 Task: Compose an email with the signature Anthony Hernandez with the subject Networking opportunity and the message I look forward to hearing from you soon. from softage.1@softage.net to softage.6@softage.net with an attached document Technical_specifications.pdf Undo the message and rewrite the message as Could you please provide more details on this issue? Send the email. Finally, move the email from Sent Items to the label Tax documents
Action: Mouse moved to (344, 547)
Screenshot: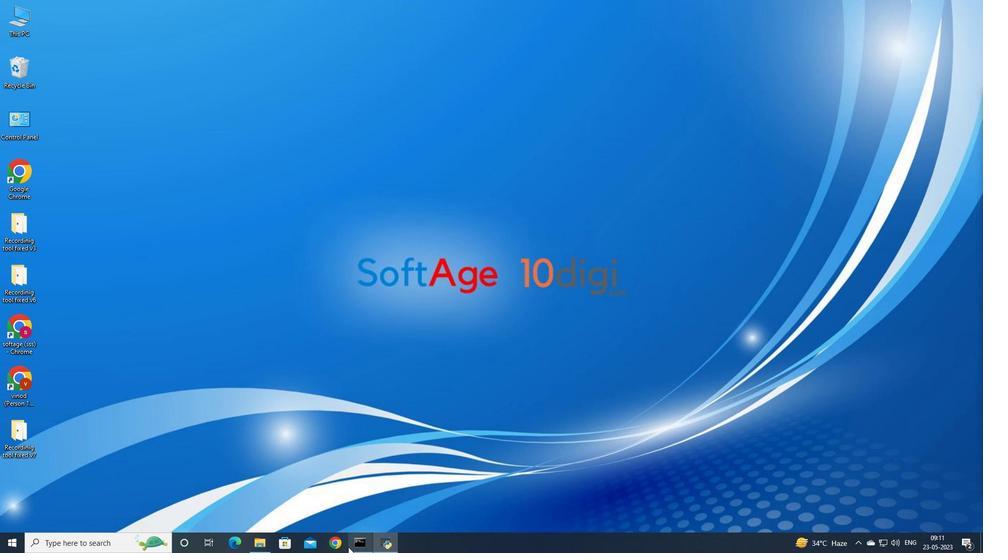 
Action: Mouse pressed left at (344, 547)
Screenshot: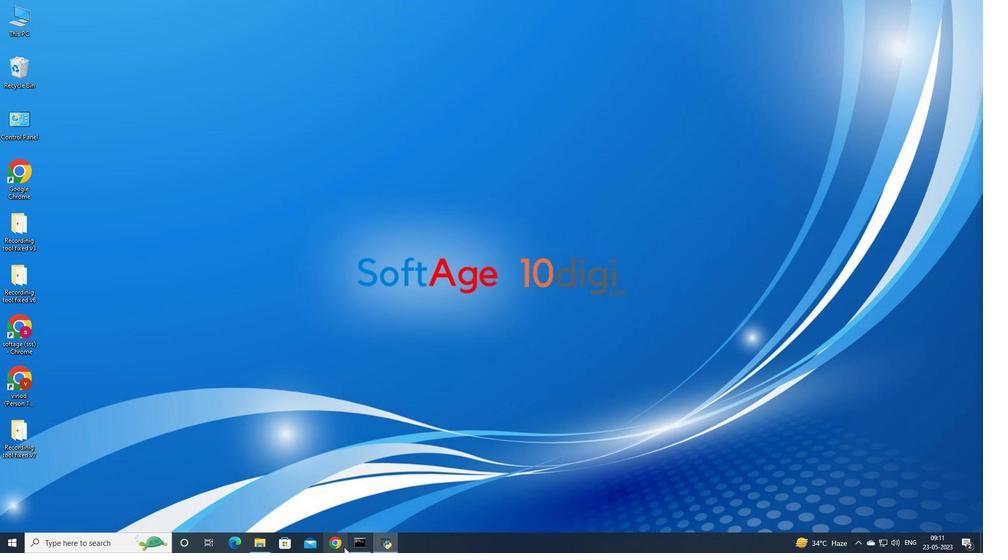 
Action: Mouse moved to (468, 317)
Screenshot: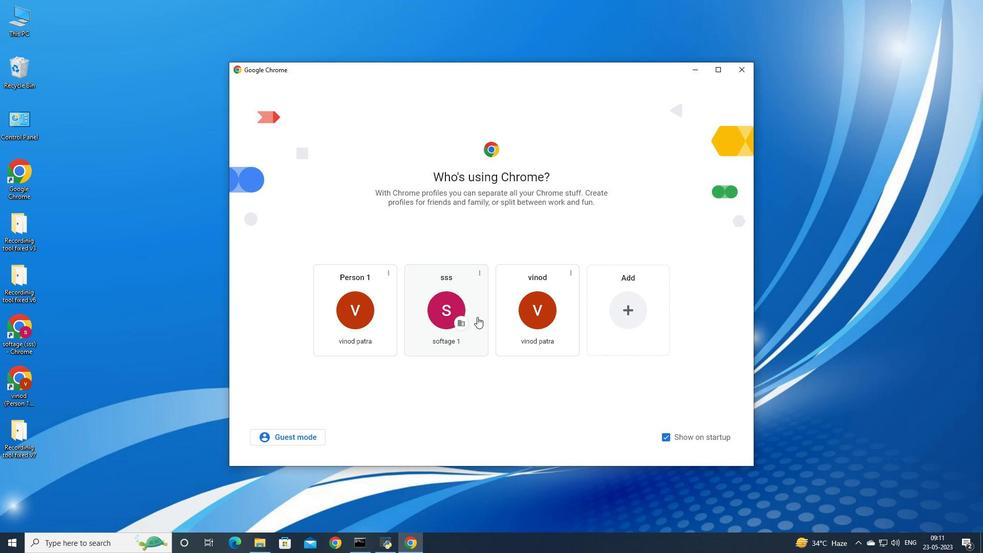 
Action: Mouse pressed left at (468, 317)
Screenshot: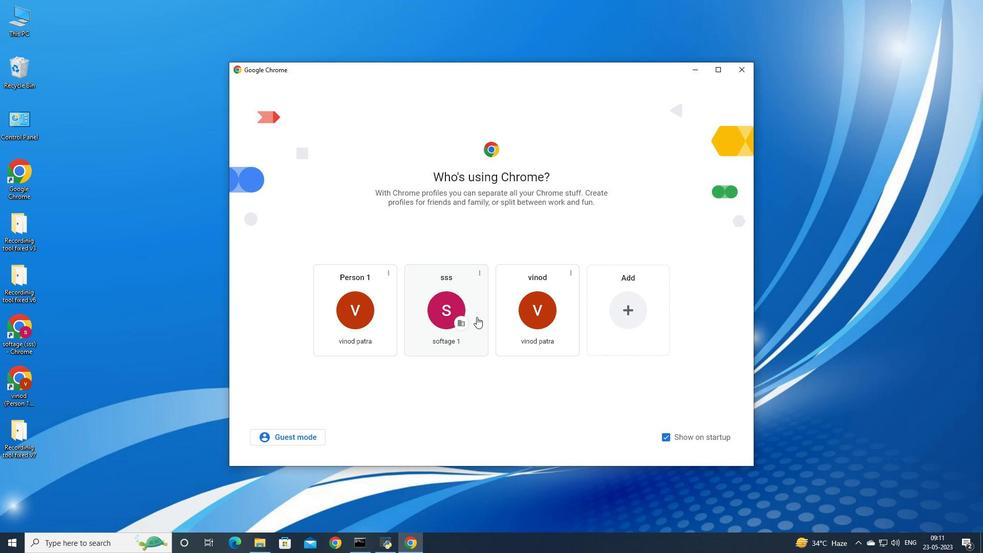 
Action: Mouse moved to (884, 56)
Screenshot: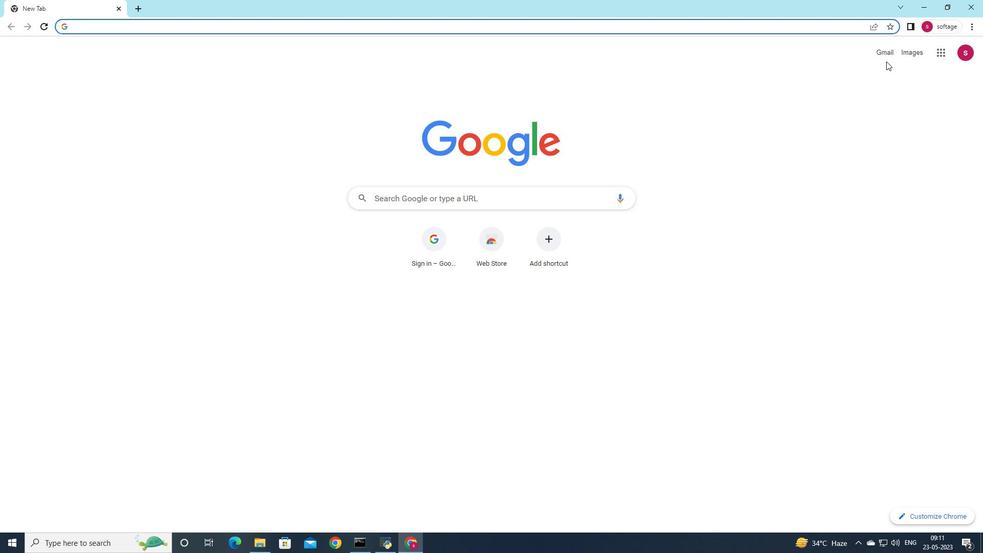 
Action: Mouse pressed left at (884, 56)
Screenshot: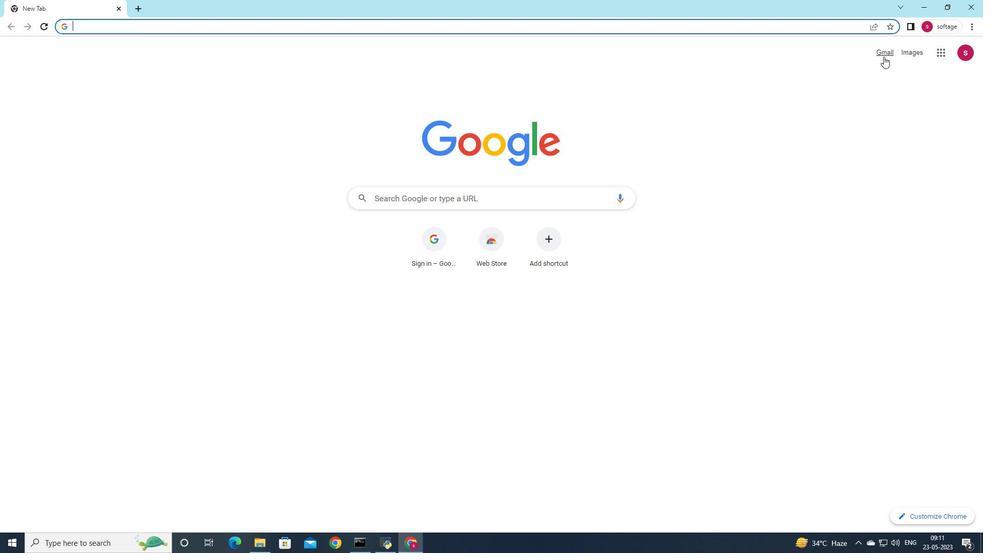 
Action: Mouse moved to (873, 72)
Screenshot: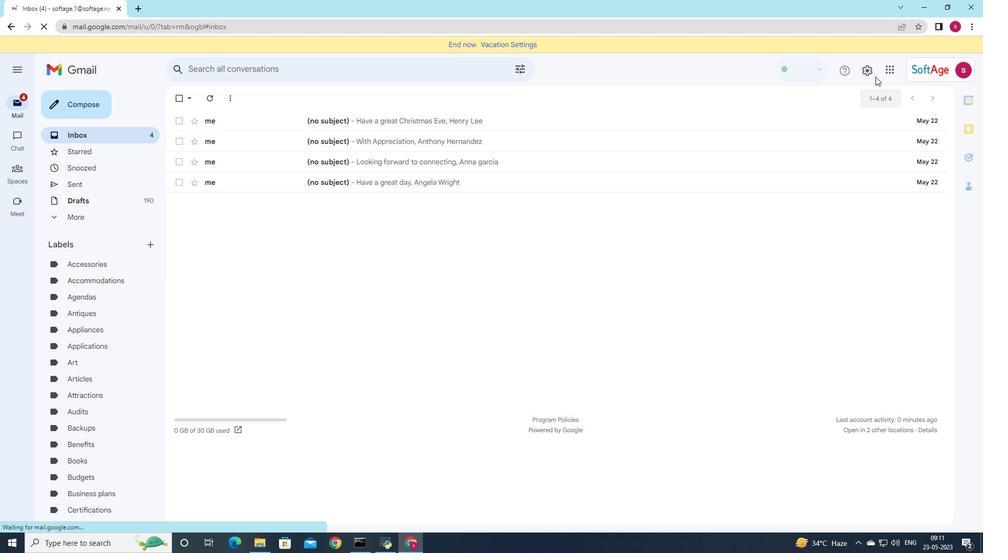 
Action: Mouse pressed left at (873, 72)
Screenshot: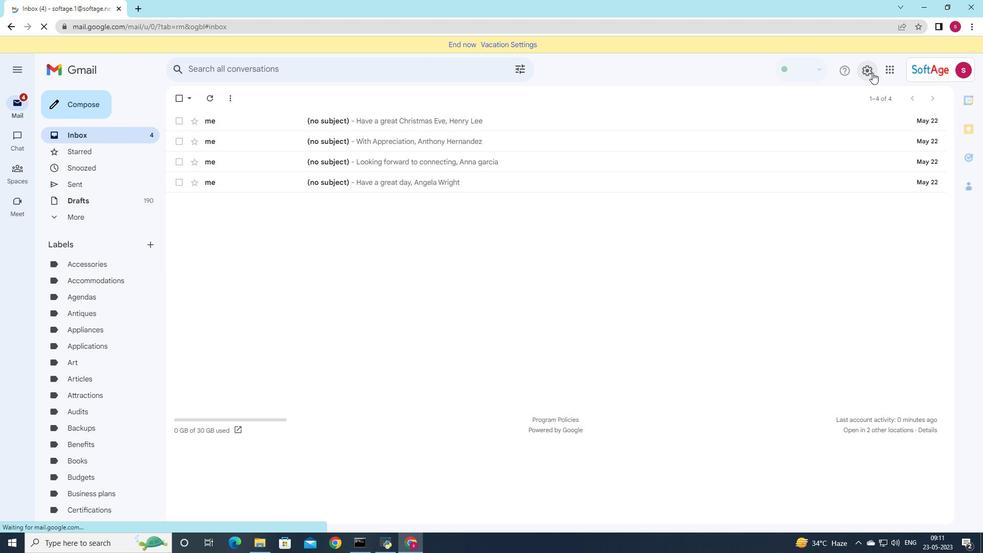 
Action: Mouse moved to (867, 123)
Screenshot: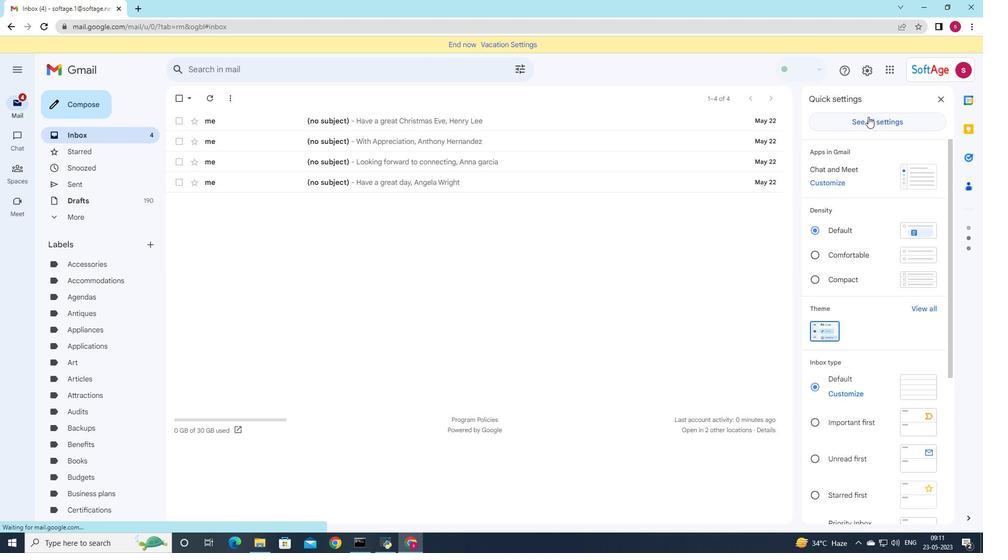 
Action: Mouse pressed left at (867, 123)
Screenshot: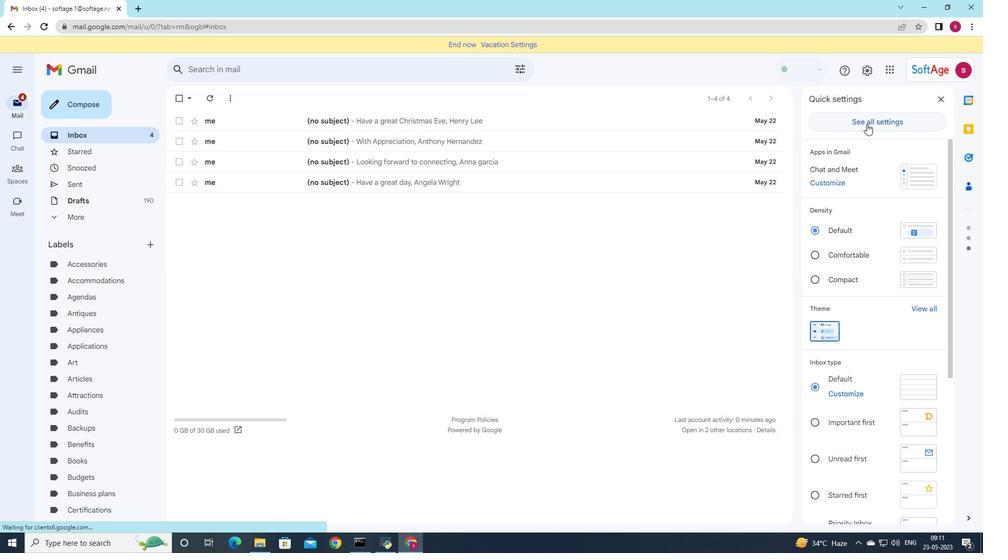 
Action: Mouse moved to (432, 287)
Screenshot: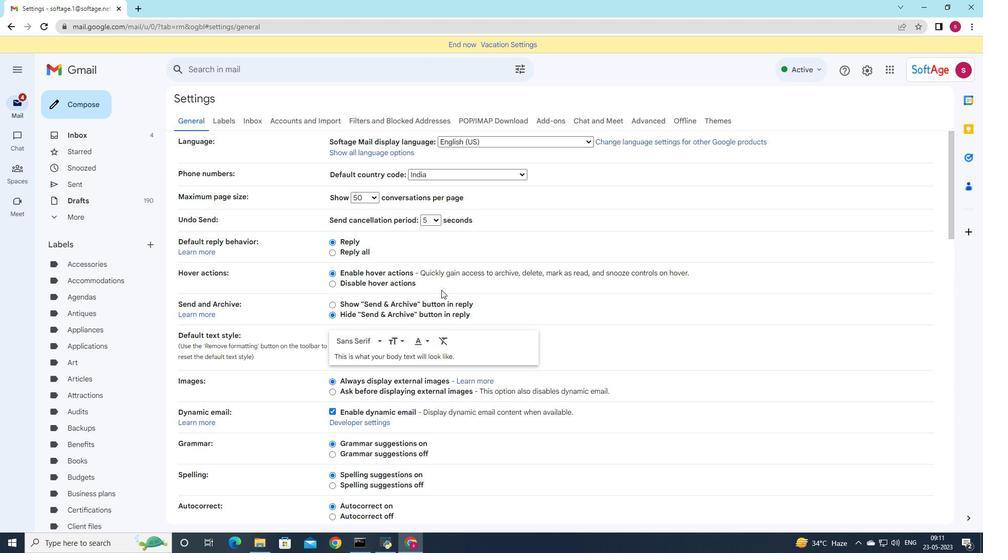 
Action: Mouse scrolled (432, 287) with delta (0, 0)
Screenshot: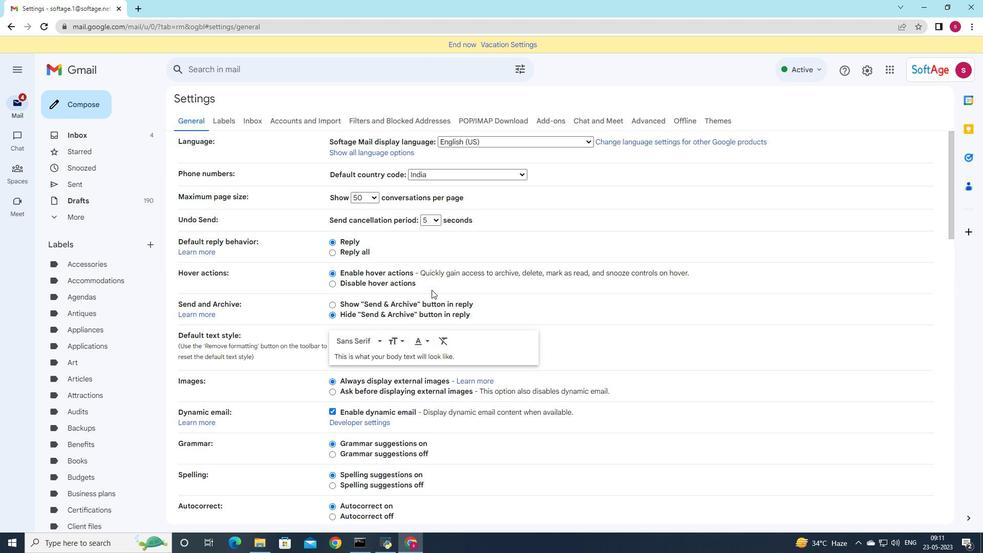 
Action: Mouse scrolled (432, 287) with delta (0, 0)
Screenshot: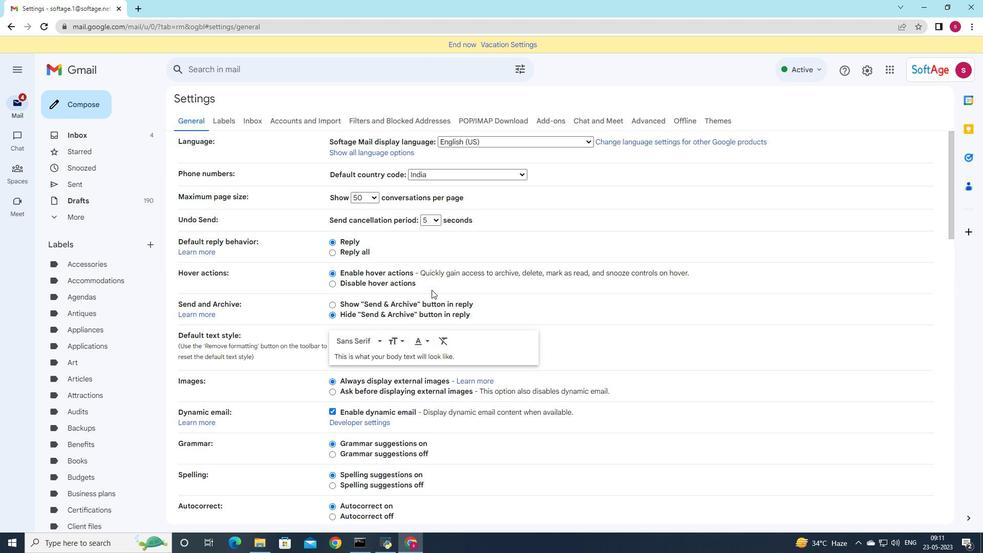 
Action: Mouse scrolled (432, 287) with delta (0, 0)
Screenshot: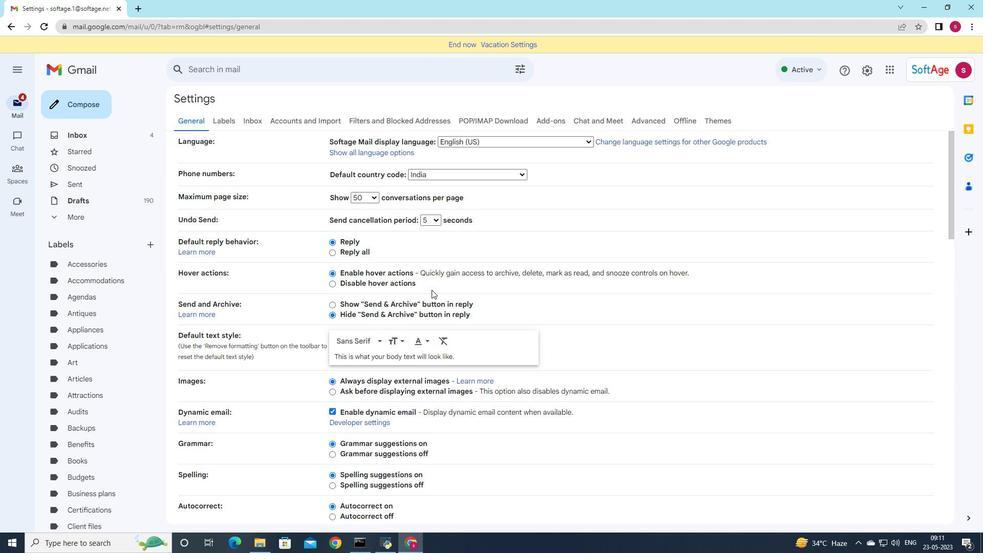 
Action: Mouse scrolled (432, 287) with delta (0, 0)
Screenshot: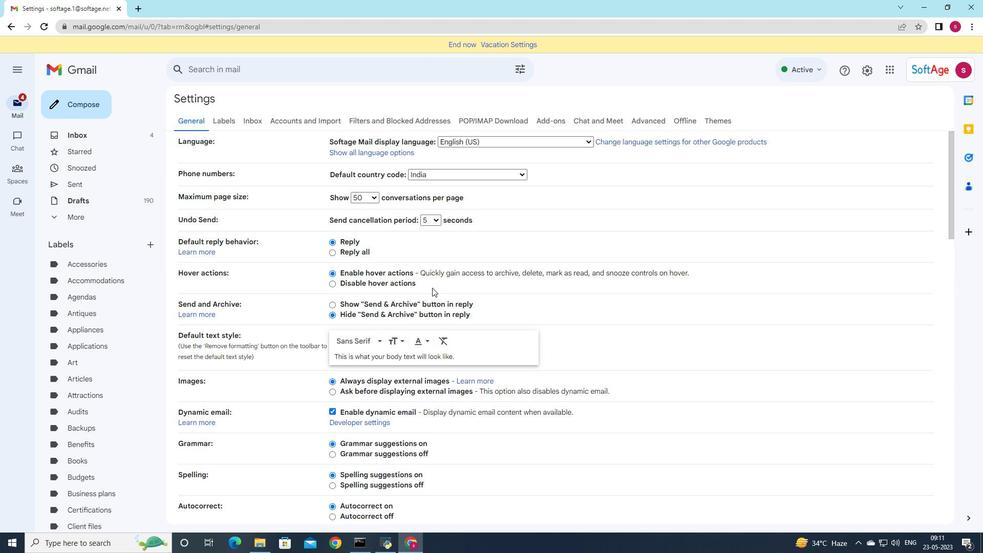 
Action: Mouse moved to (436, 284)
Screenshot: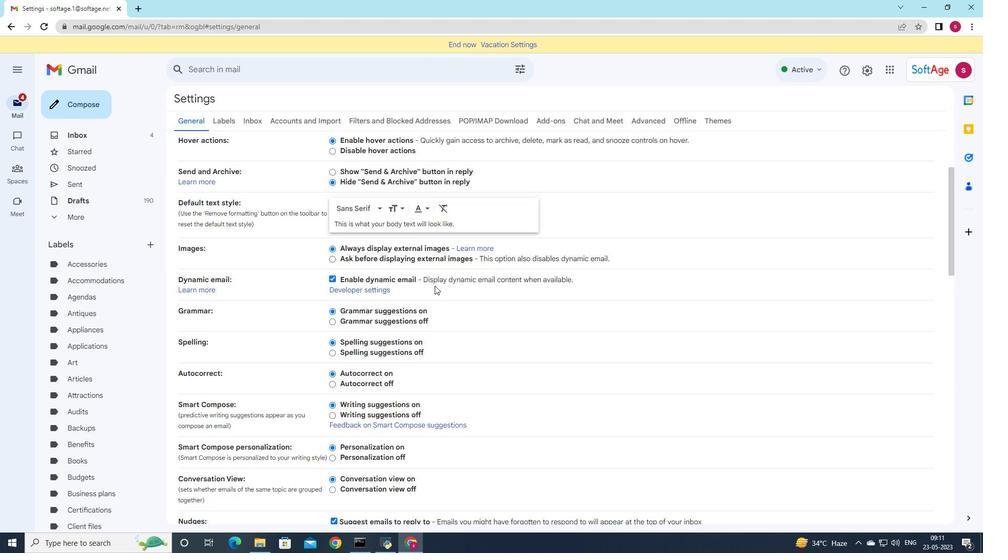 
Action: Mouse scrolled (436, 283) with delta (0, 0)
Screenshot: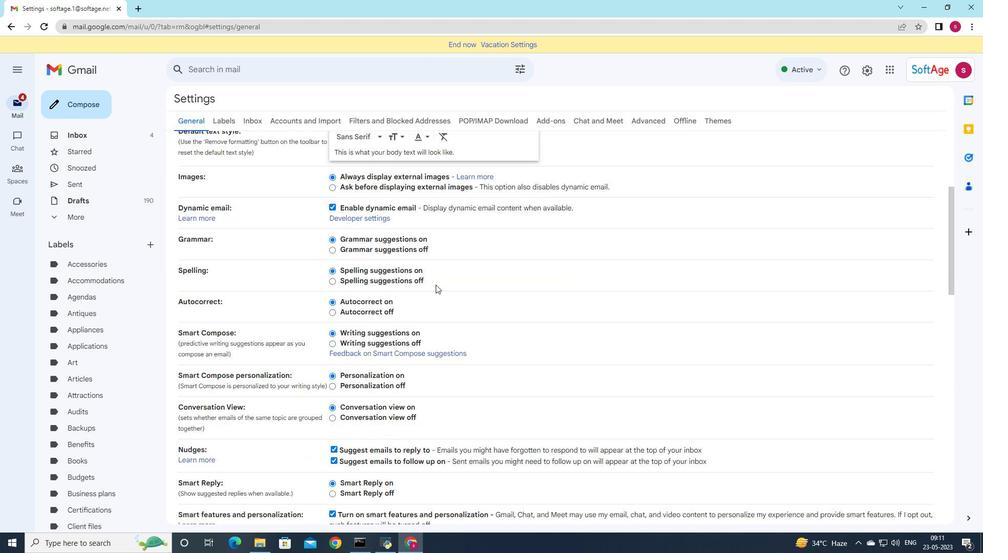 
Action: Mouse scrolled (436, 283) with delta (0, 0)
Screenshot: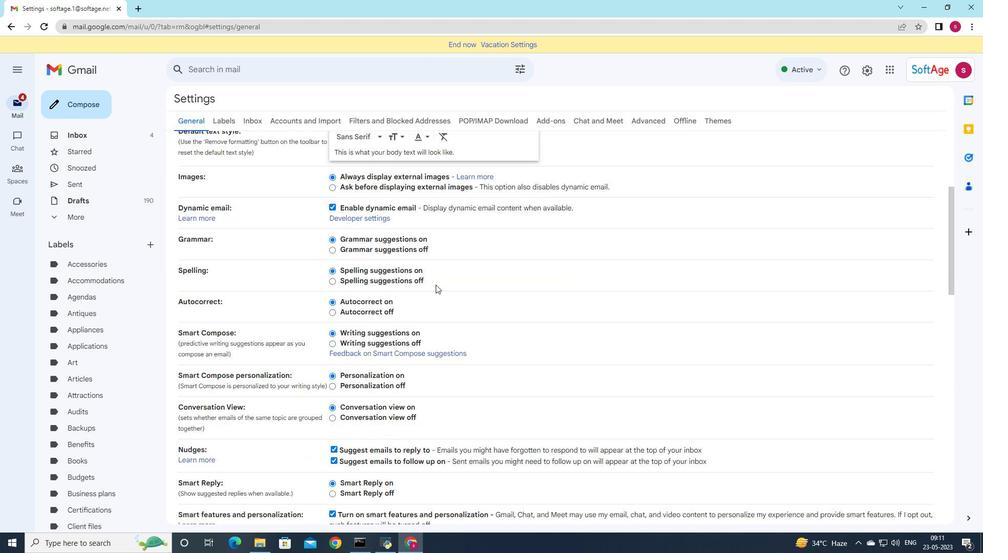 
Action: Mouse scrolled (436, 283) with delta (0, 0)
Screenshot: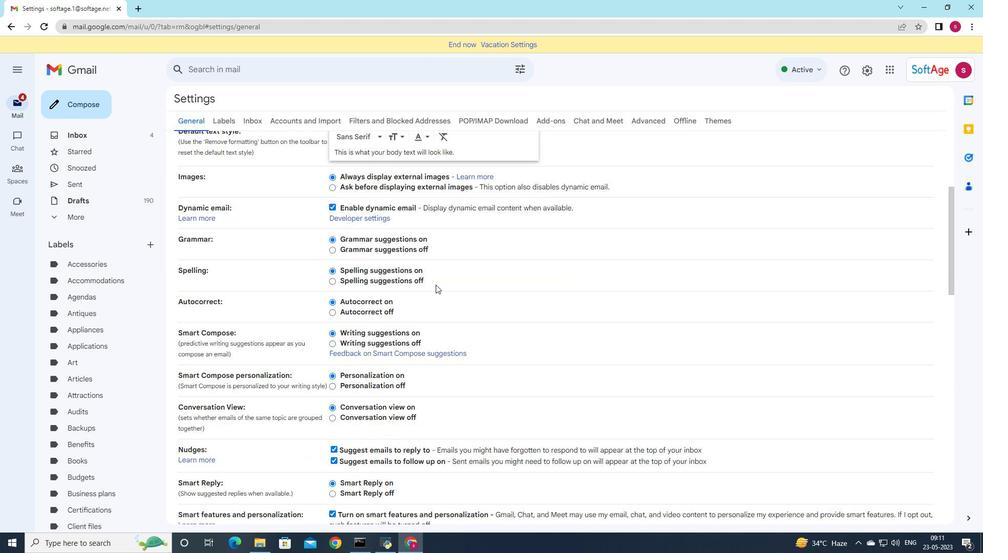 
Action: Mouse moved to (437, 284)
Screenshot: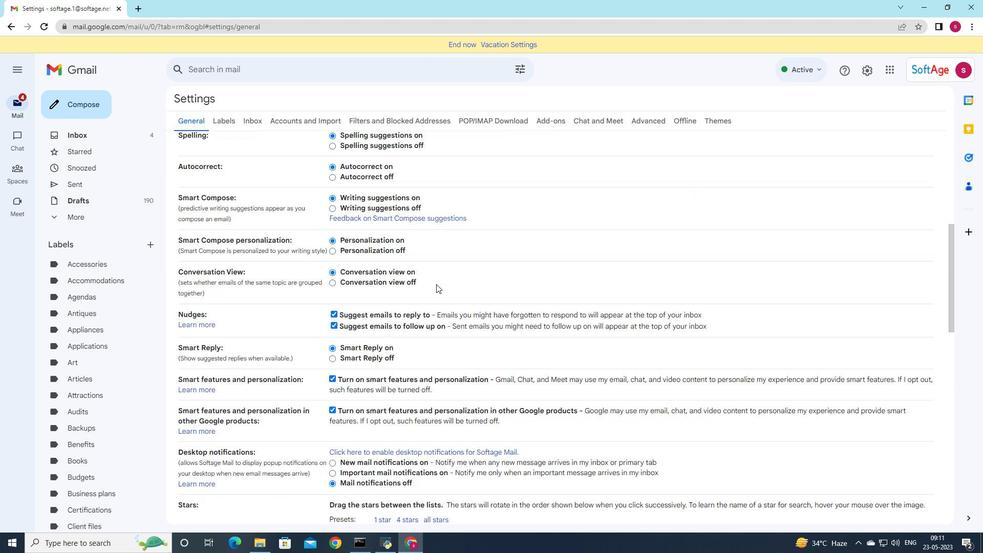 
Action: Mouse scrolled (437, 283) with delta (0, 0)
Screenshot: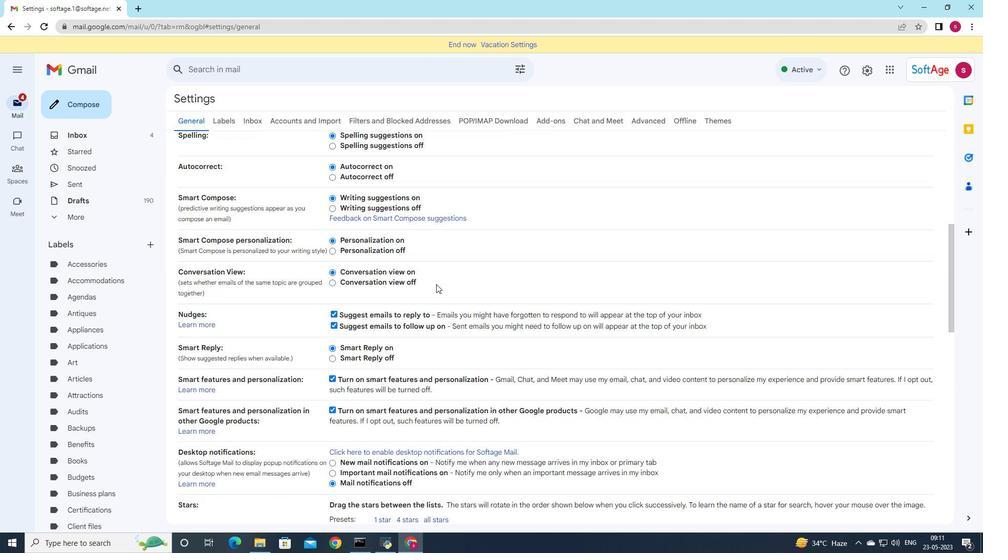 
Action: Mouse scrolled (437, 283) with delta (0, 0)
Screenshot: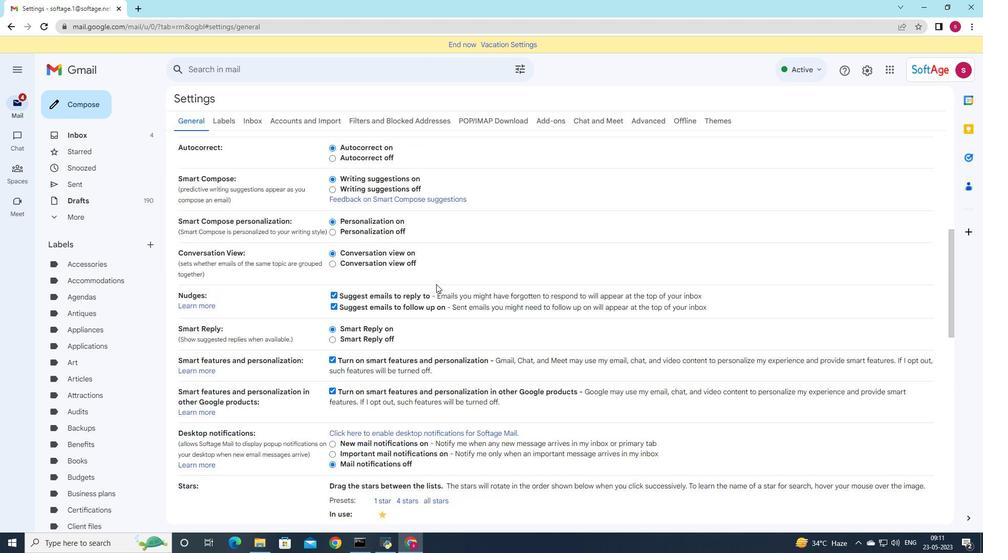 
Action: Mouse scrolled (437, 283) with delta (0, 0)
Screenshot: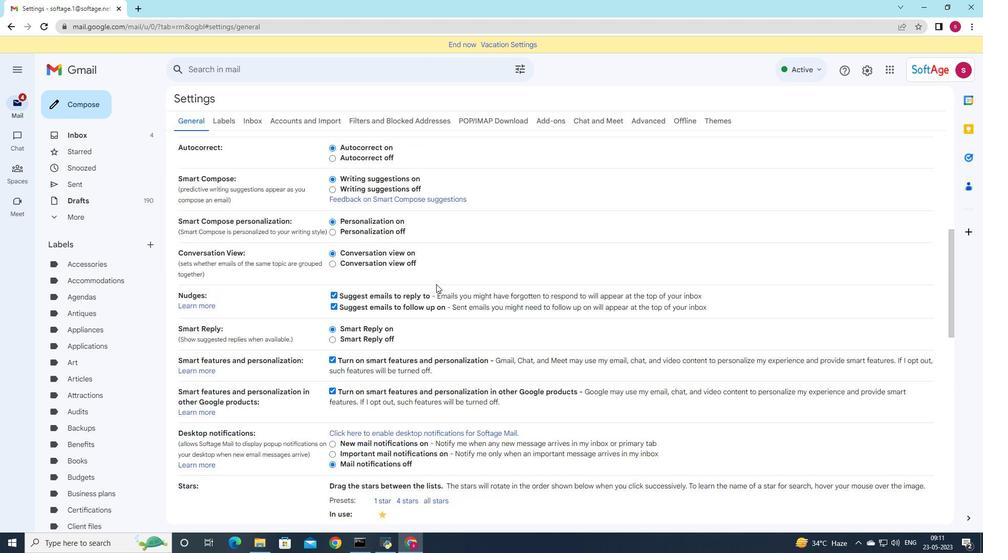 
Action: Mouse scrolled (437, 283) with delta (0, 0)
Screenshot: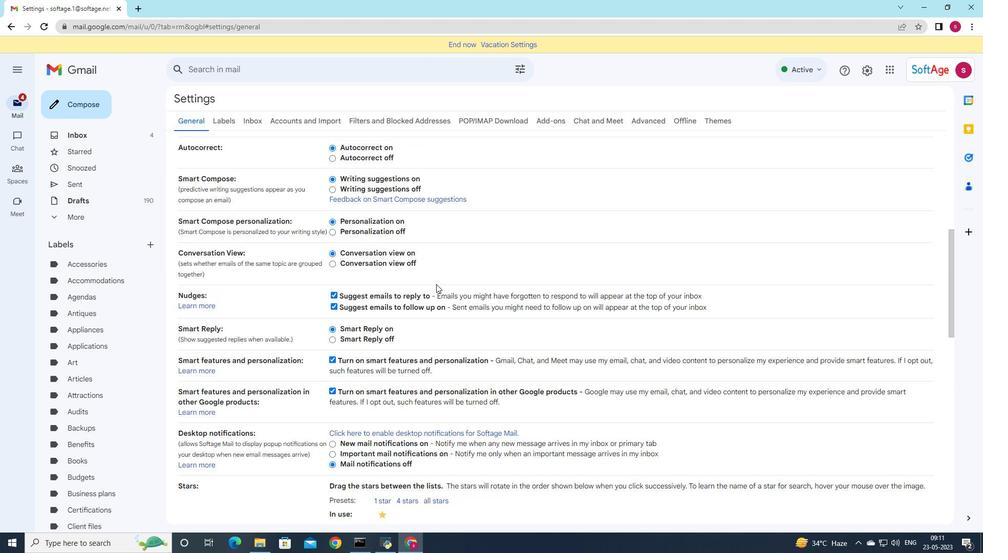 
Action: Mouse scrolled (437, 283) with delta (0, 0)
Screenshot: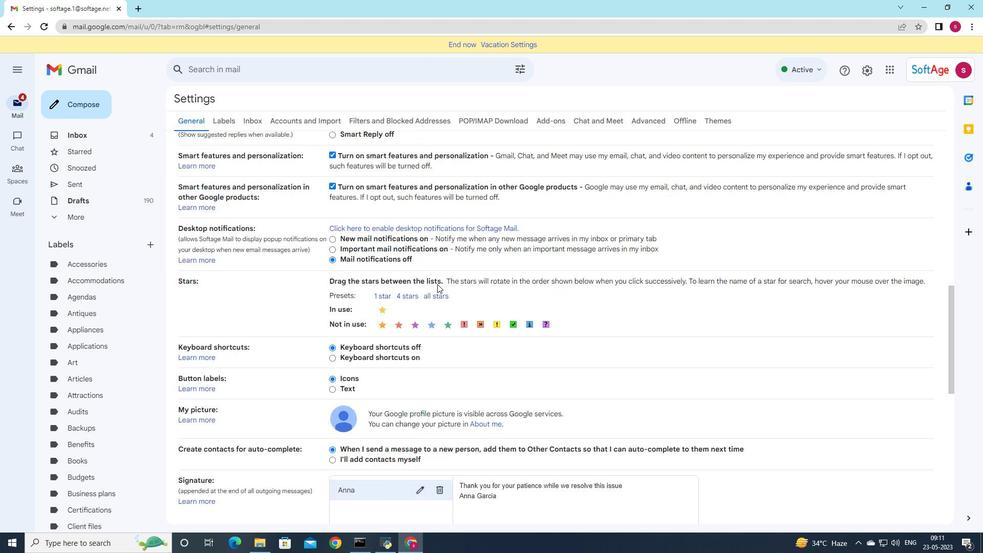 
Action: Mouse scrolled (437, 283) with delta (0, 0)
Screenshot: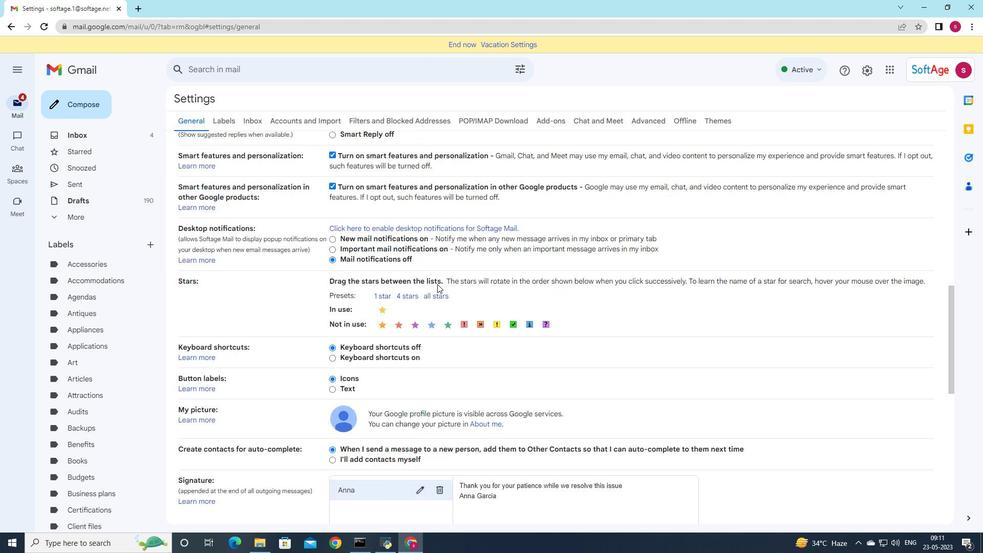 
Action: Mouse scrolled (437, 283) with delta (0, 0)
Screenshot: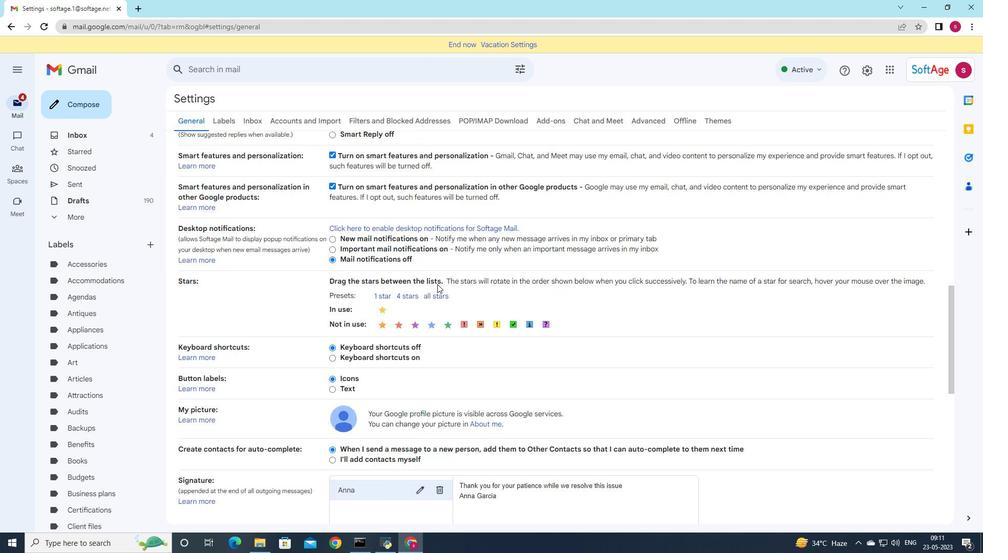 
Action: Mouse scrolled (437, 283) with delta (0, 0)
Screenshot: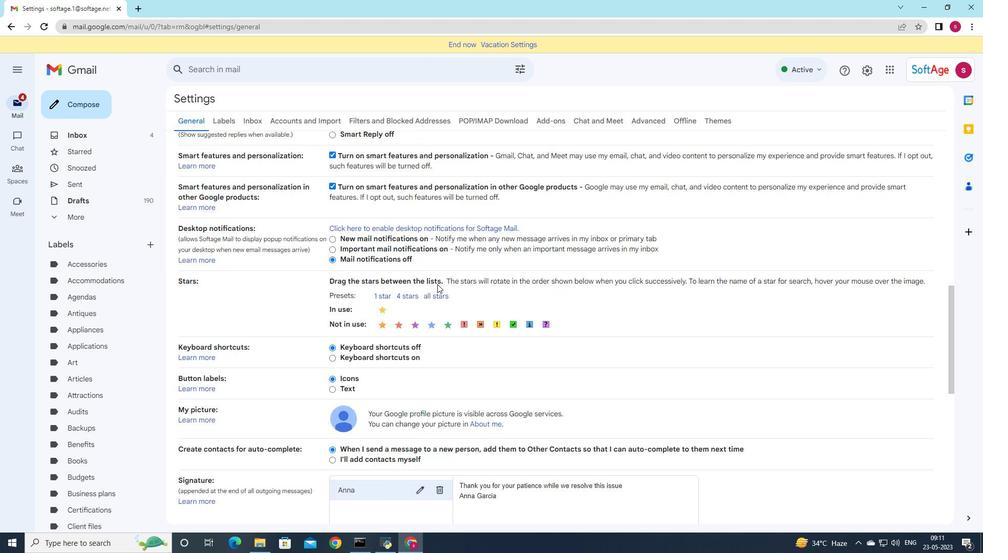 
Action: Mouse moved to (439, 278)
Screenshot: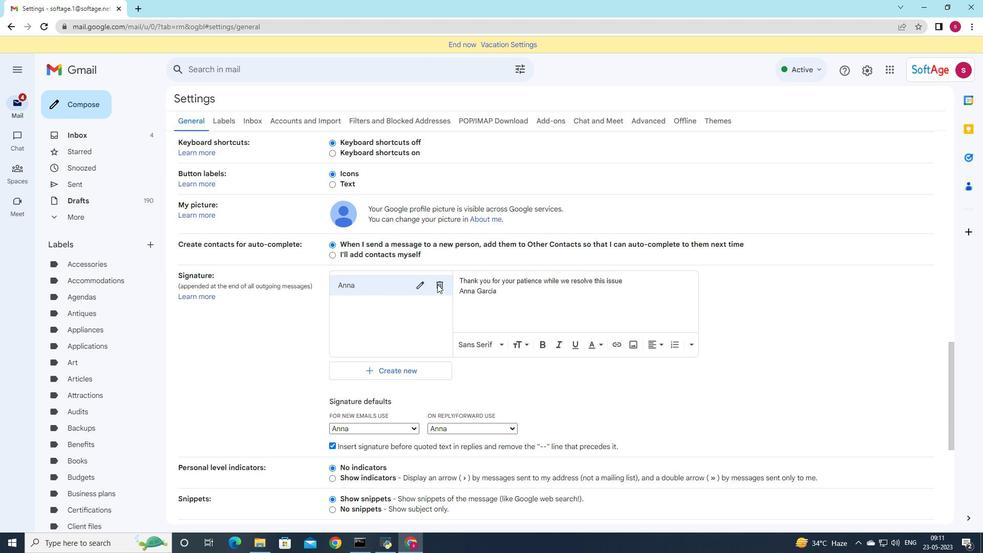 
Action: Mouse pressed left at (439, 278)
Screenshot: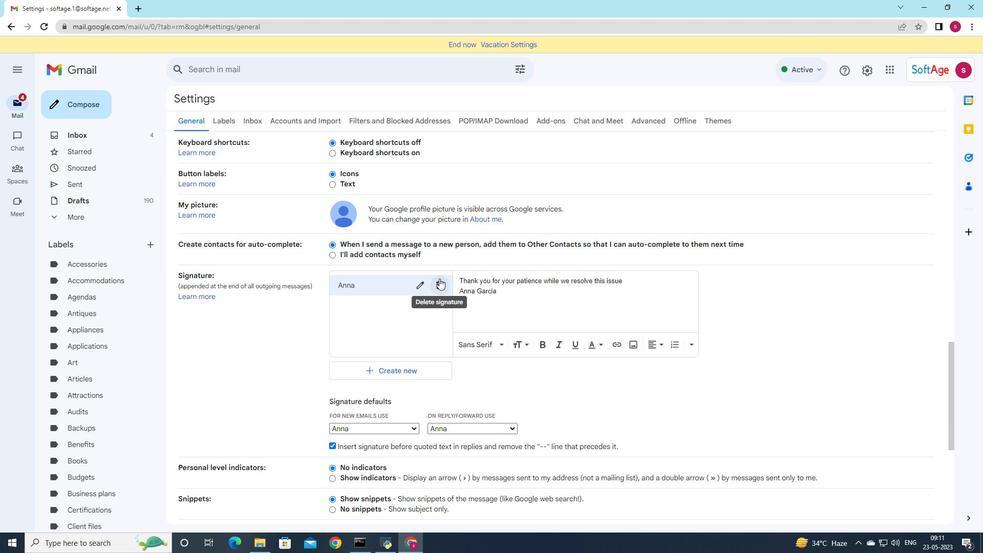 
Action: Mouse moved to (555, 300)
Screenshot: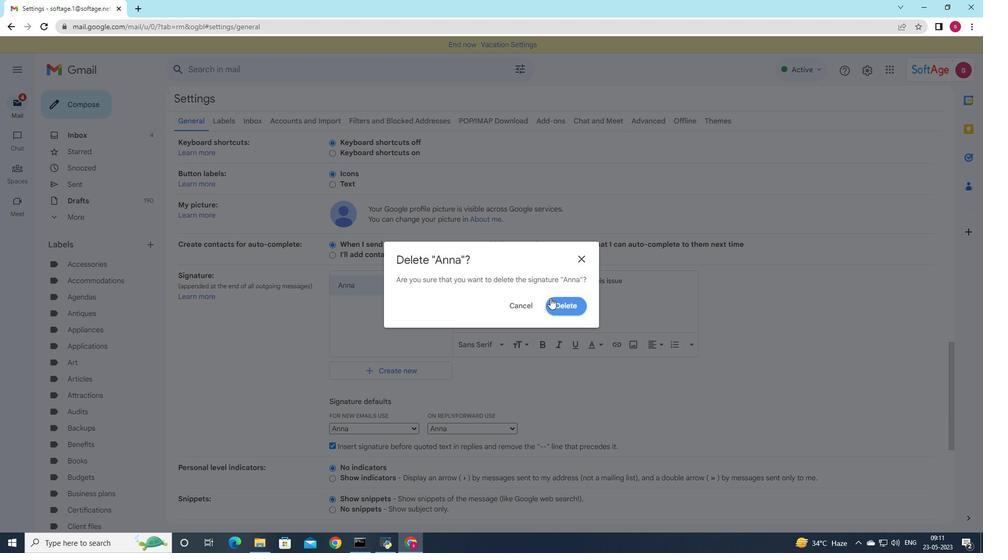 
Action: Mouse pressed left at (555, 300)
Screenshot: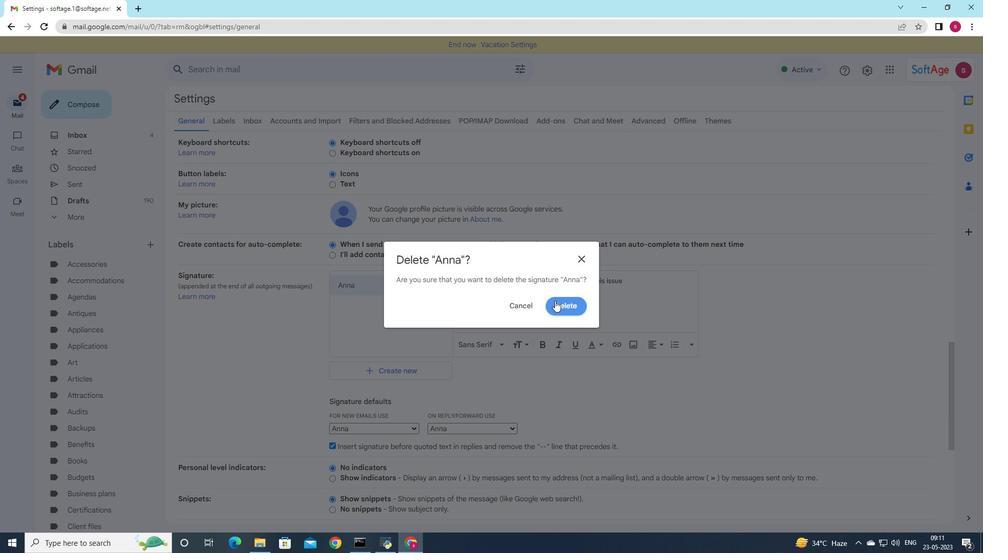 
Action: Mouse moved to (385, 302)
Screenshot: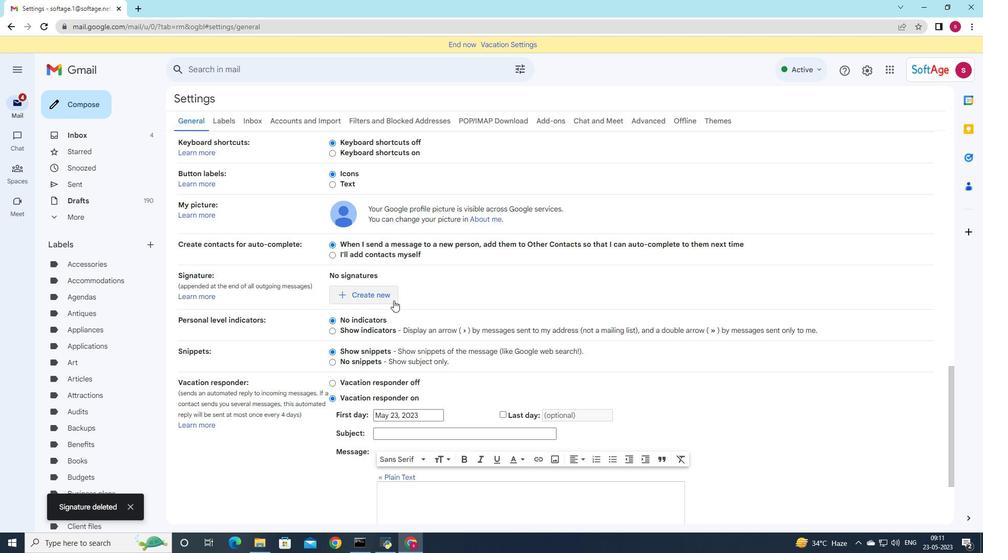 
Action: Mouse pressed left at (385, 302)
Screenshot: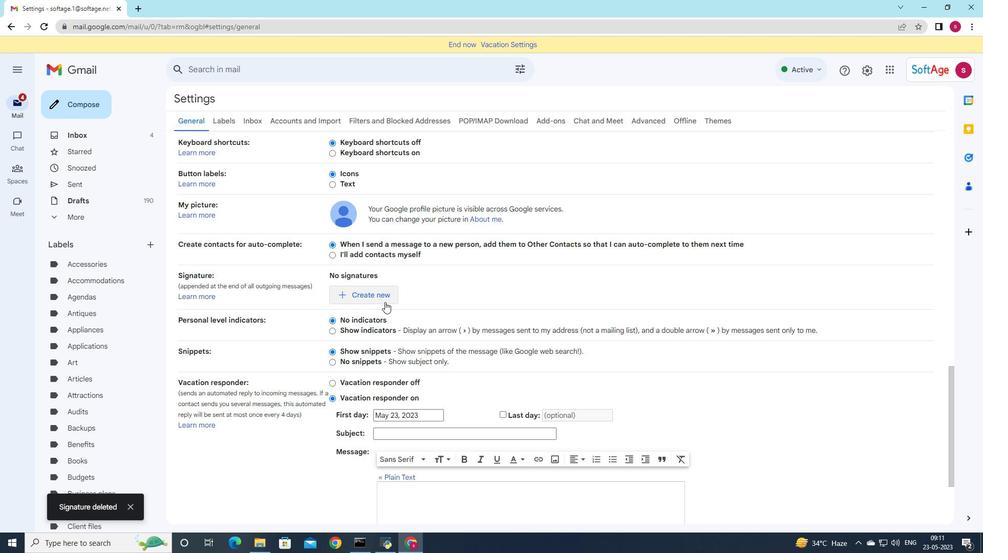 
Action: Mouse moved to (554, 275)
Screenshot: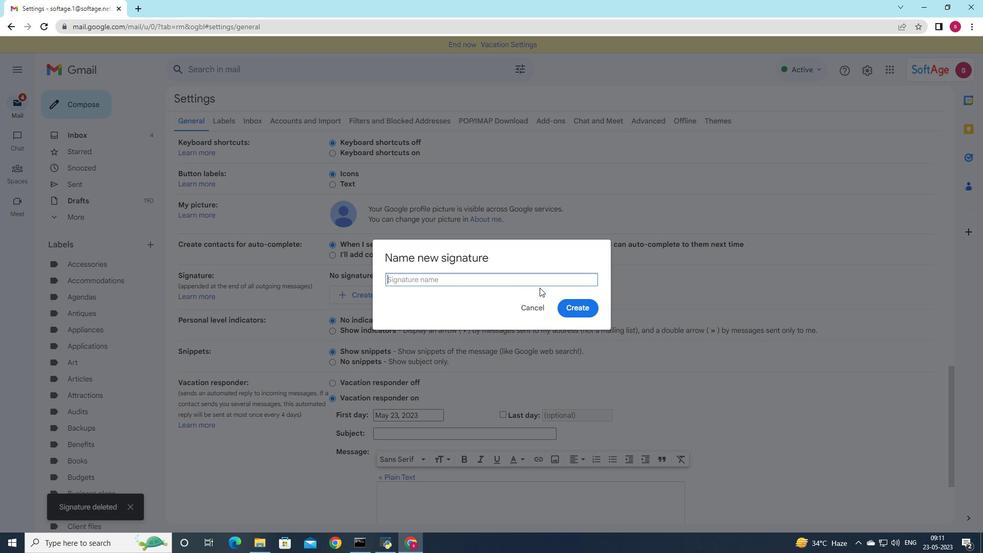 
Action: Key pressed <Key.shift>Anthony
Screenshot: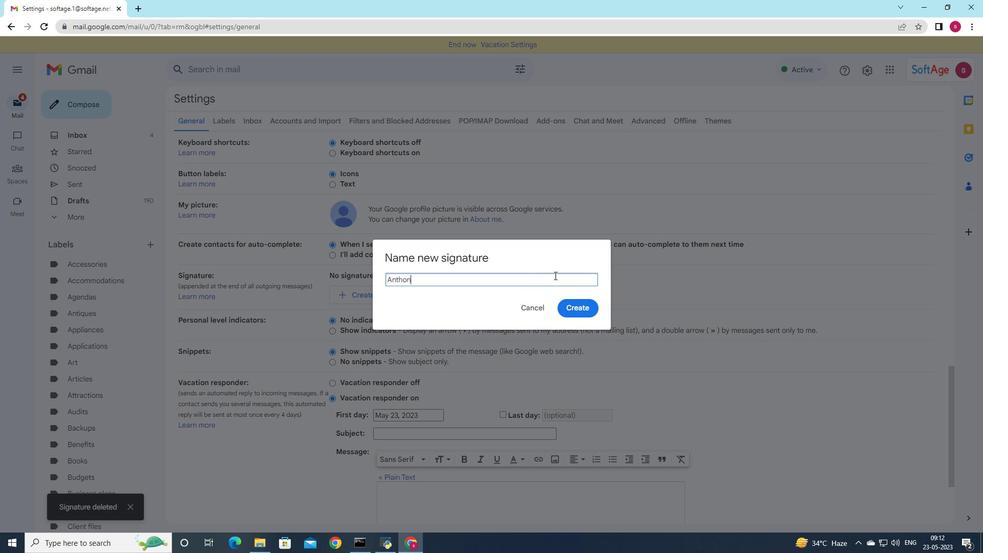 
Action: Mouse moved to (583, 310)
Screenshot: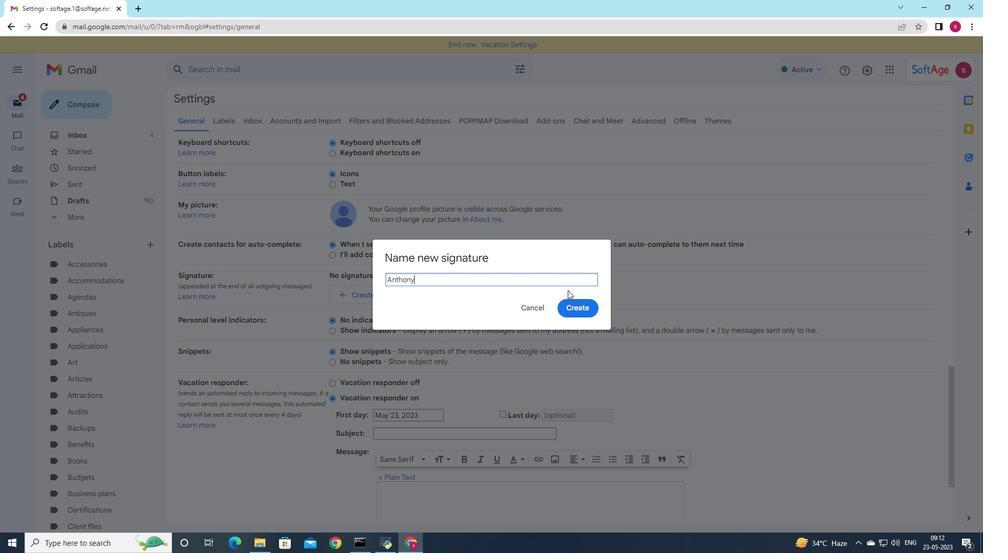 
Action: Mouse pressed left at (583, 310)
Screenshot: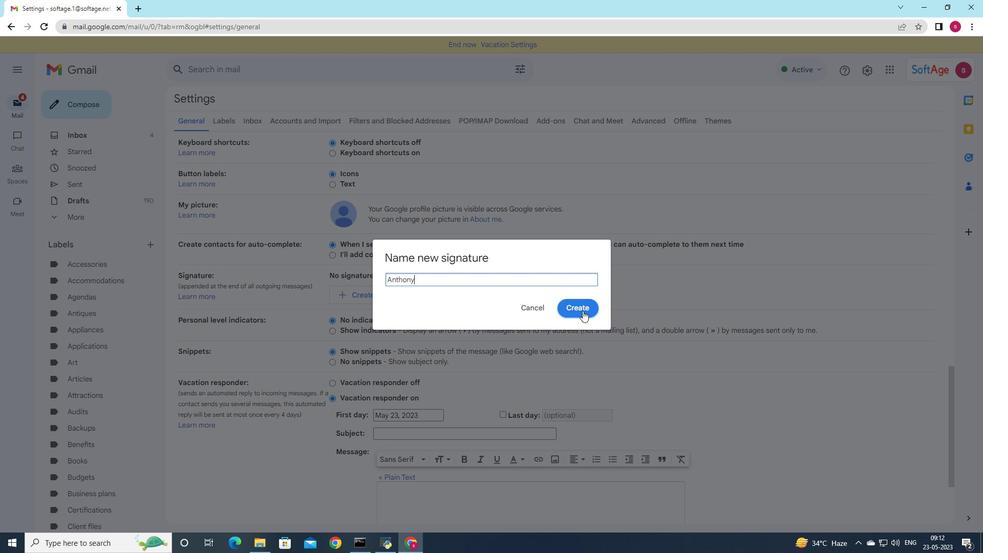 
Action: Mouse moved to (496, 288)
Screenshot: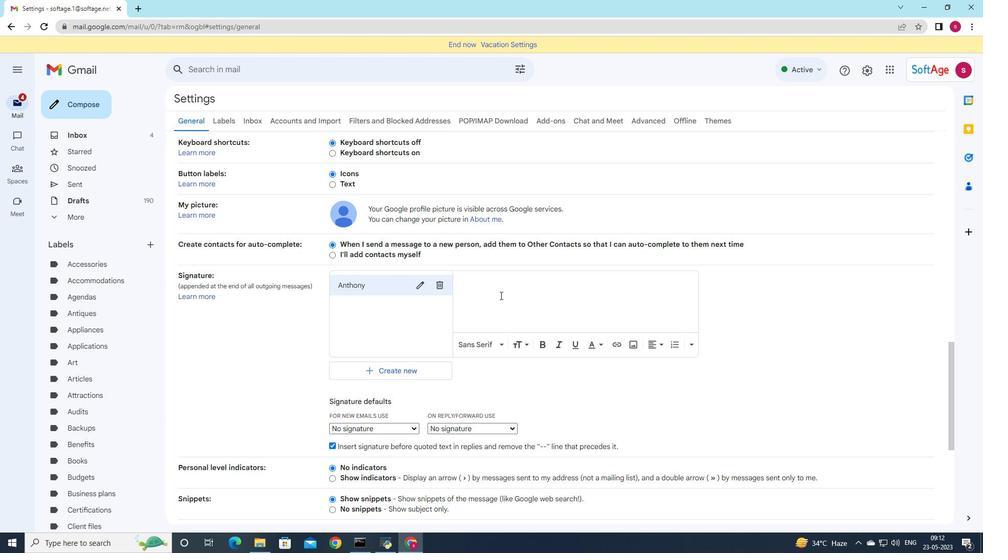 
Action: Mouse pressed left at (496, 288)
Screenshot: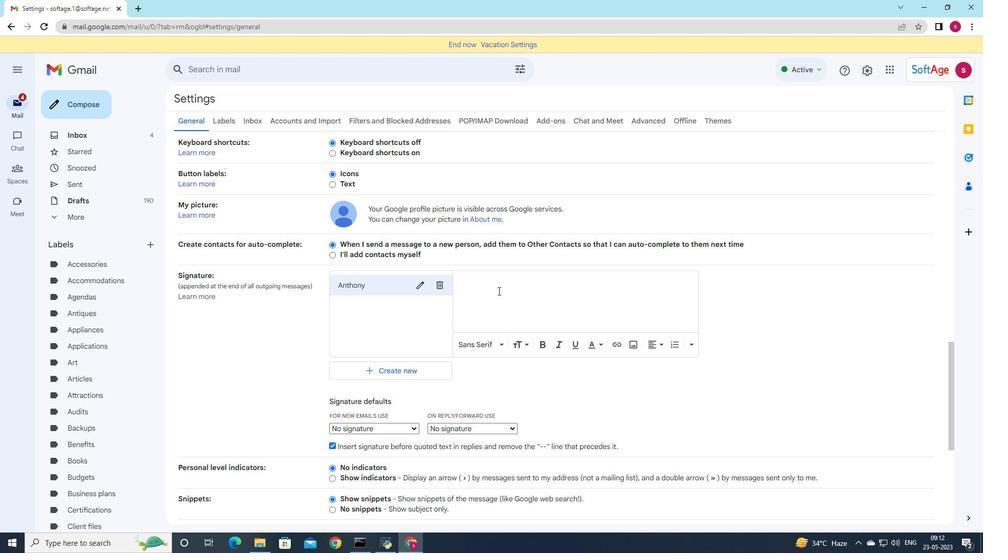 
Action: Mouse moved to (603, 281)
Screenshot: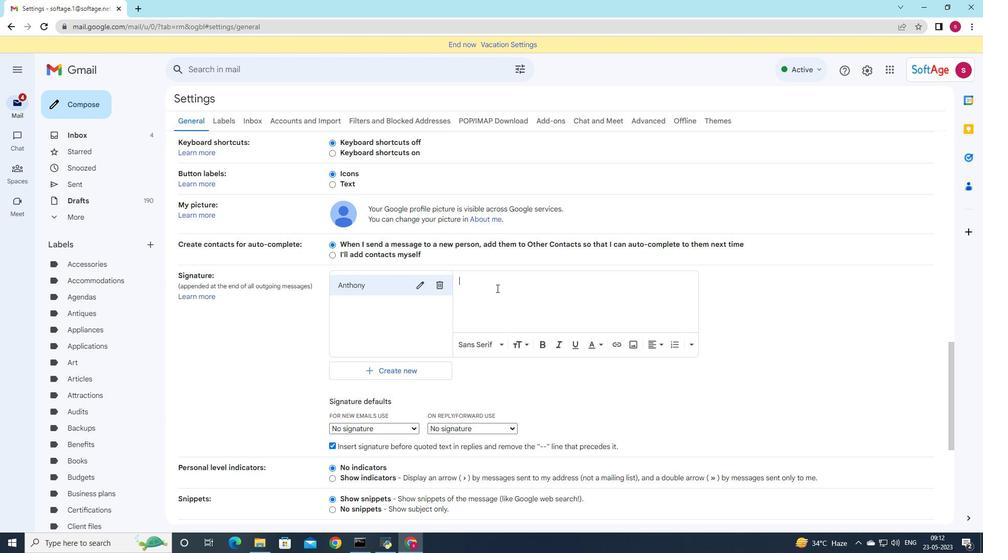 
Action: Key pressed <Key.shift>I<Key.space>look<Key.space>forward<Key.space>to<Key.space>hearing
Screenshot: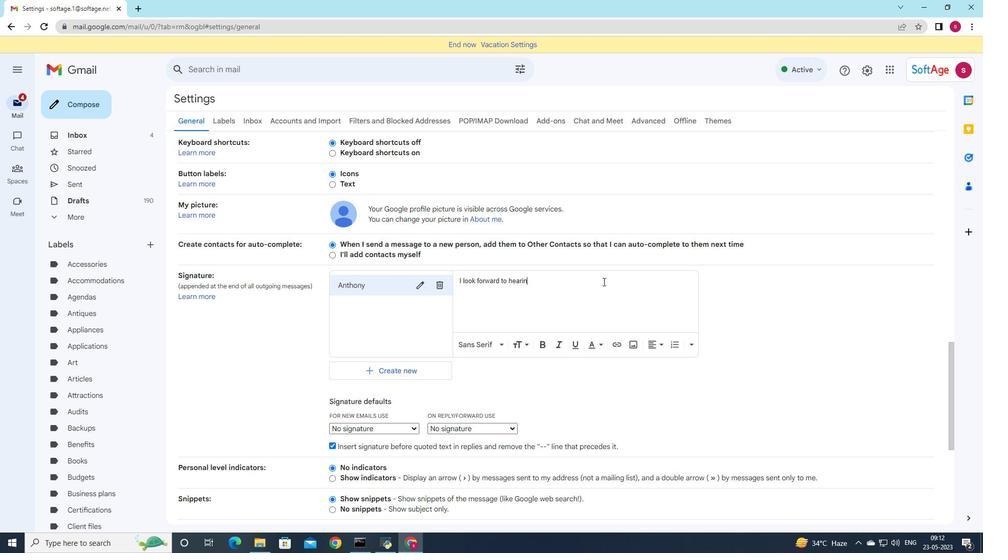 
Action: Mouse moved to (623, 314)
Screenshot: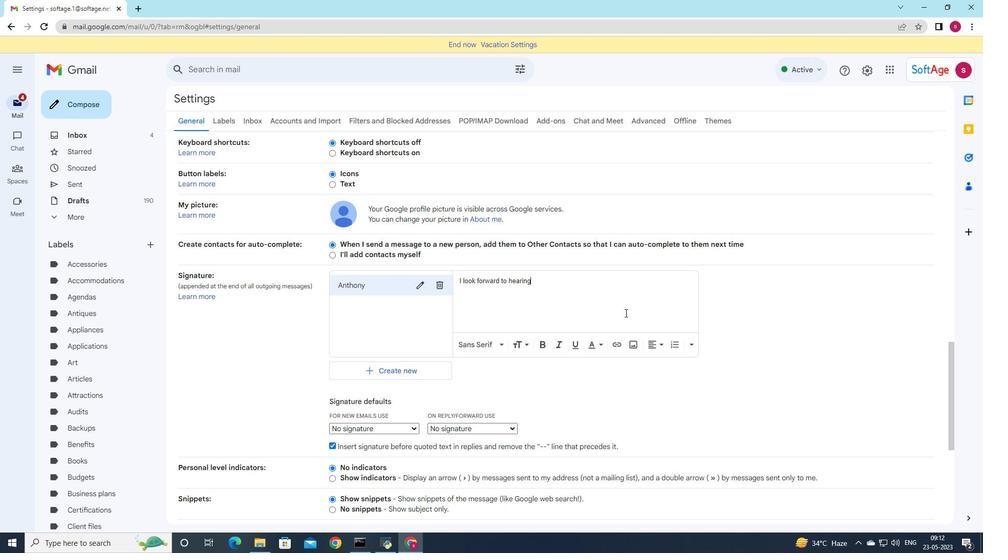 
Action: Key pressed <Key.space>from<Key.space>you<Key.space>soon
Screenshot: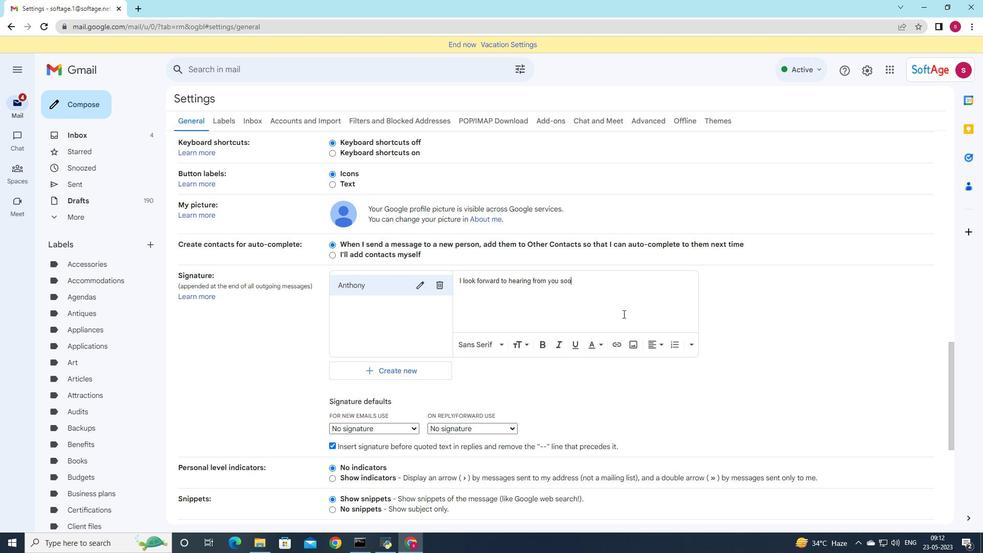 
Action: Mouse moved to (655, 344)
Screenshot: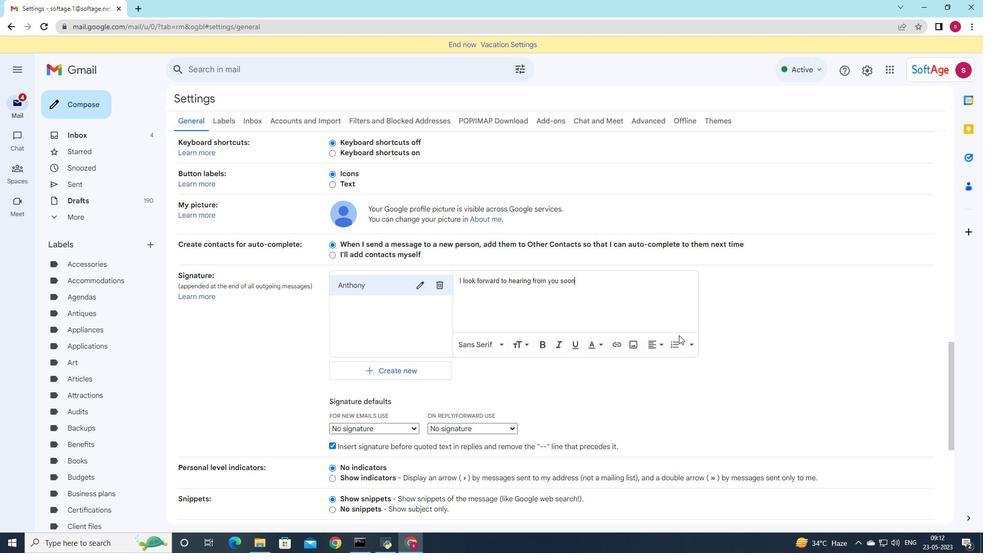 
Action: Key pressed <Key.enter><Key.shift>Anthony<Key.space><Key.shift>Hernandez
Screenshot: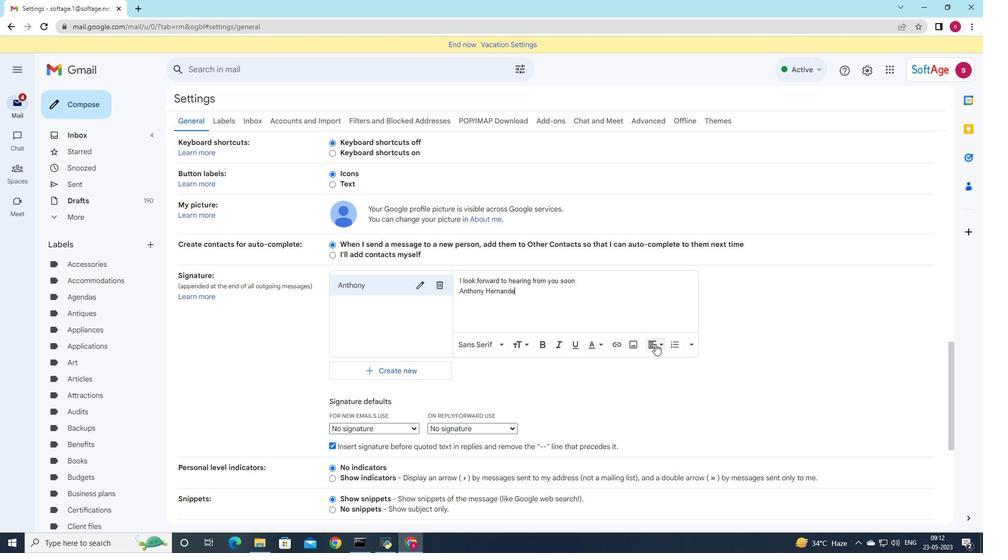 
Action: Mouse moved to (399, 430)
Screenshot: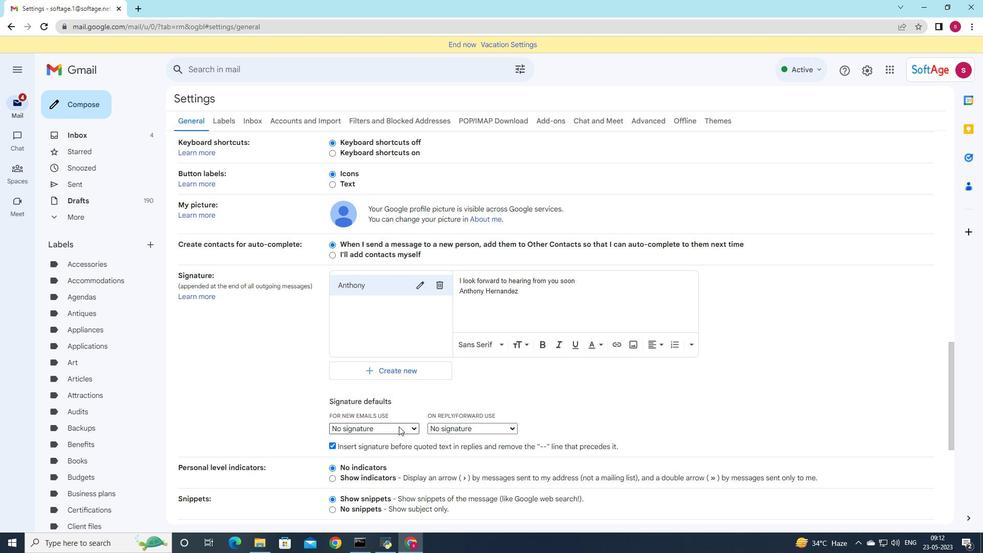 
Action: Mouse pressed left at (399, 430)
Screenshot: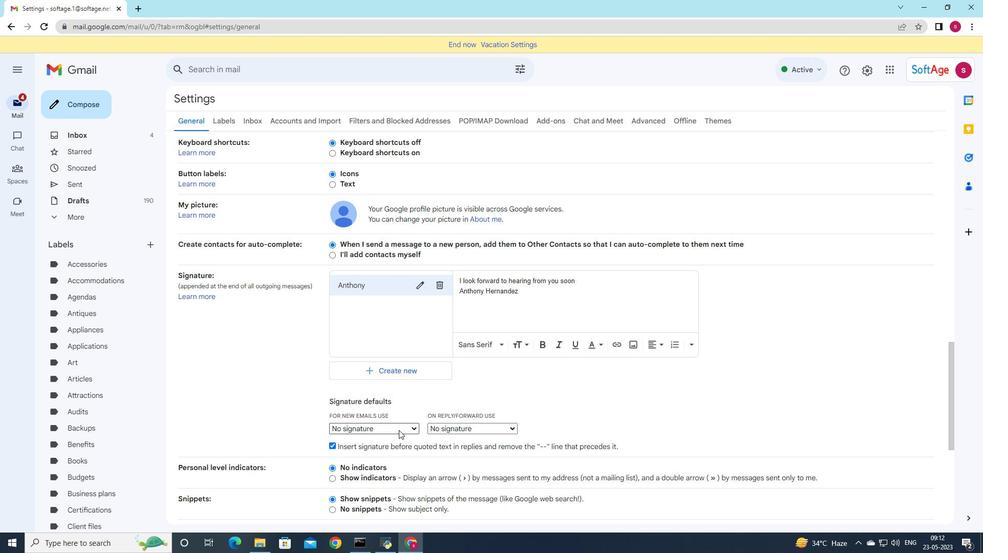 
Action: Mouse moved to (393, 447)
Screenshot: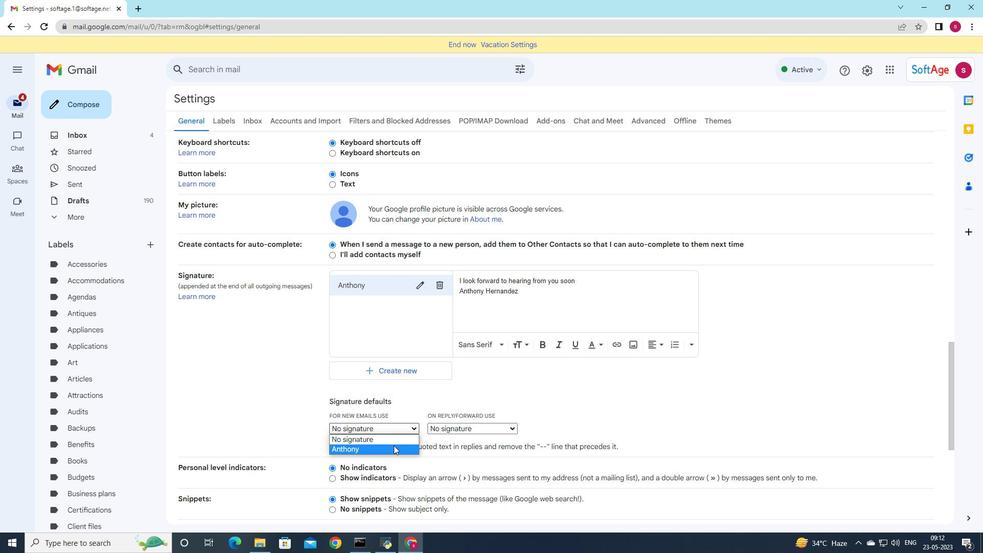 
Action: Mouse pressed left at (393, 447)
Screenshot: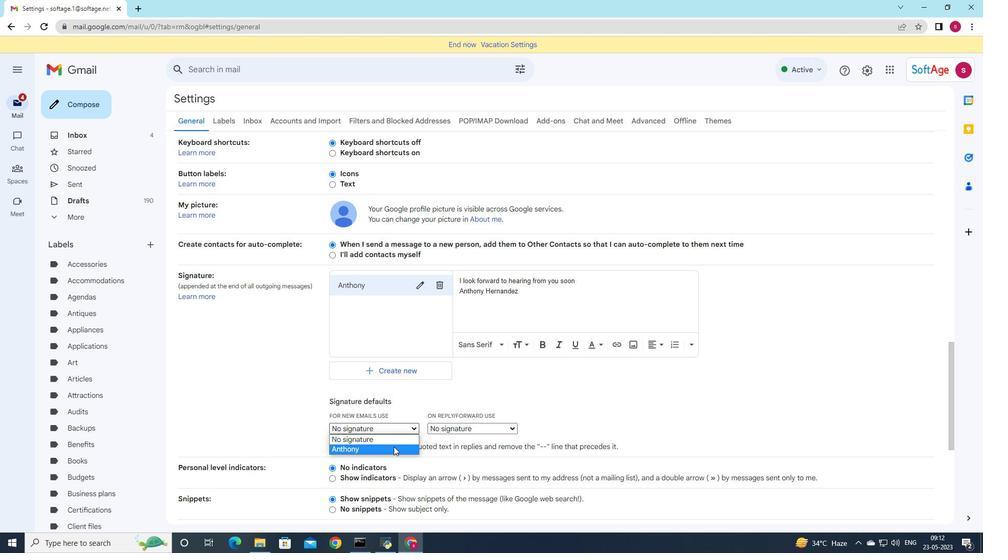 
Action: Mouse moved to (442, 426)
Screenshot: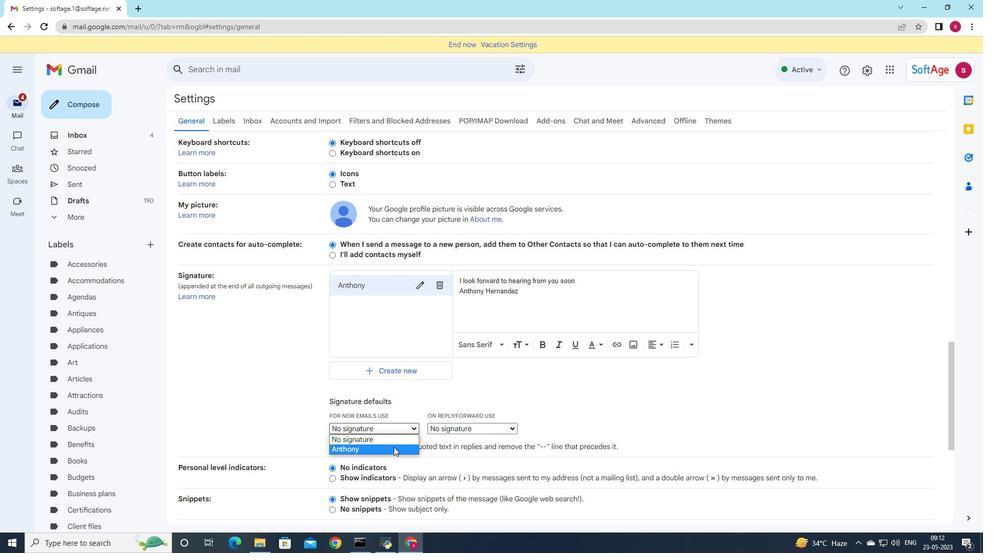 
Action: Mouse pressed left at (442, 426)
Screenshot: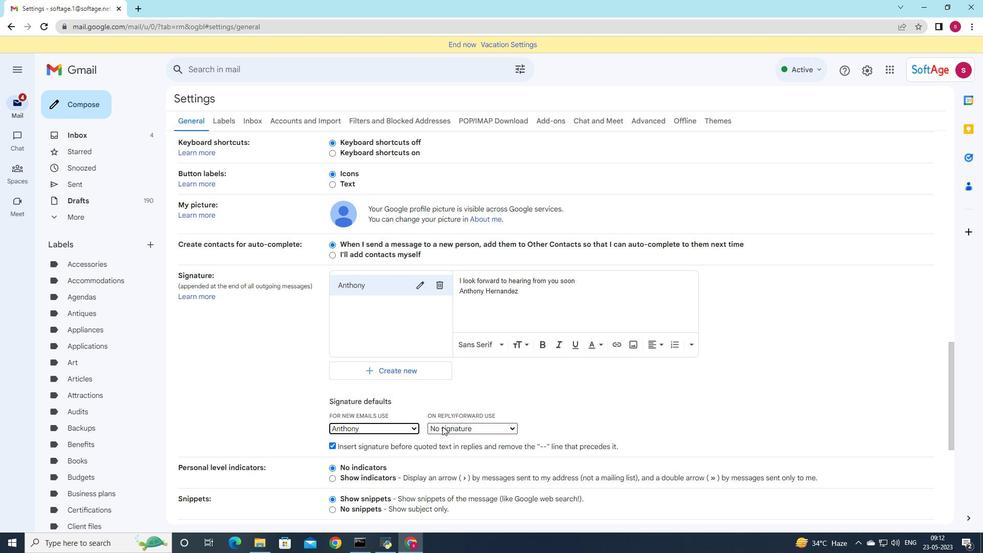 
Action: Mouse moved to (443, 445)
Screenshot: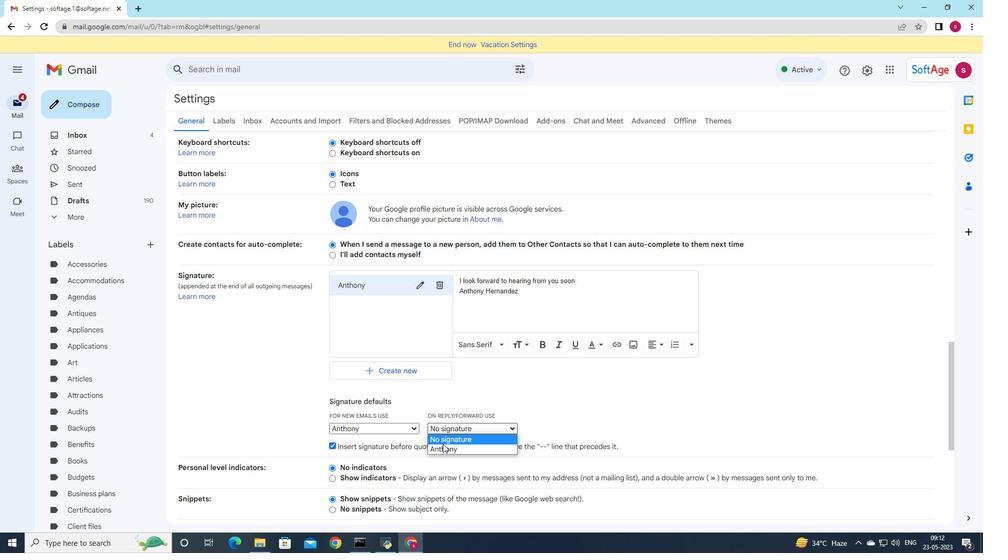 
Action: Mouse pressed left at (443, 445)
Screenshot: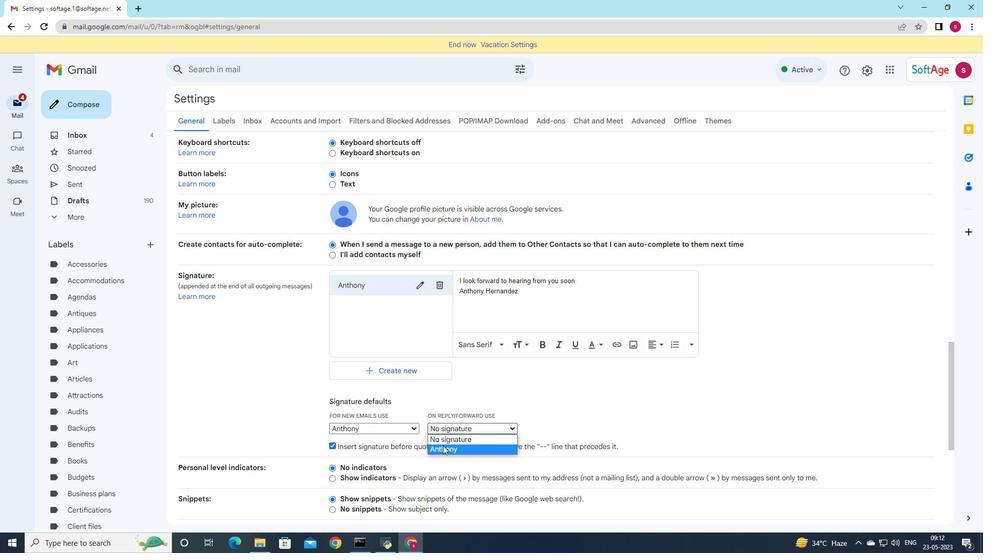 
Action: Mouse moved to (422, 403)
Screenshot: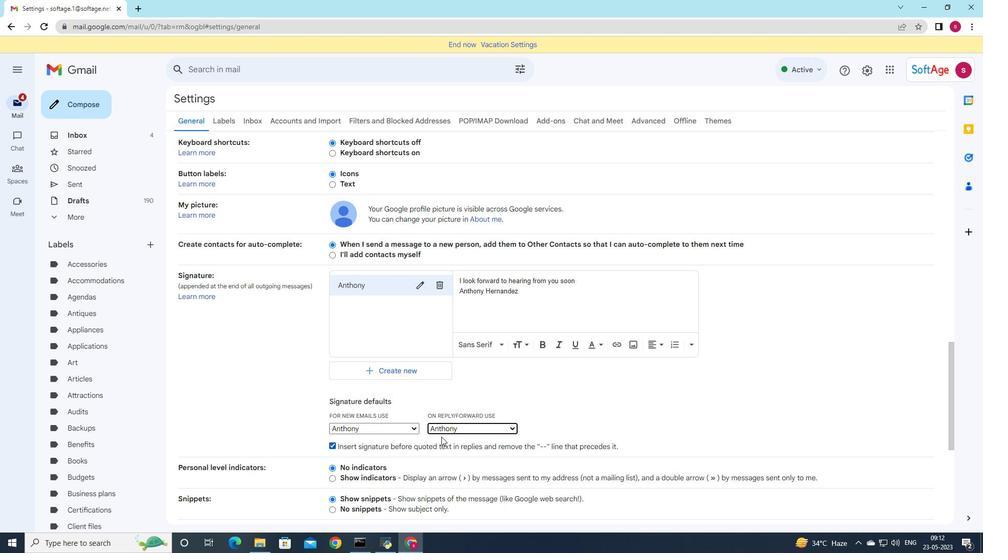 
Action: Mouse scrolled (422, 402) with delta (0, 0)
Screenshot: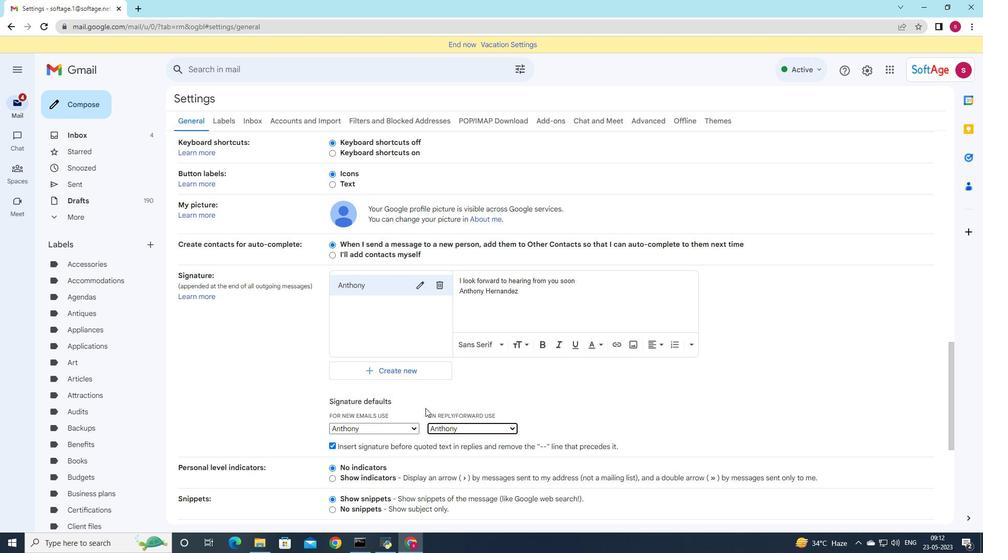 
Action: Mouse scrolled (422, 402) with delta (0, 0)
Screenshot: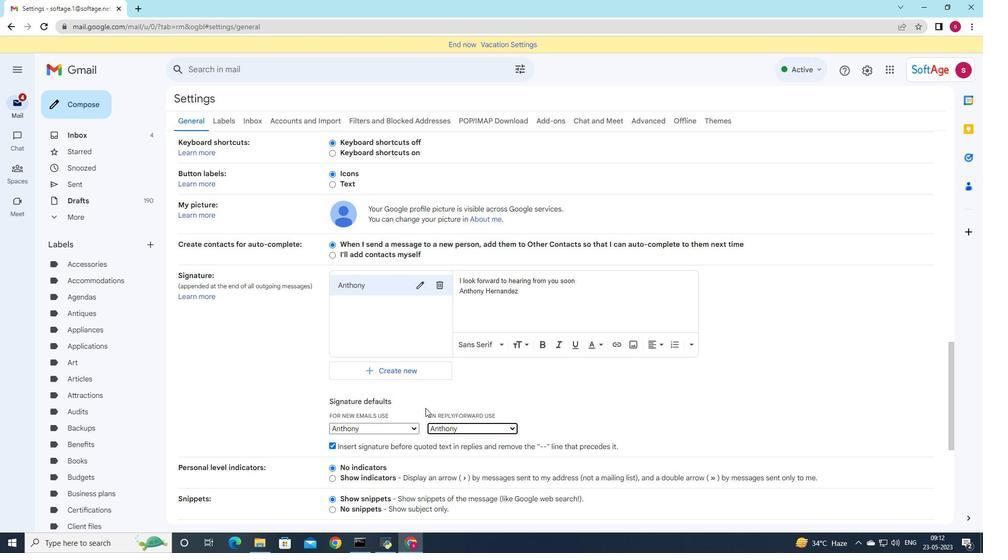 
Action: Mouse scrolled (422, 402) with delta (0, 0)
Screenshot: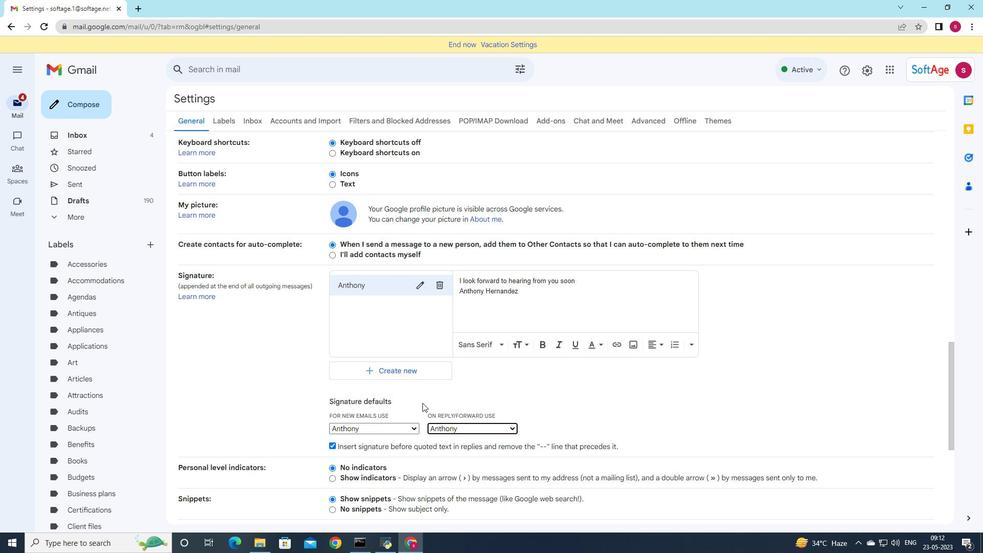 
Action: Mouse moved to (421, 399)
Screenshot: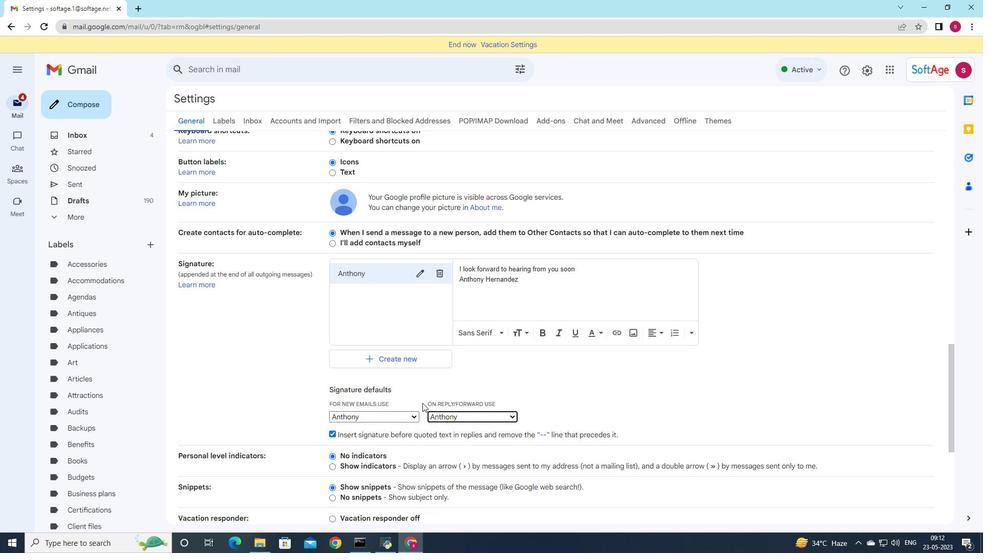 
Action: Mouse scrolled (421, 398) with delta (0, 0)
Screenshot: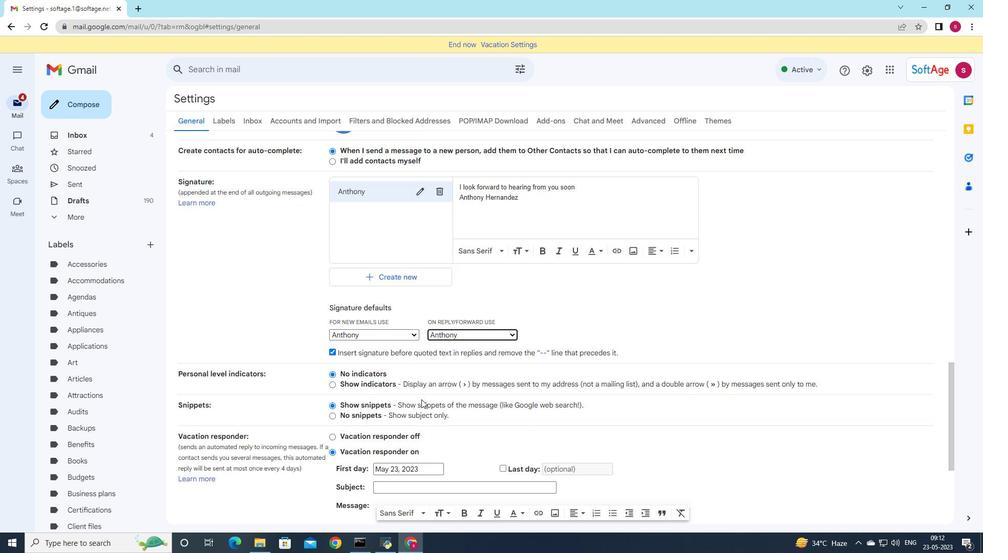 
Action: Mouse moved to (420, 399)
Screenshot: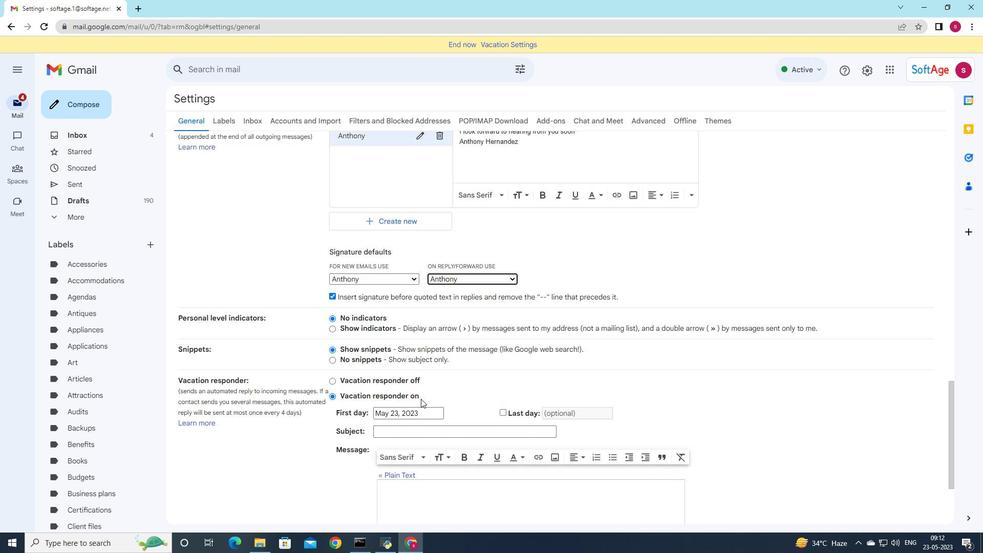 
Action: Mouse scrolled (420, 399) with delta (0, 0)
Screenshot: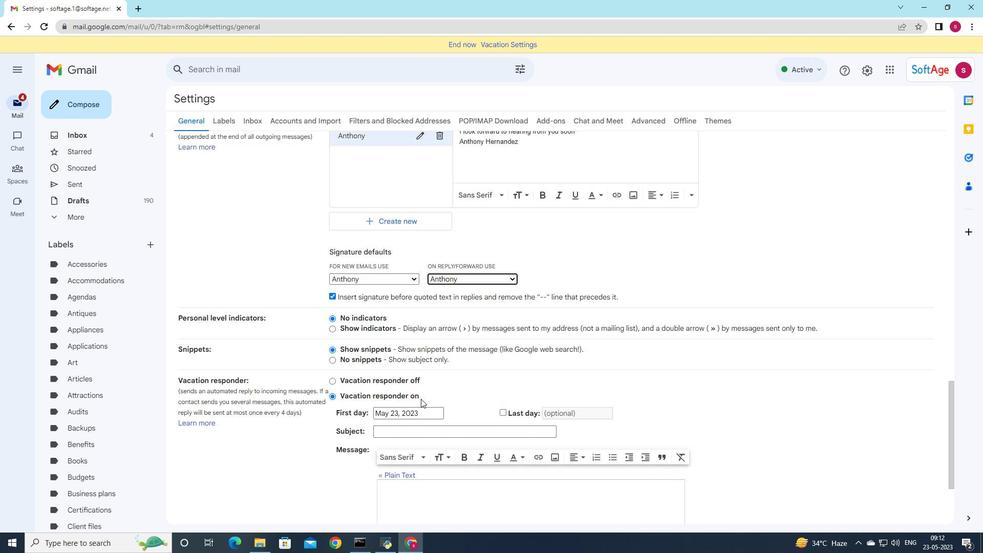 
Action: Mouse moved to (420, 399)
Screenshot: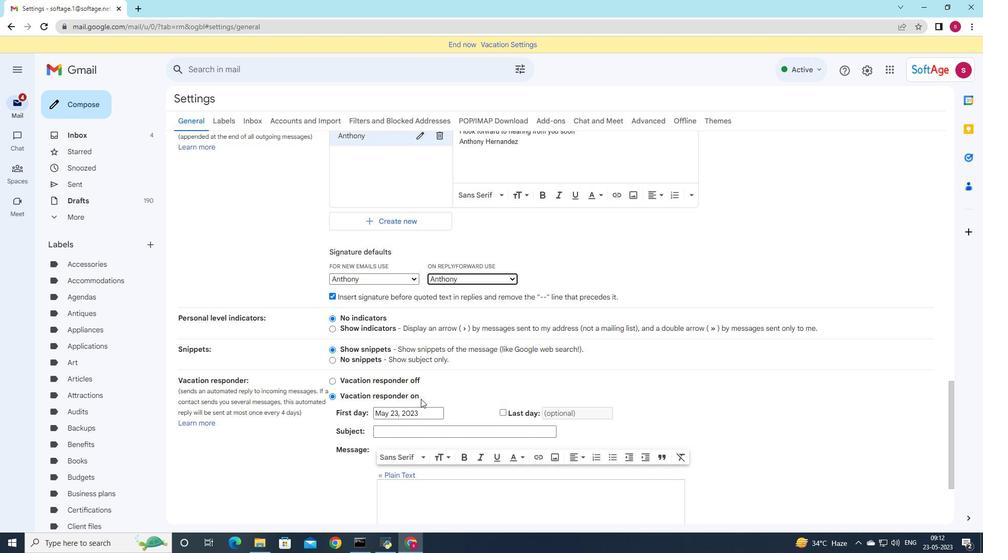 
Action: Mouse scrolled (420, 399) with delta (0, 0)
Screenshot: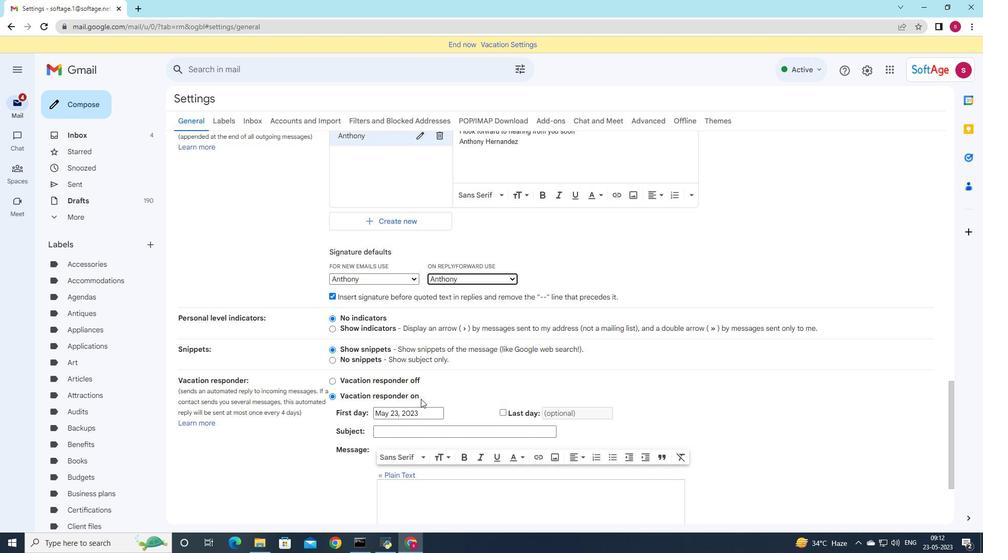 
Action: Mouse moved to (420, 401)
Screenshot: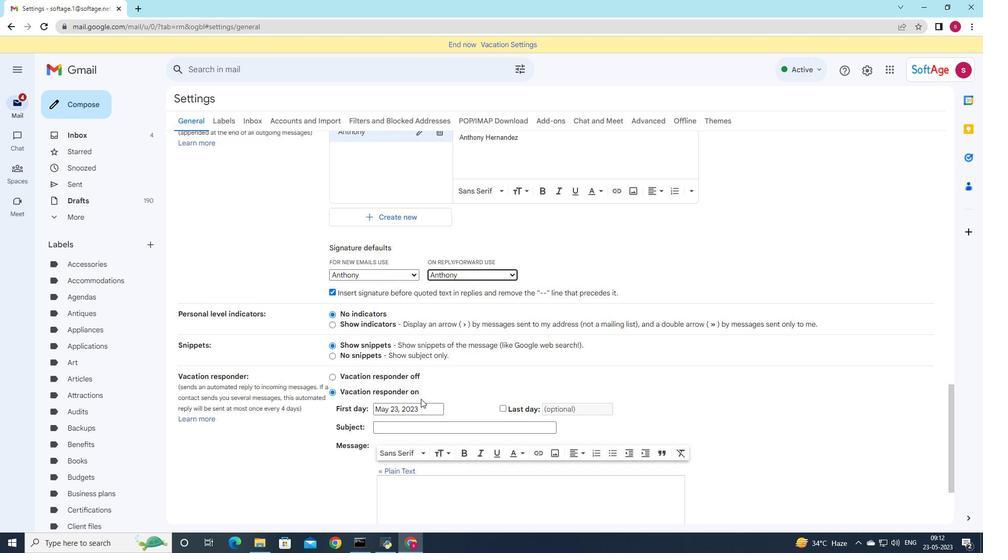 
Action: Mouse scrolled (420, 400) with delta (0, 0)
Screenshot: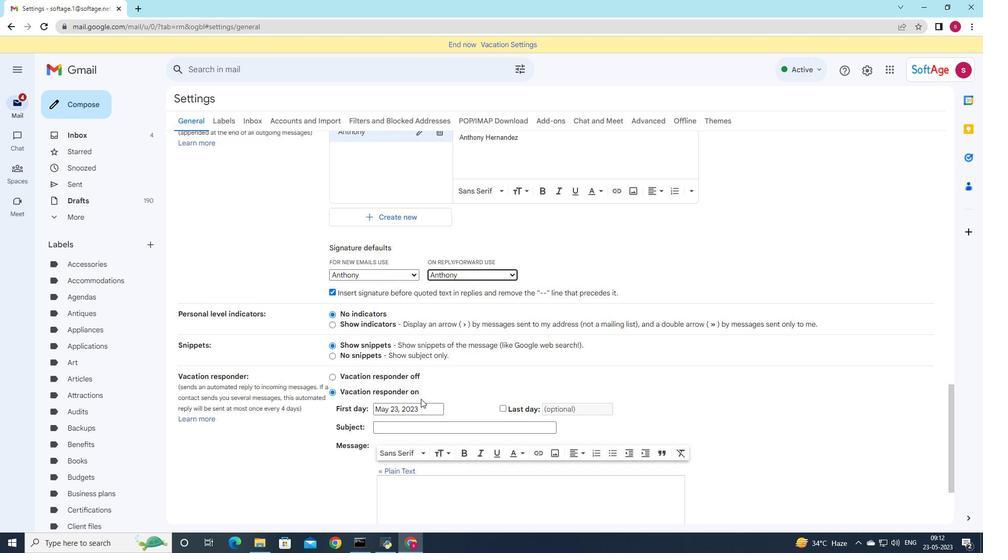 
Action: Mouse moved to (419, 402)
Screenshot: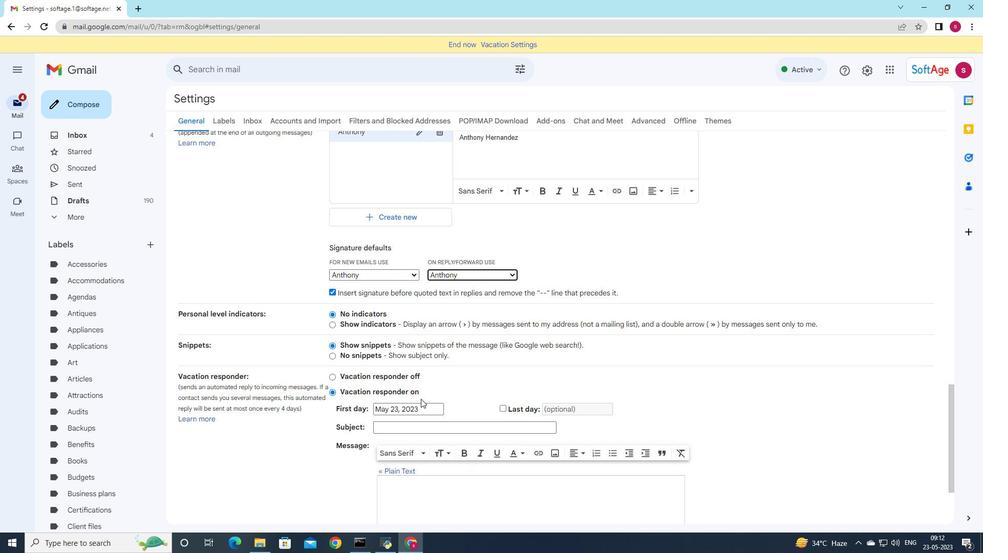 
Action: Mouse scrolled (419, 401) with delta (0, 0)
Screenshot: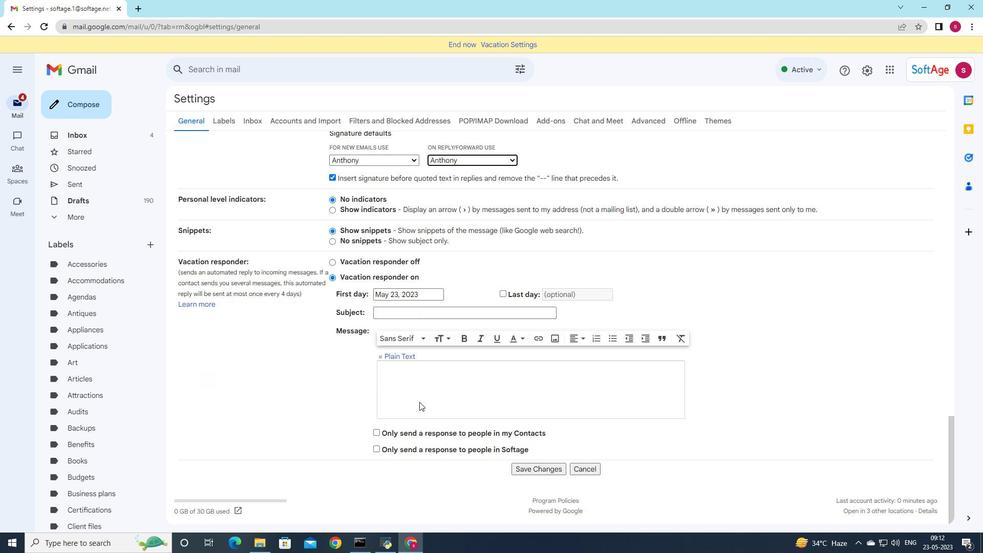
Action: Mouse scrolled (419, 401) with delta (0, 0)
Screenshot: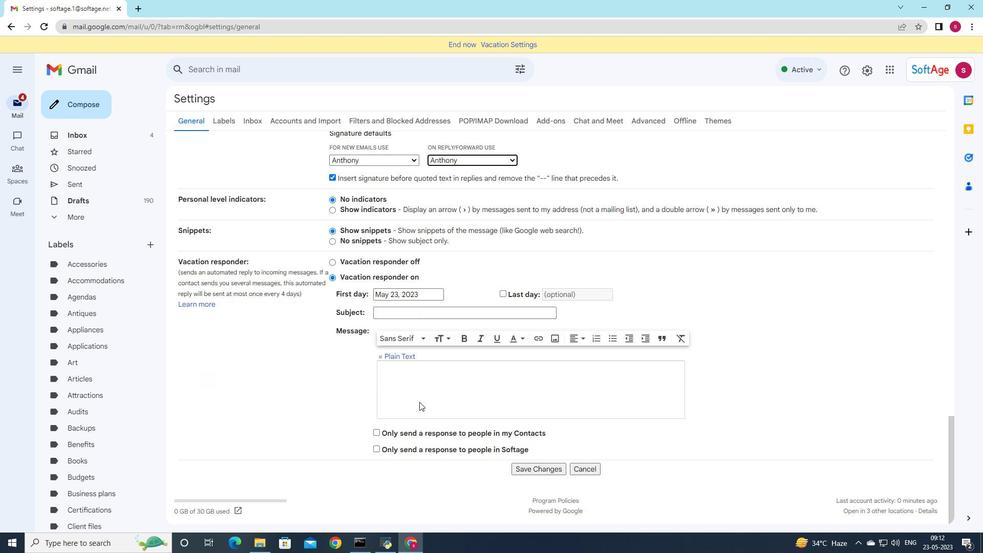 
Action: Mouse scrolled (419, 401) with delta (0, 0)
Screenshot: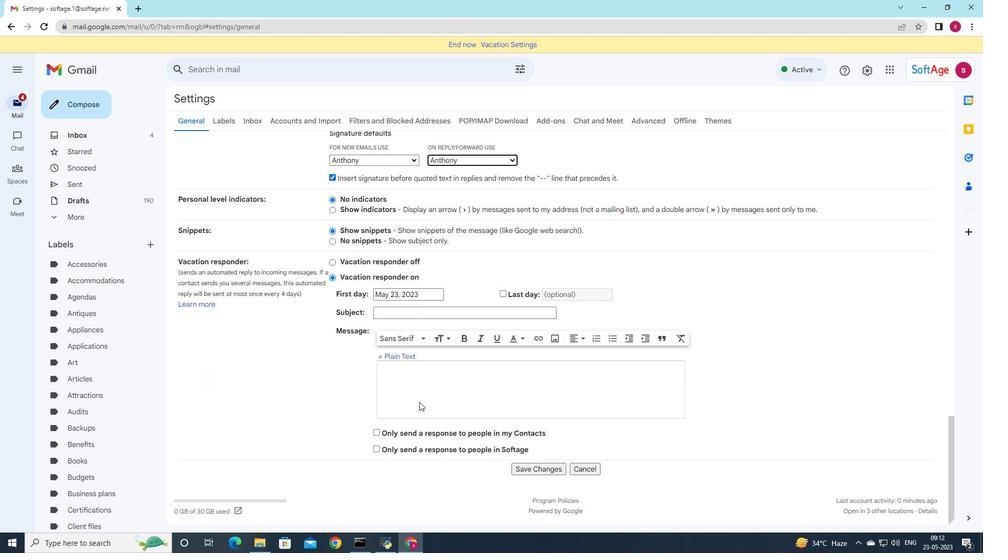 
Action: Mouse scrolled (419, 401) with delta (0, 0)
Screenshot: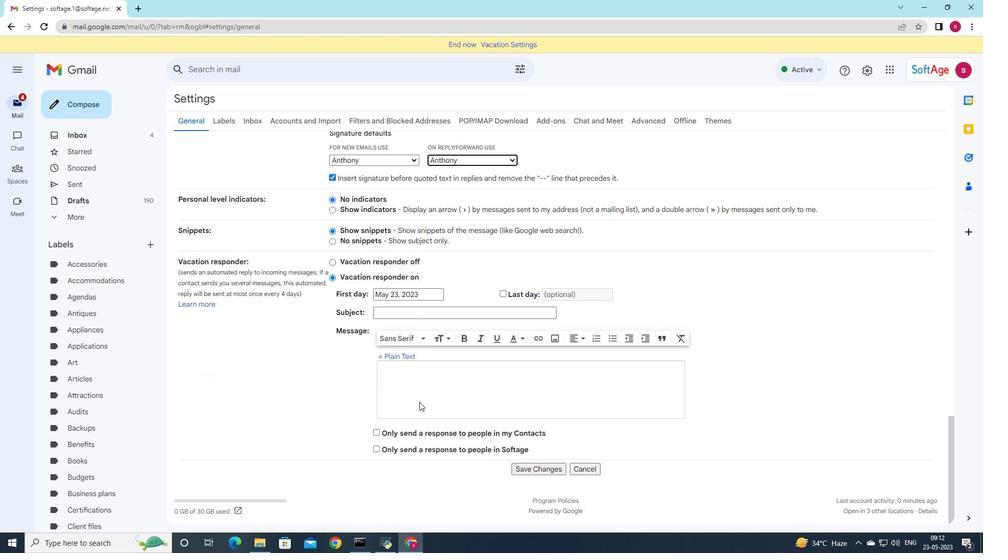 
Action: Mouse moved to (543, 469)
Screenshot: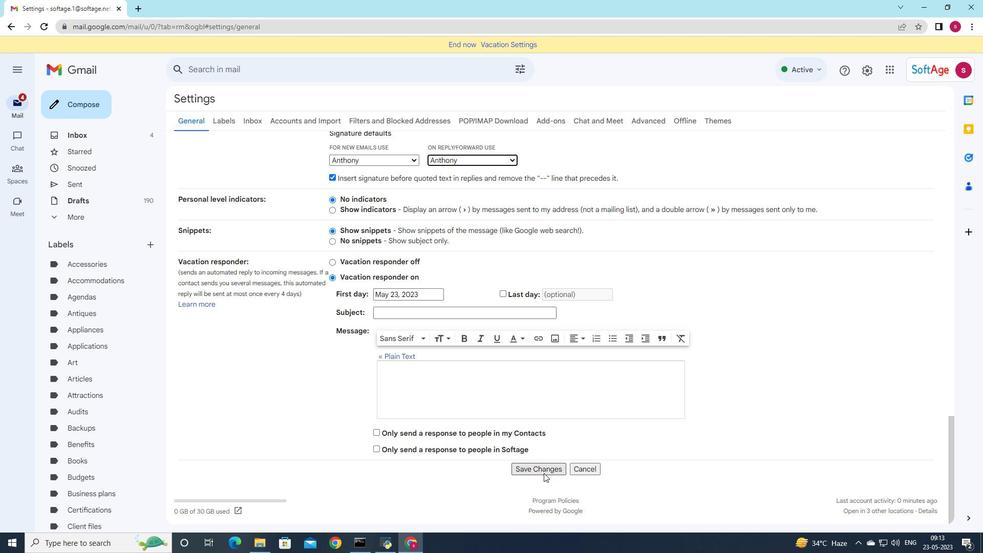 
Action: Mouse pressed left at (543, 469)
Screenshot: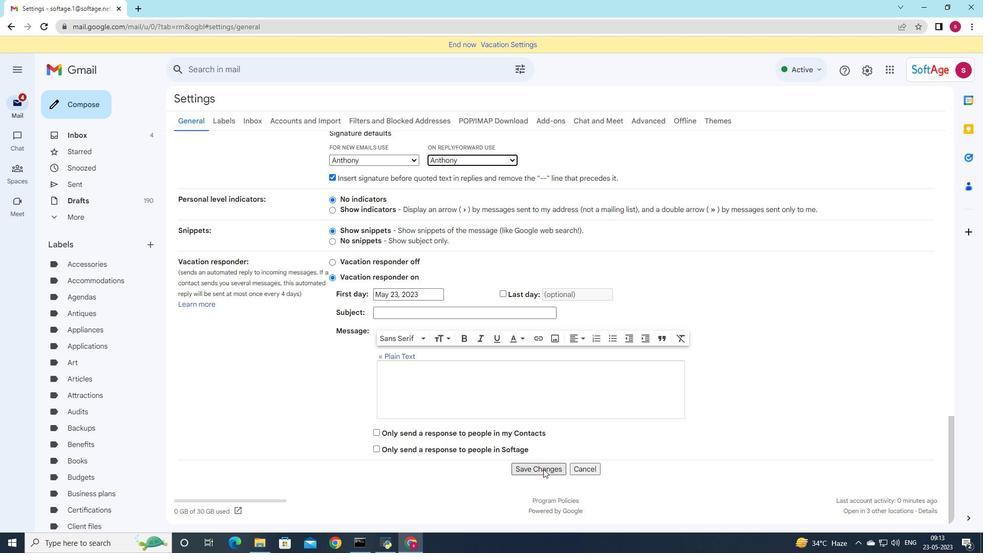 
Action: Mouse moved to (68, 110)
Screenshot: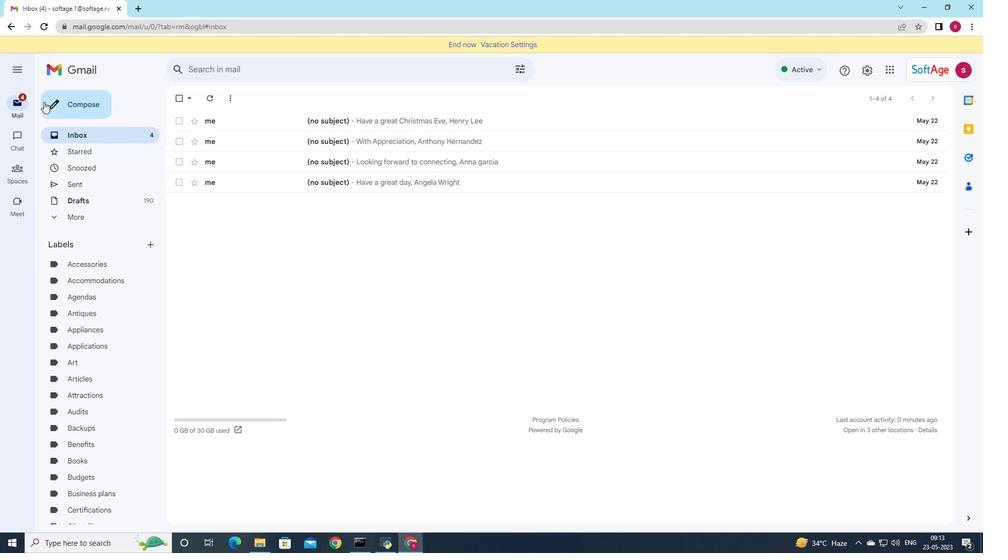 
Action: Mouse pressed left at (68, 110)
Screenshot: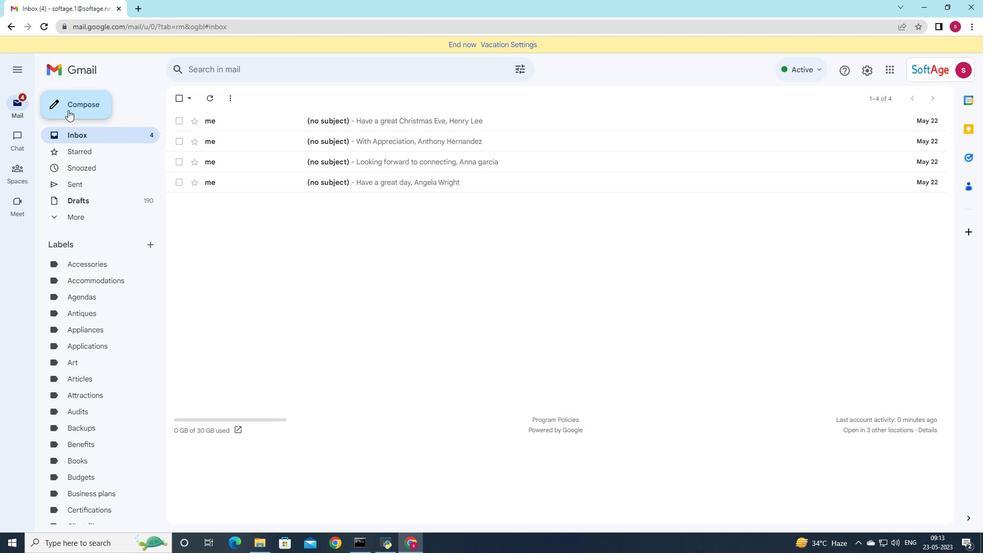
Action: Mouse moved to (689, 272)
Screenshot: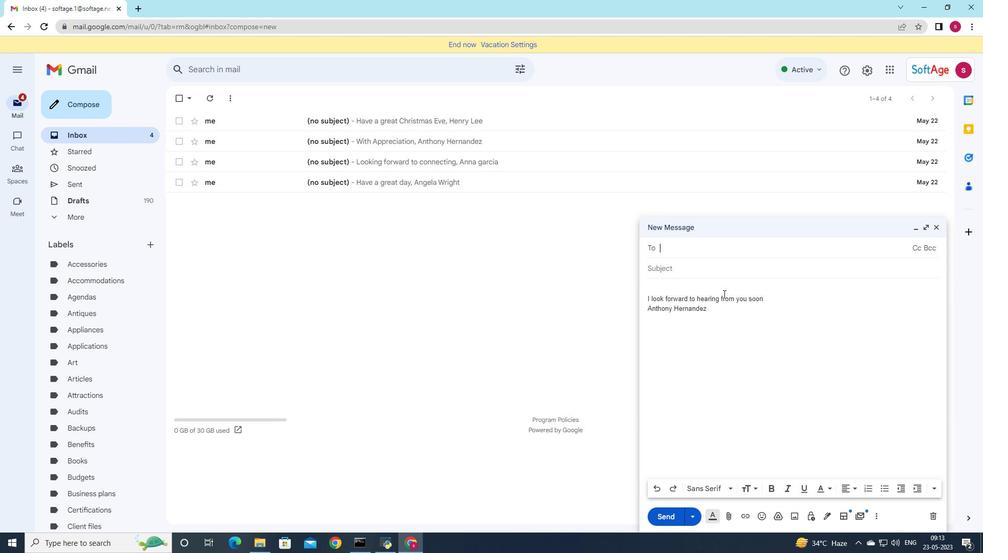 
Action: Mouse pressed left at (689, 272)
Screenshot: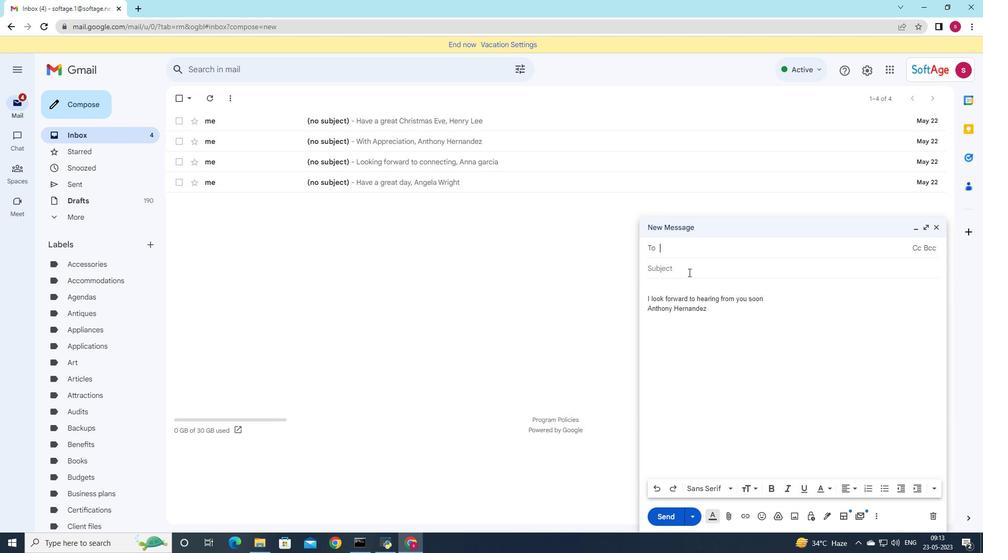 
Action: Key pressed <Key.shift>Networking<Key.space>oppourtunity
Screenshot: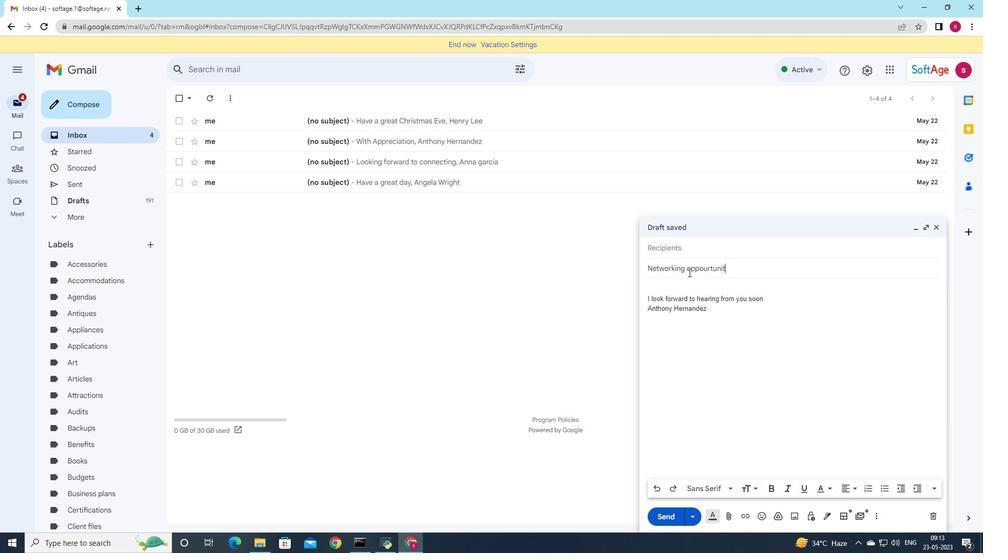 
Action: Mouse moved to (708, 266)
Screenshot: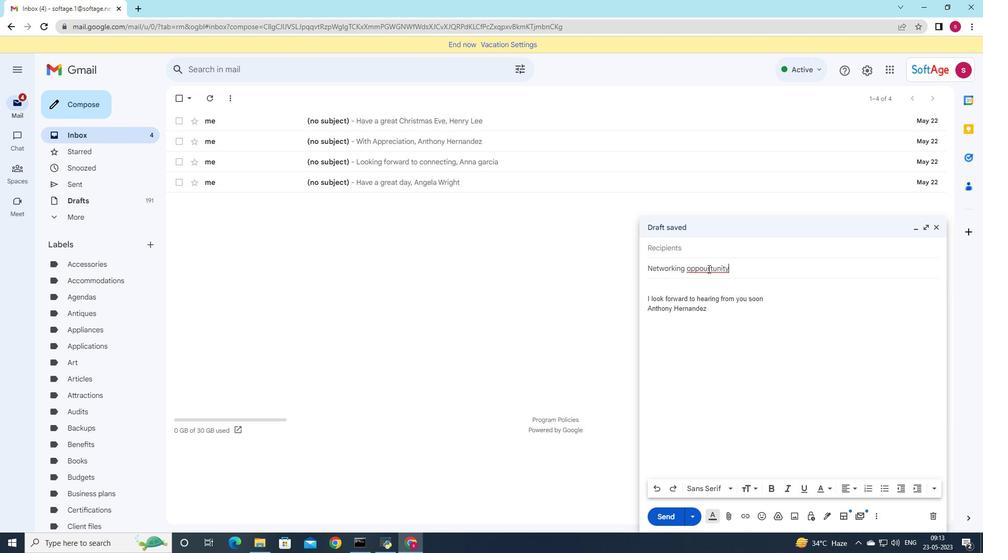 
Action: Mouse pressed left at (708, 266)
Screenshot: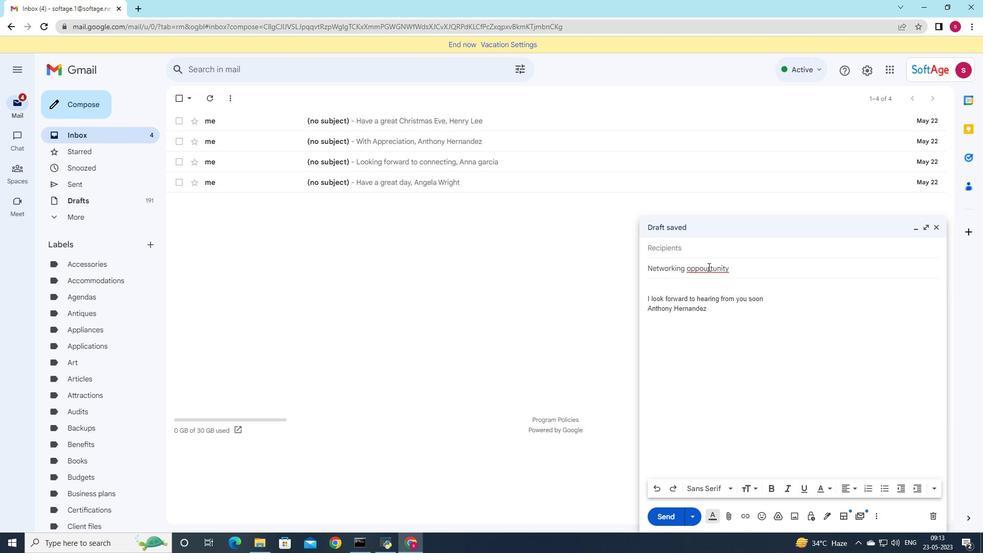 
Action: Key pressed <Key.backspace>
Screenshot: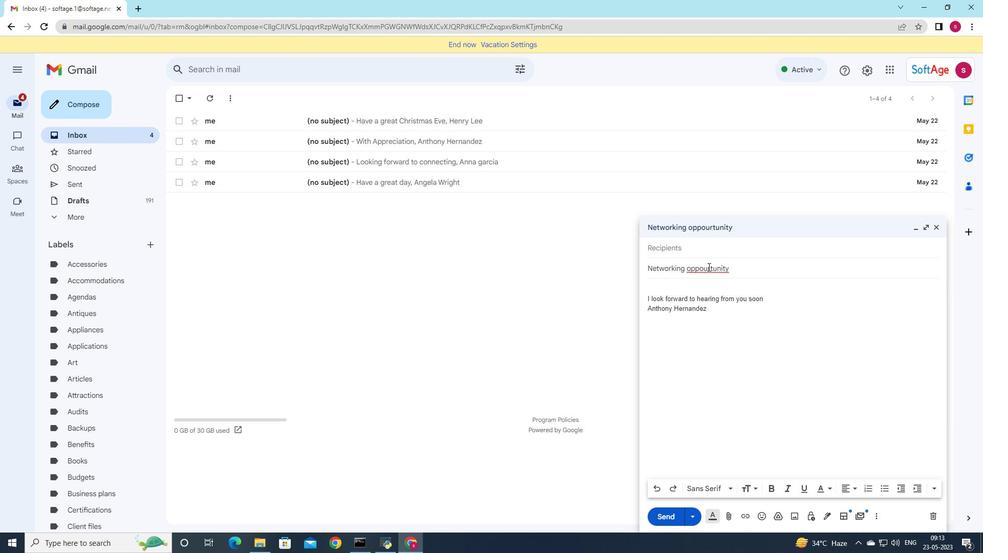 
Action: Mouse moved to (759, 269)
Screenshot: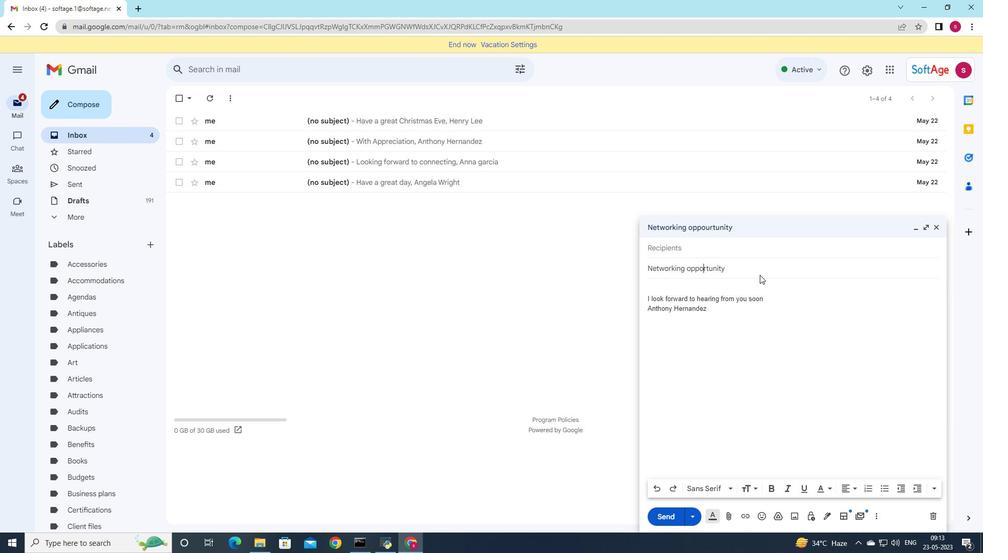 
Action: Mouse pressed left at (759, 269)
Screenshot: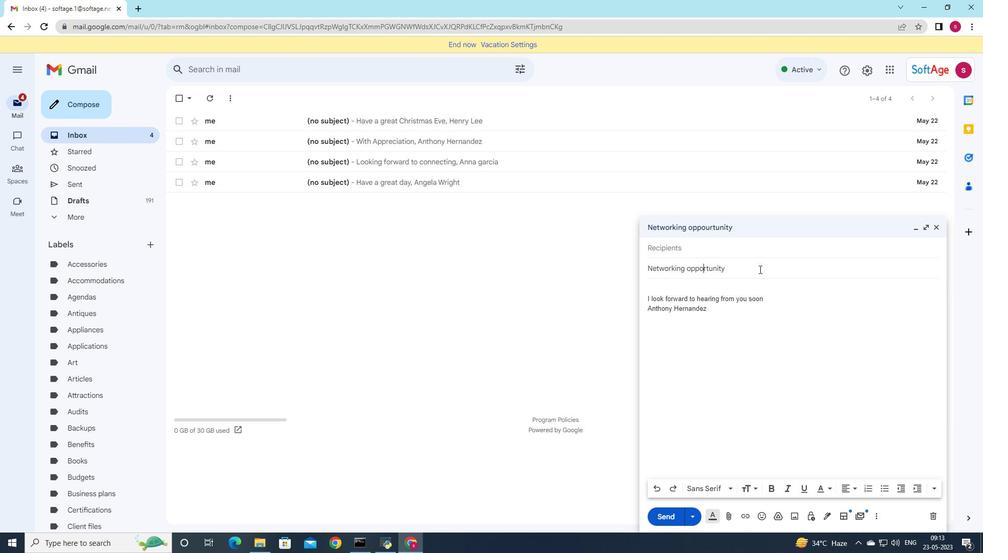 
Action: Mouse moved to (646, 297)
Screenshot: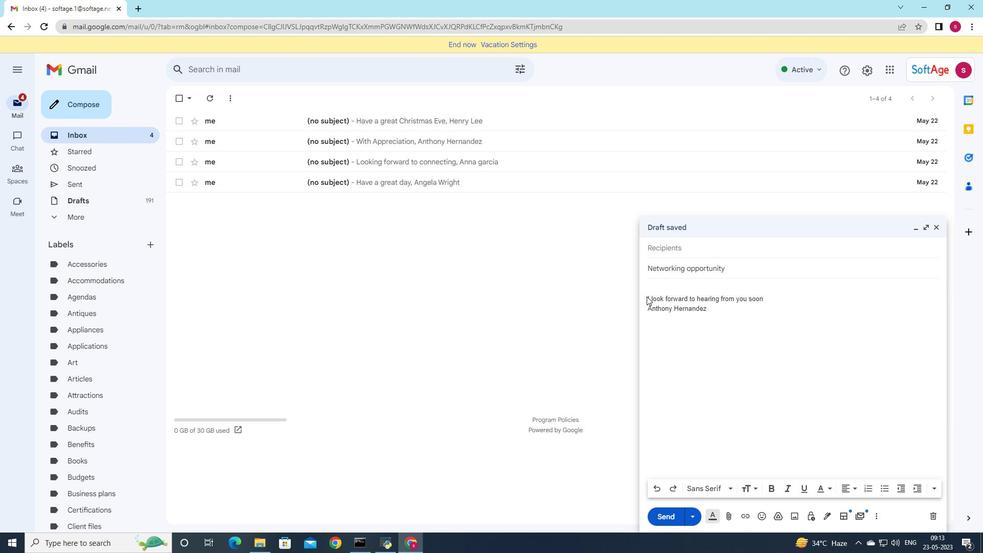 
Action: Mouse pressed left at (646, 297)
Screenshot: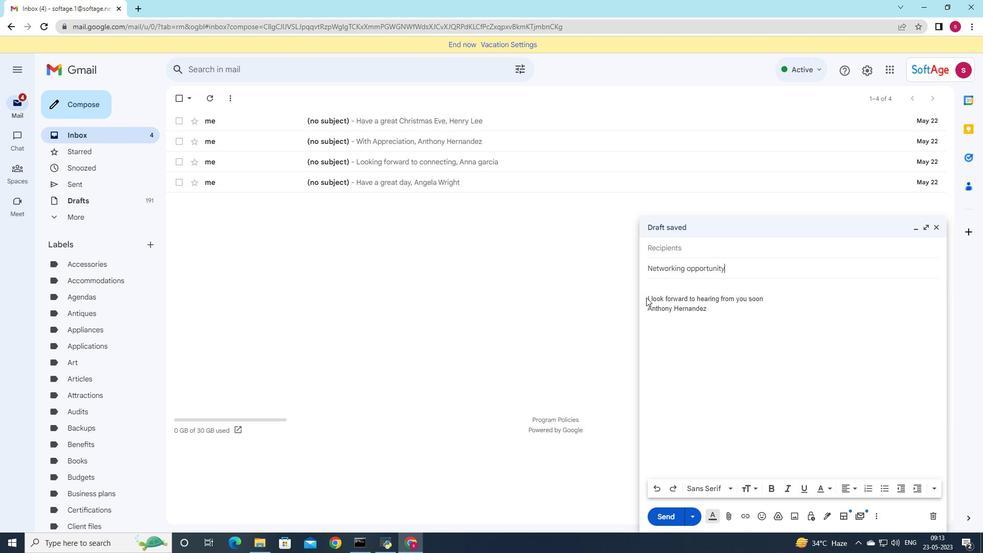 
Action: Mouse moved to (649, 297)
Screenshot: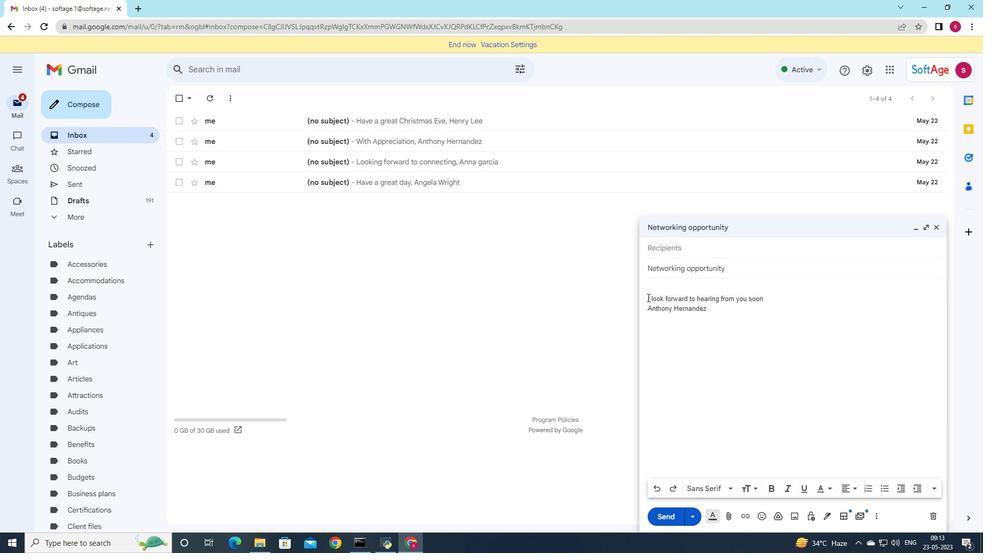 
Action: Mouse pressed left at (649, 297)
Screenshot: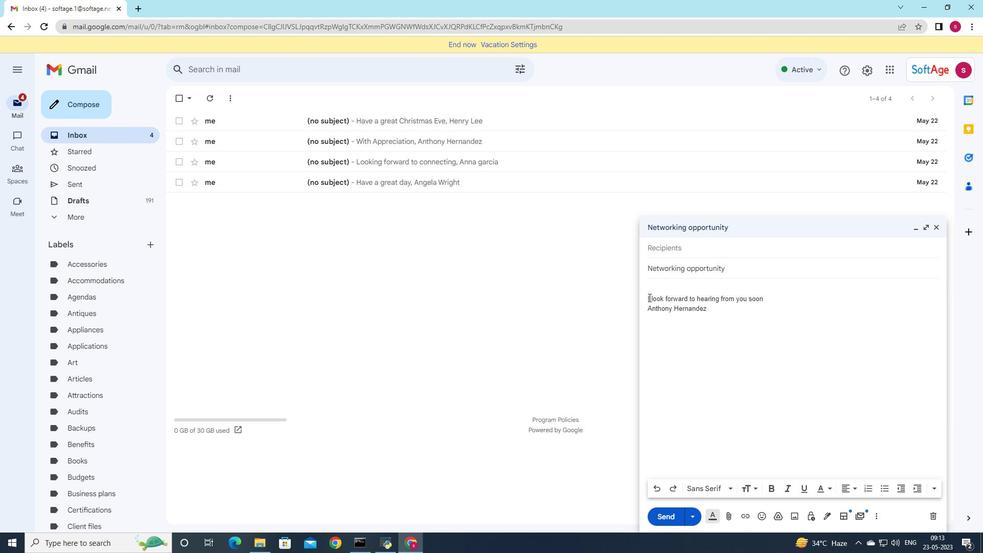 
Action: Mouse moved to (666, 306)
Screenshot: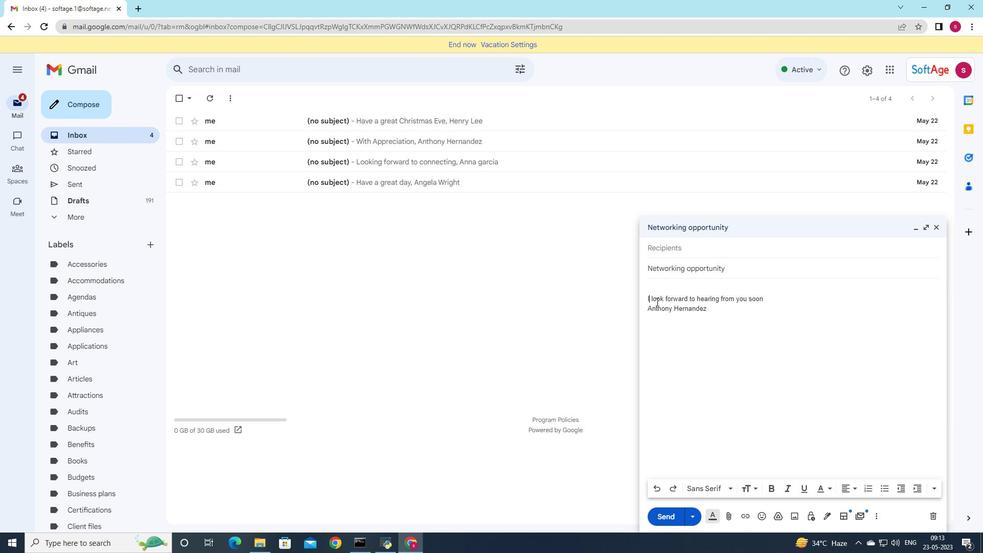 
Action: Key pressed <Key.left><Key.backspace>
Screenshot: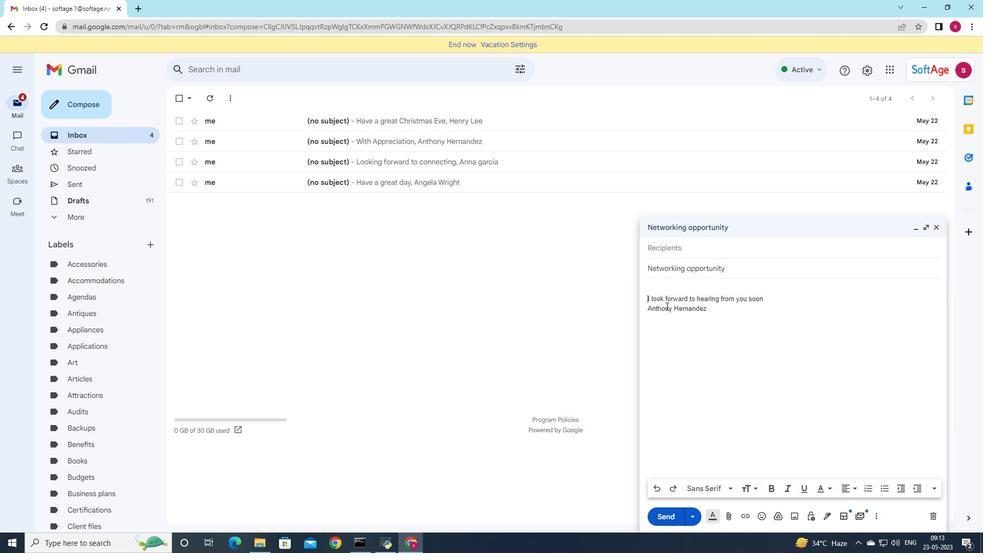 
Action: Mouse moved to (675, 400)
Screenshot: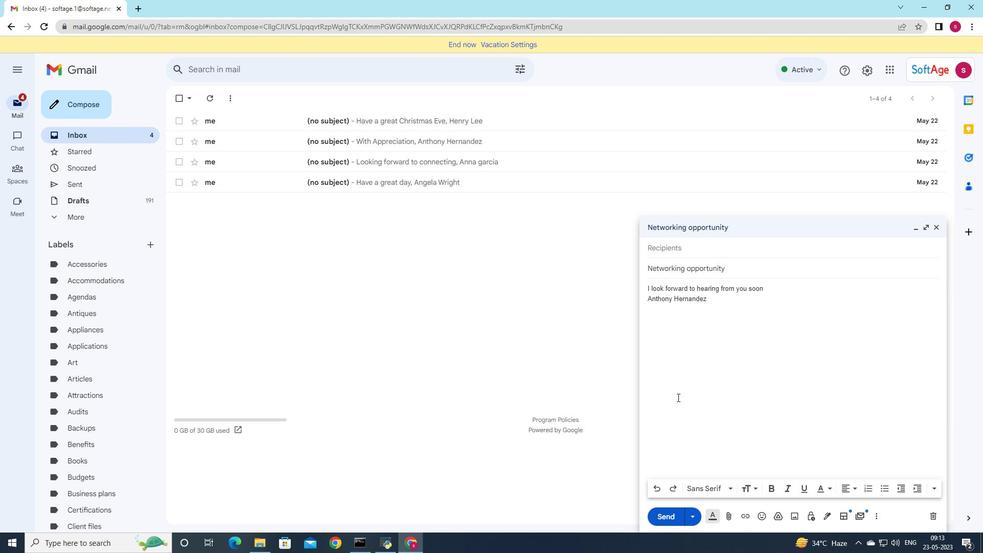 
Action: Mouse scrolled (675, 400) with delta (0, 0)
Screenshot: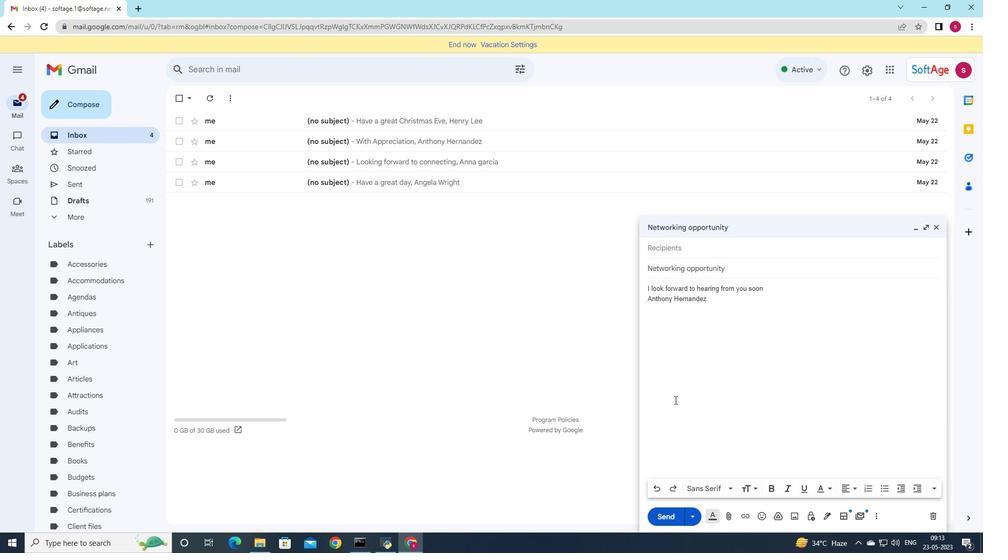 
Action: Mouse moved to (662, 251)
Screenshot: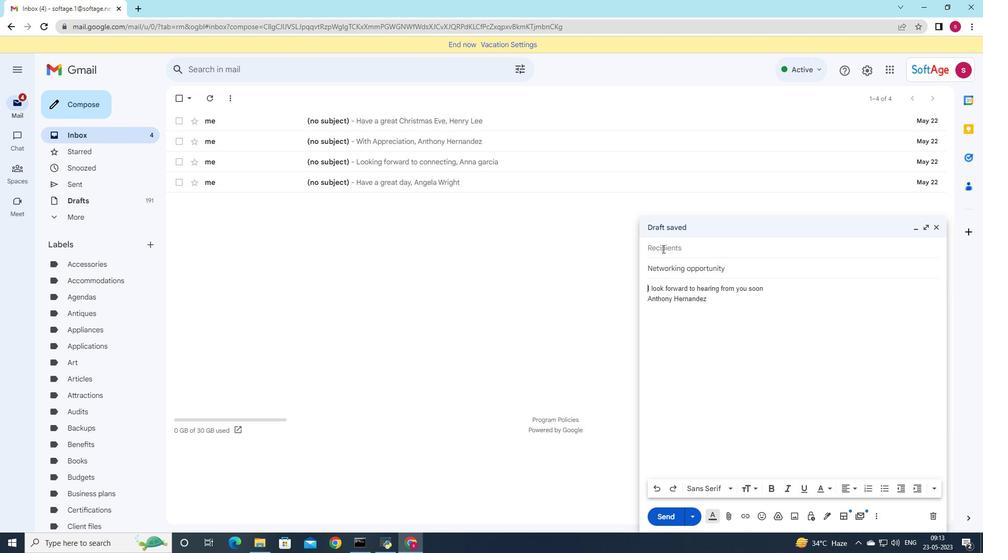 
Action: Mouse pressed left at (662, 251)
Screenshot: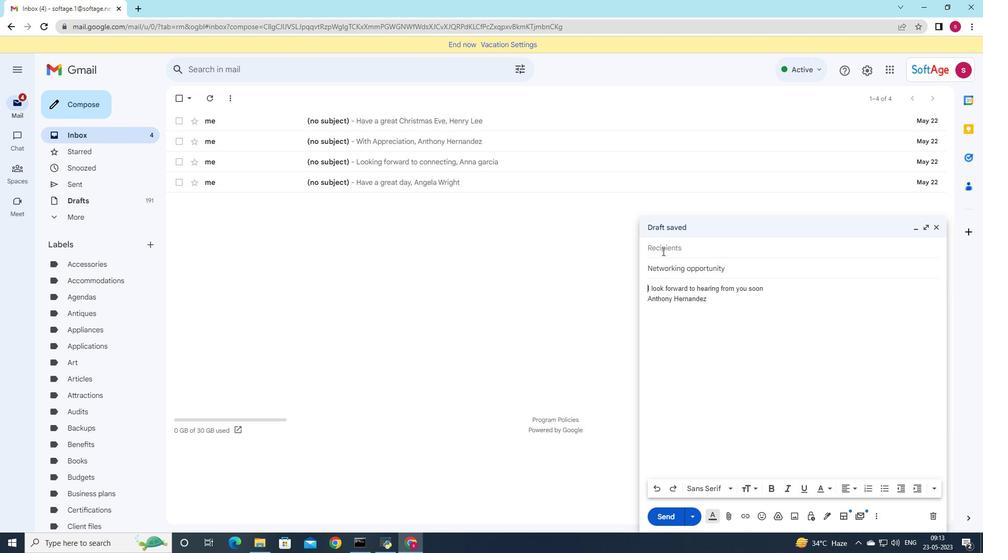 
Action: Mouse moved to (673, 264)
Screenshot: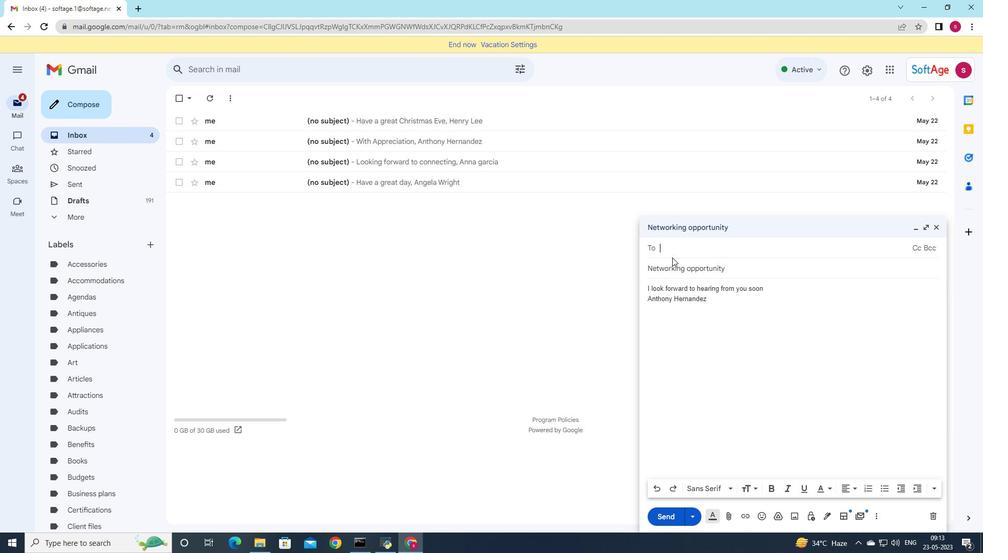 
Action: Key pressed s
Screenshot: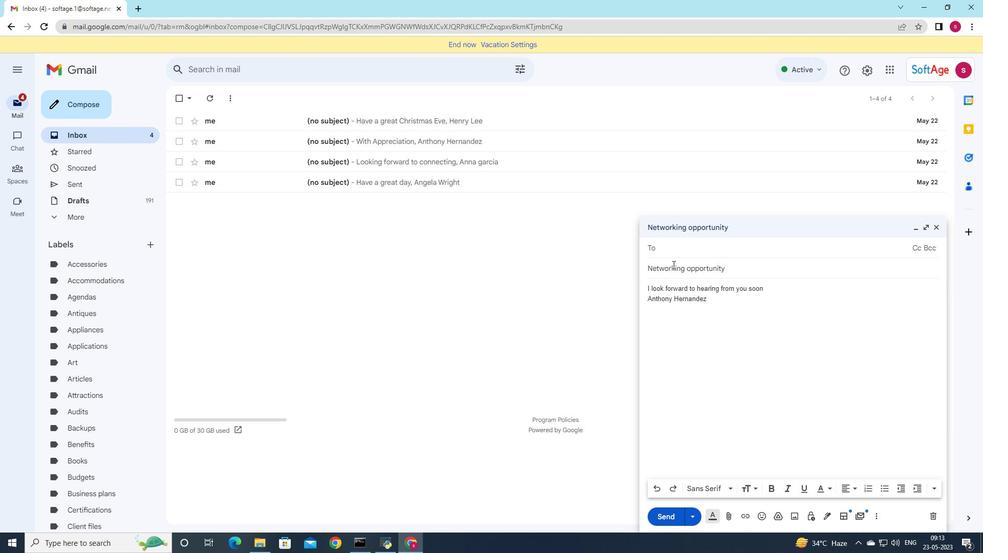 
Action: Mouse moved to (673, 265)
Screenshot: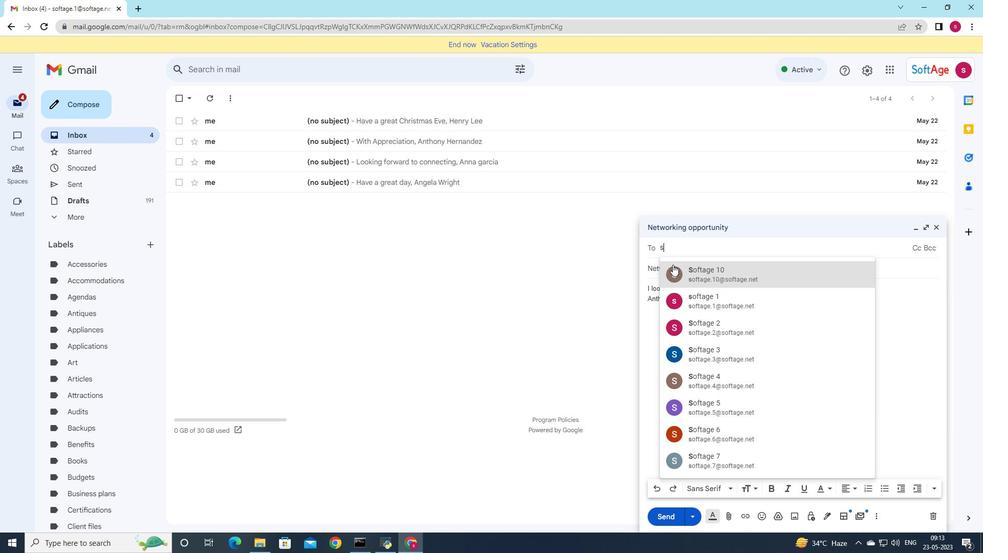 
Action: Key pressed o
Screenshot: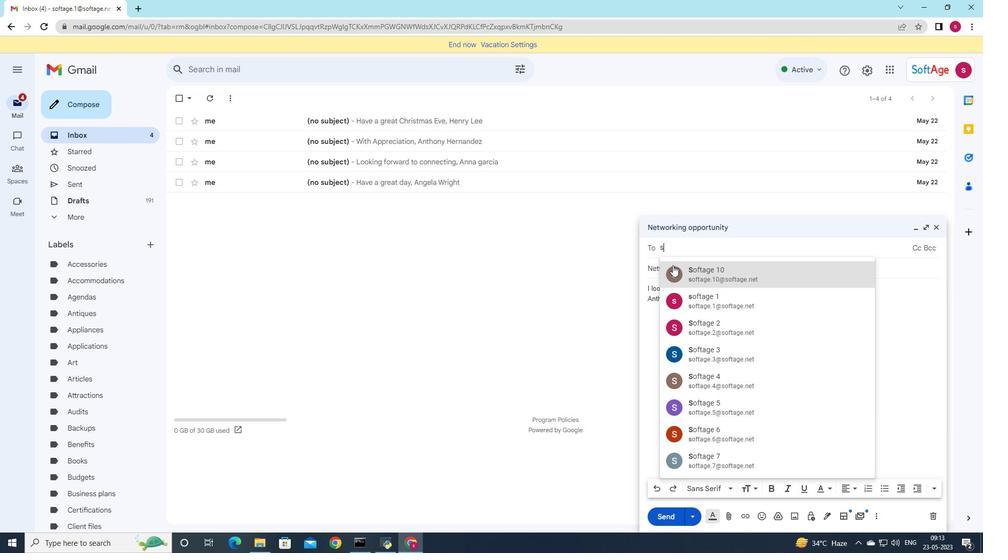 
Action: Mouse moved to (673, 271)
Screenshot: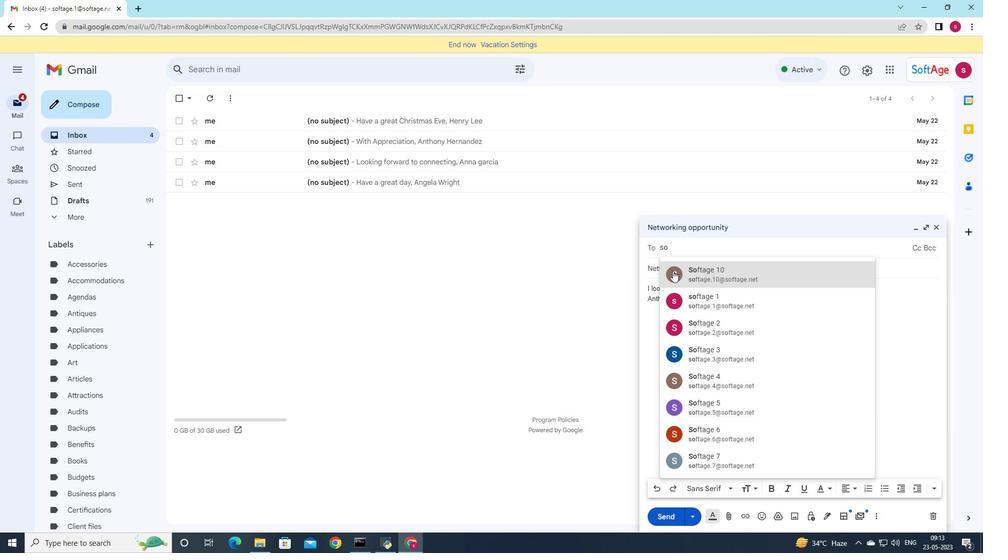 
Action: Key pressed ft
Screenshot: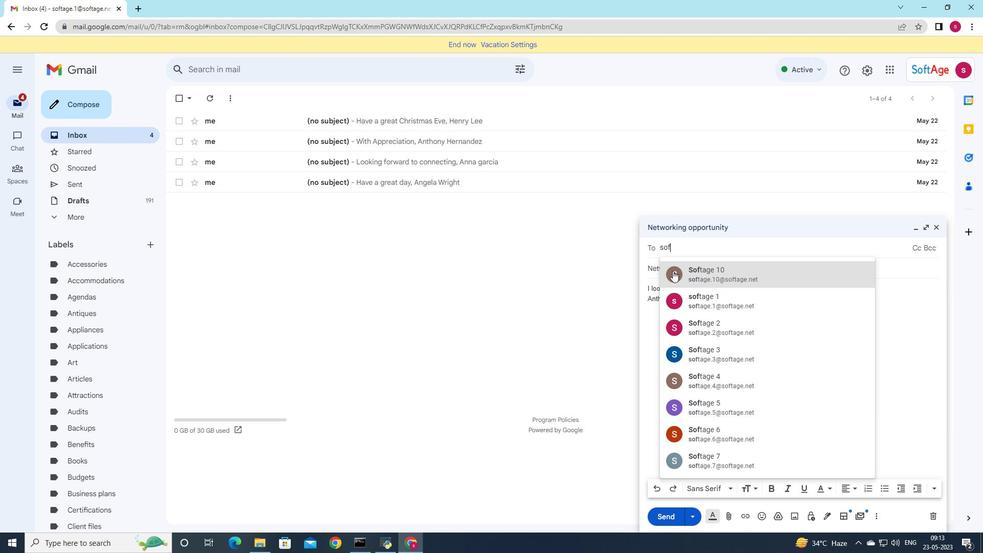 
Action: Mouse moved to (730, 429)
Screenshot: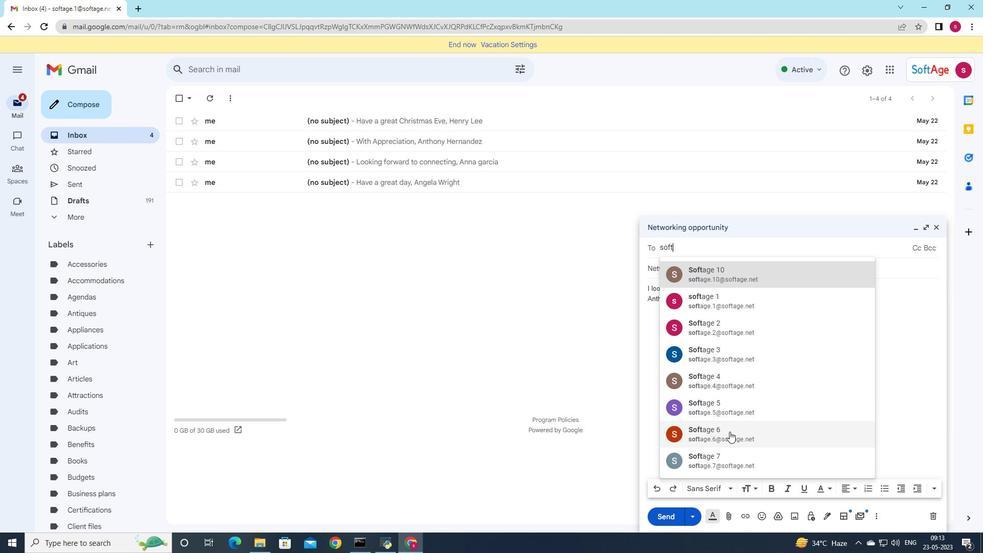 
Action: Mouse pressed left at (730, 429)
Screenshot: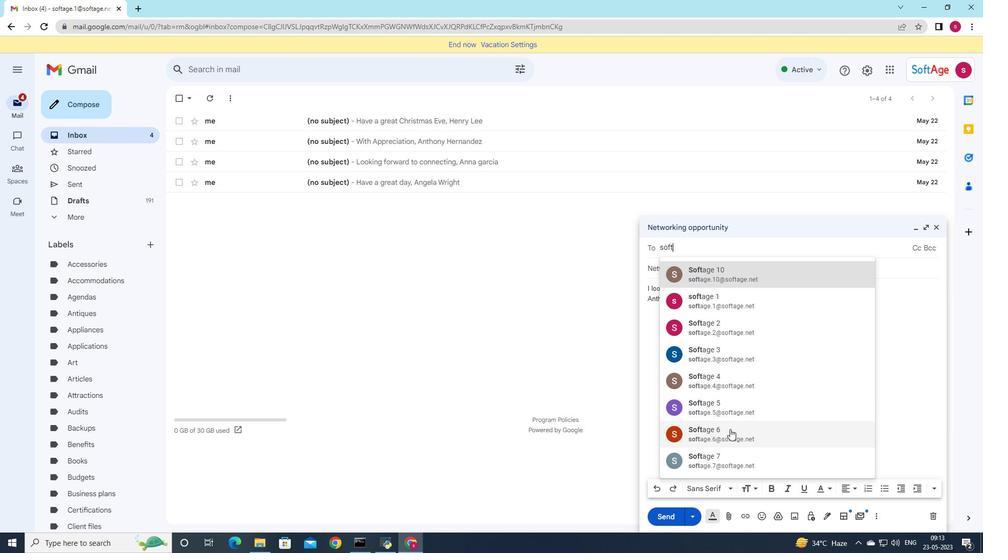 
Action: Mouse moved to (726, 520)
Screenshot: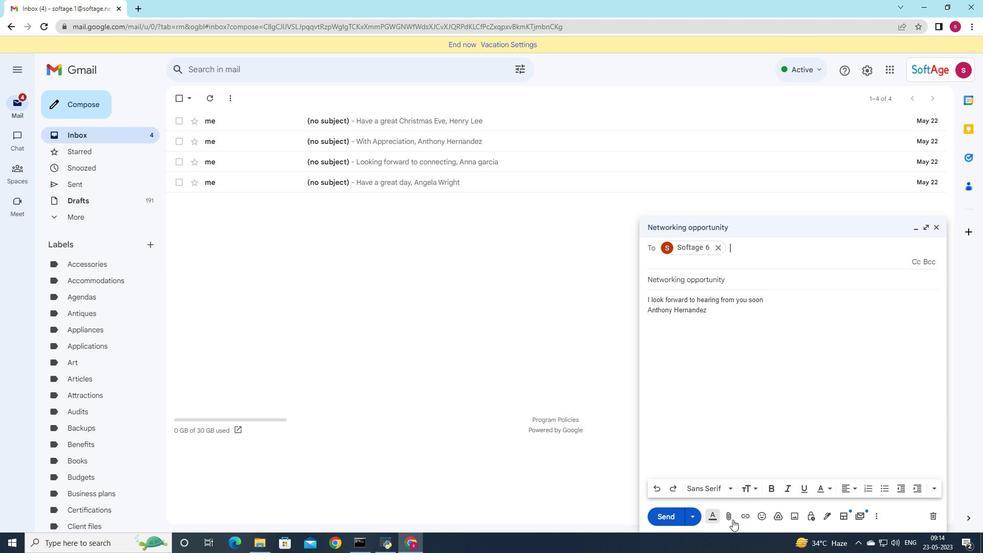 
Action: Mouse pressed left at (726, 520)
Screenshot: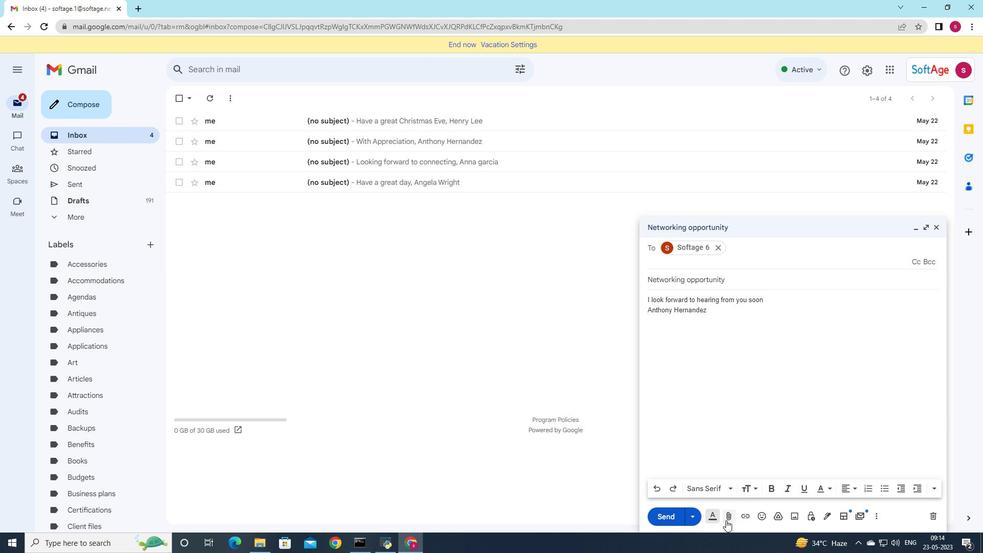 
Action: Mouse moved to (153, 71)
Screenshot: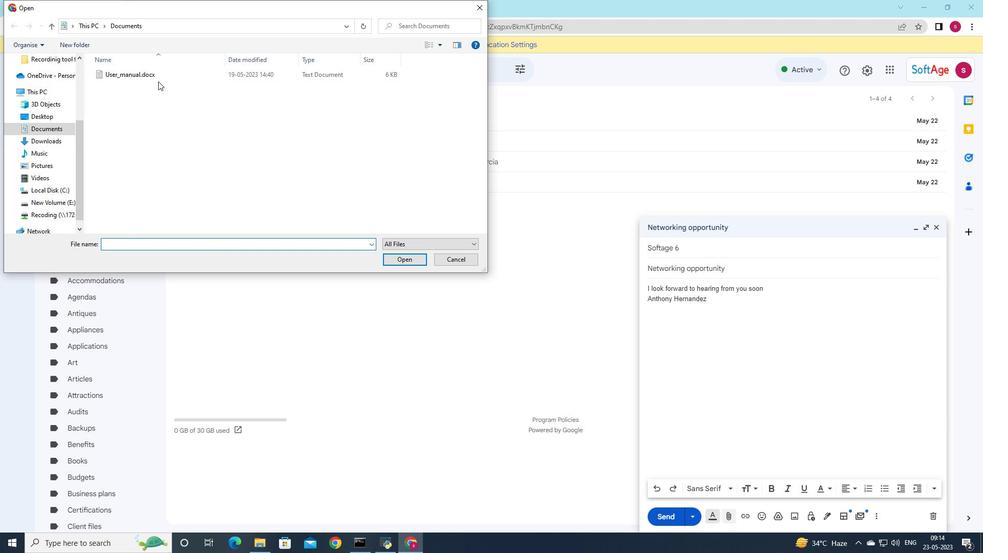 
Action: Mouse pressed left at (153, 71)
Screenshot: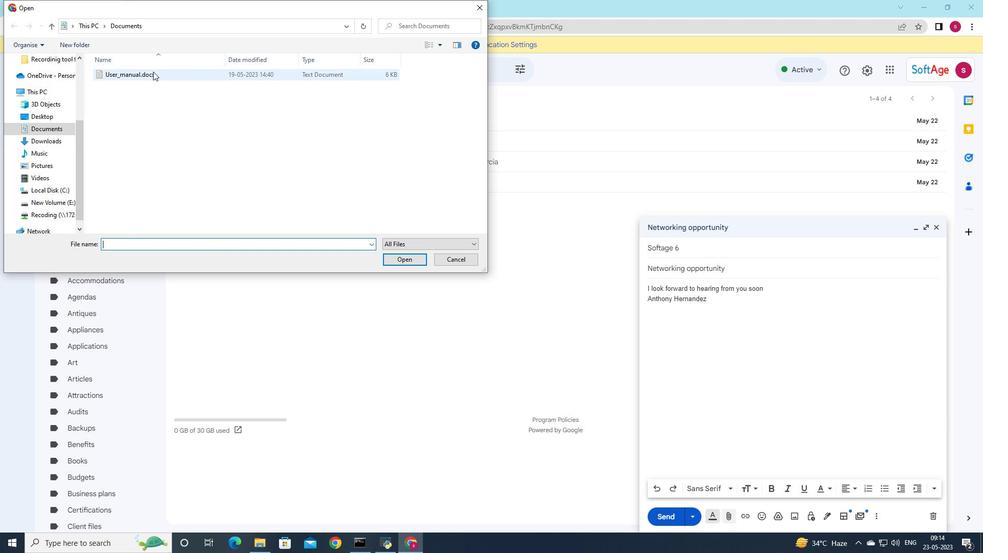 
Action: Mouse pressed left at (153, 71)
Screenshot: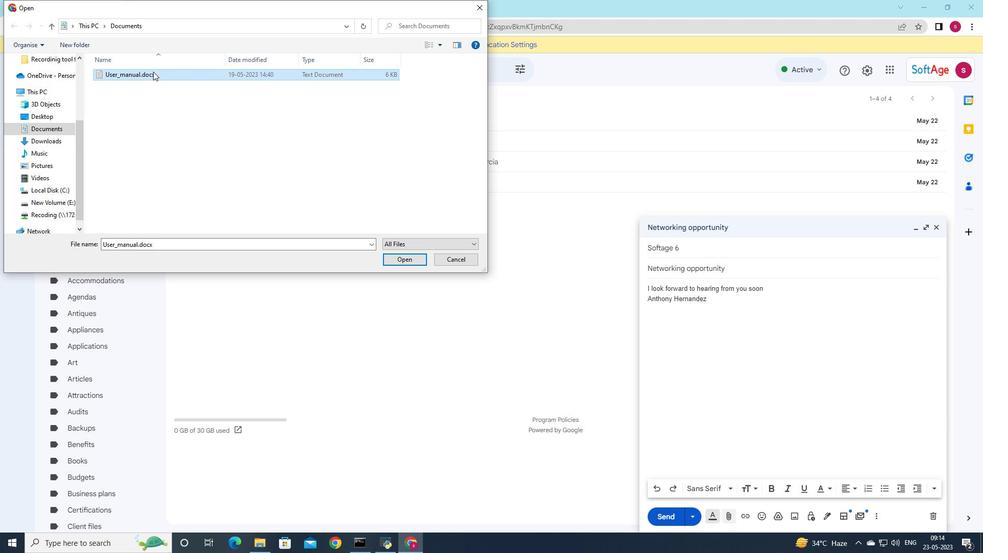 
Action: Mouse pressed left at (153, 71)
Screenshot: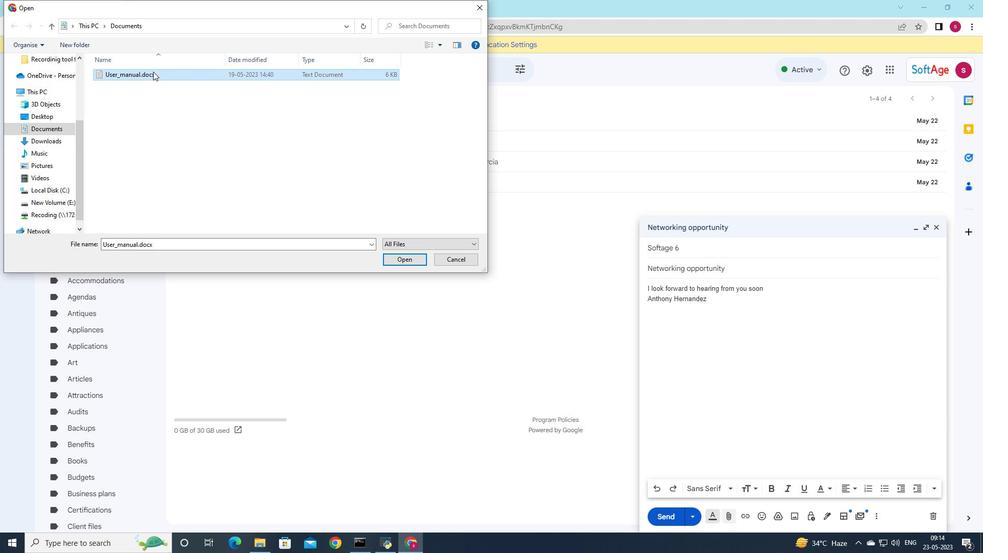 
Action: Mouse moved to (879, 470)
Screenshot: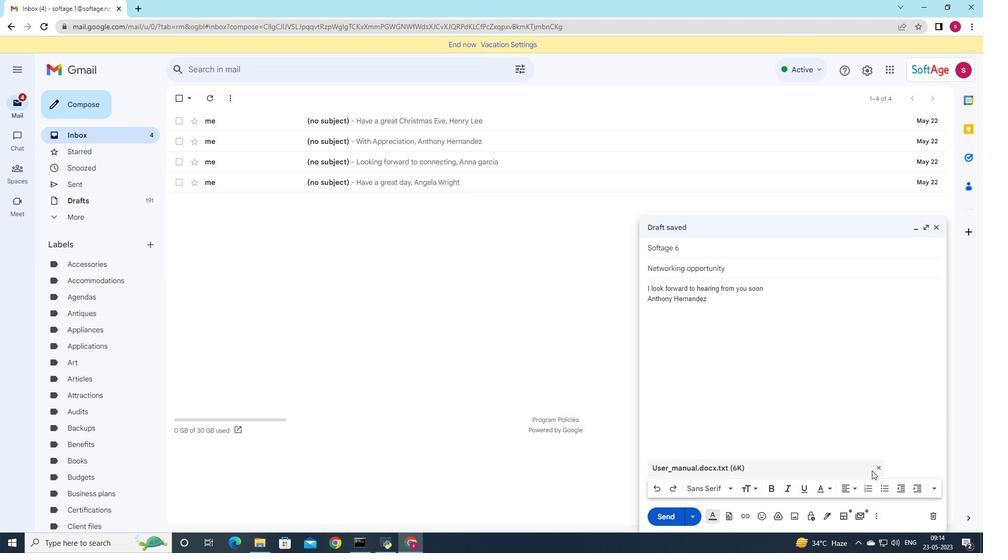
Action: Mouse pressed left at (879, 470)
Screenshot: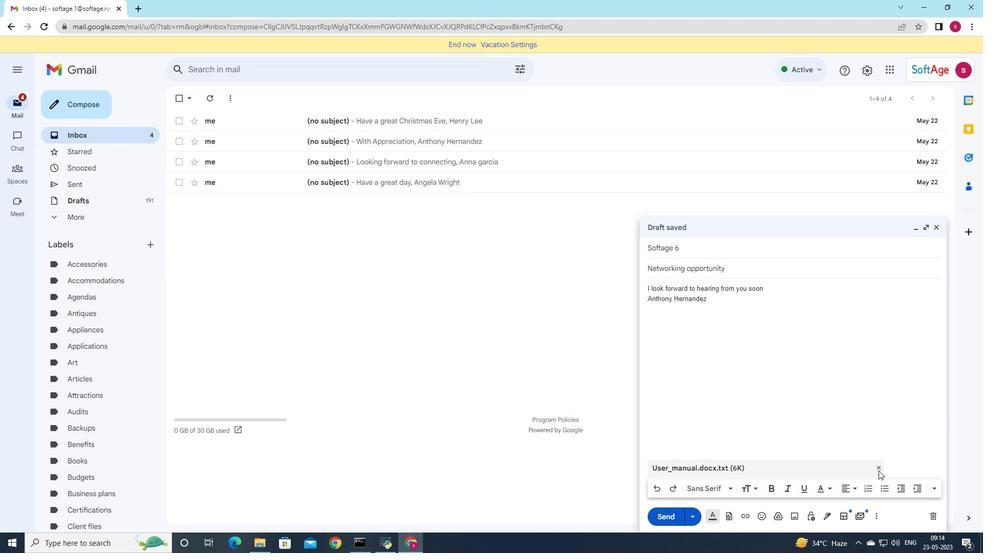 
Action: Mouse moved to (881, 467)
Screenshot: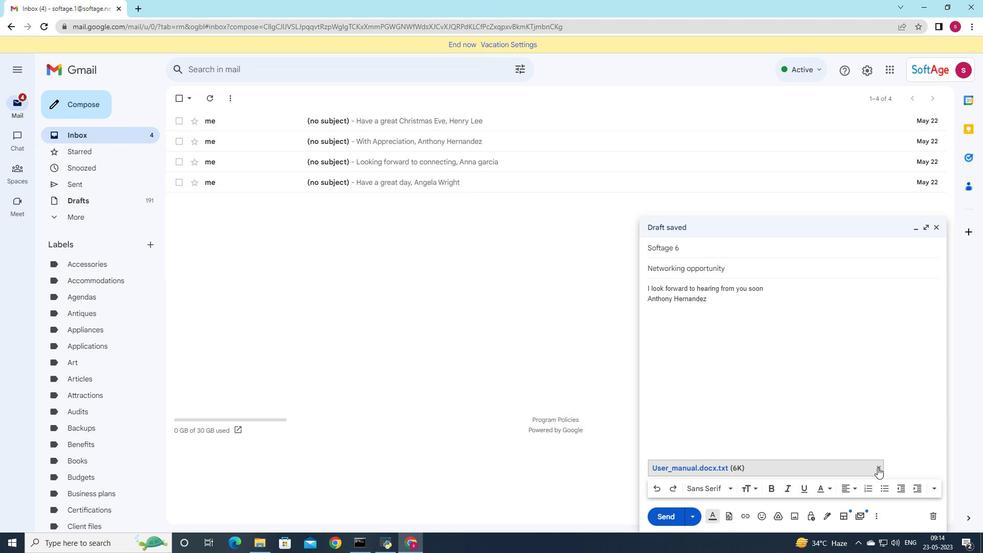 
Action: Mouse pressed left at (881, 467)
Screenshot: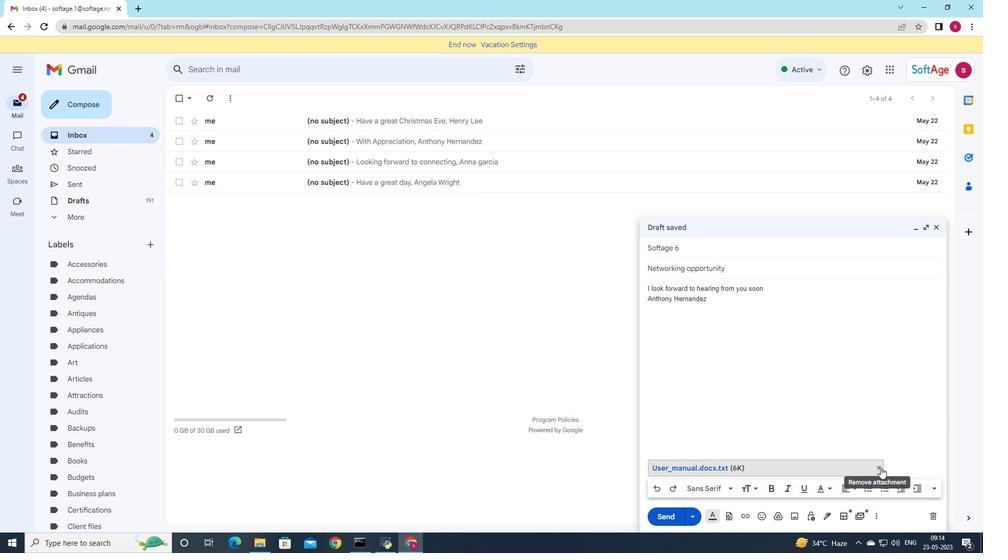 
Action: Mouse moved to (729, 523)
Screenshot: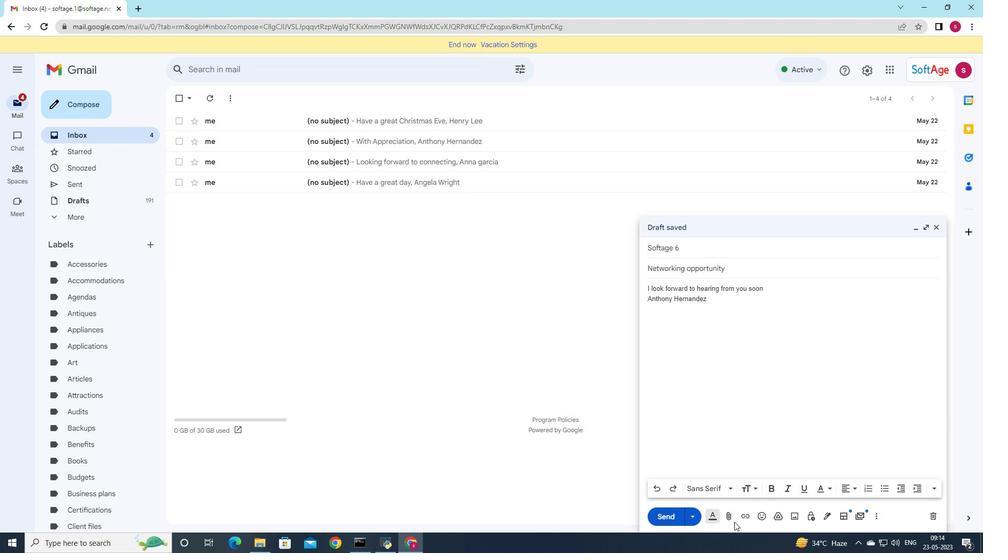 
Action: Mouse pressed left at (729, 523)
Screenshot: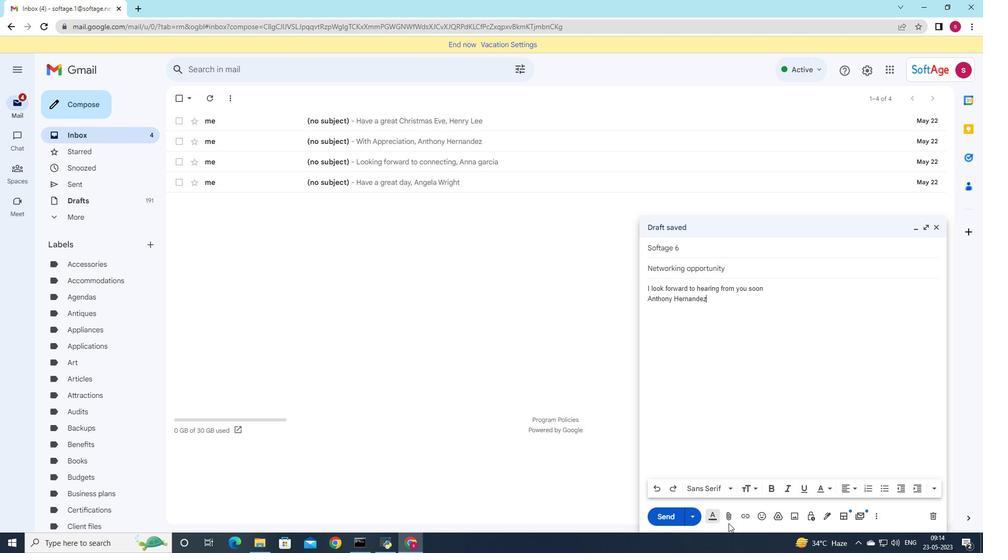 
Action: Mouse moved to (729, 518)
Screenshot: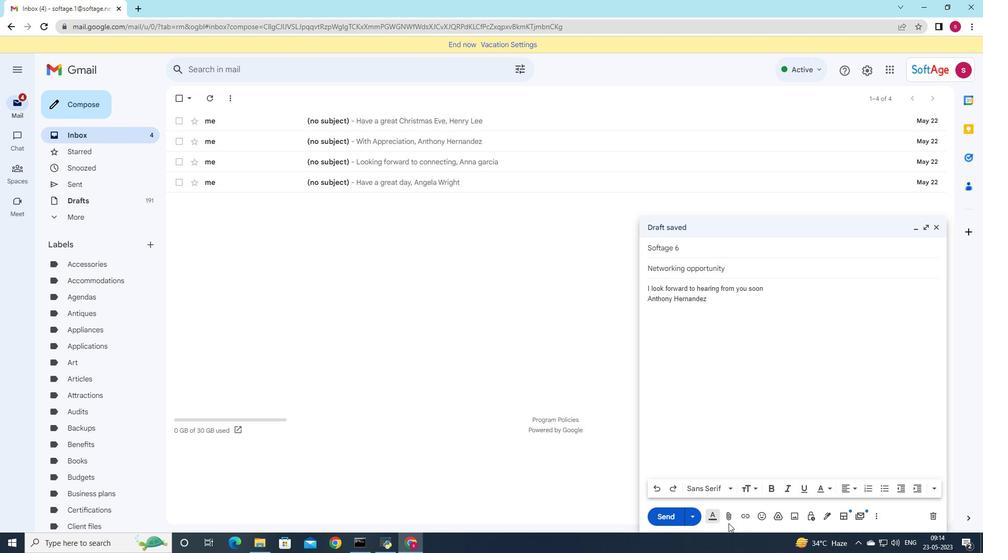 
Action: Mouse pressed left at (729, 518)
Screenshot: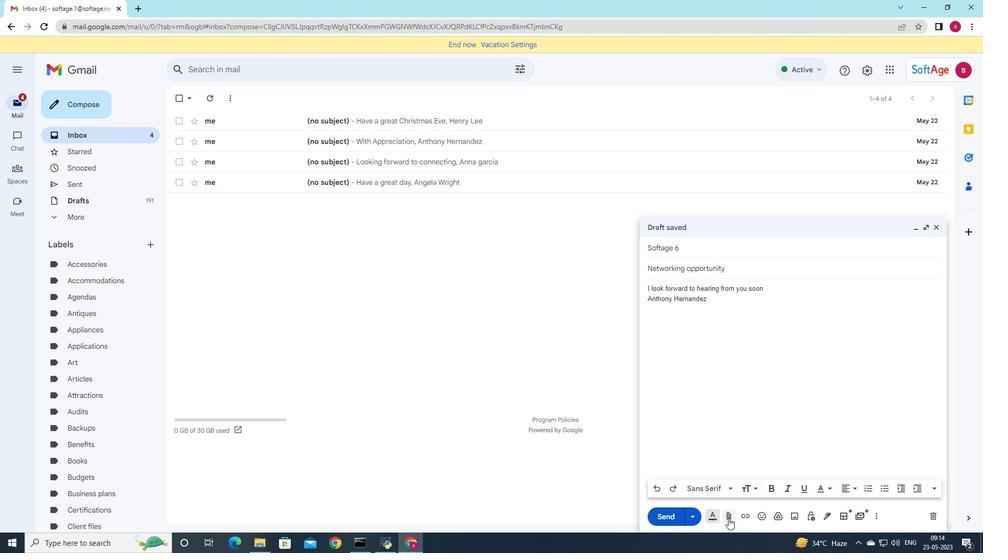 
Action: Mouse moved to (157, 70)
Screenshot: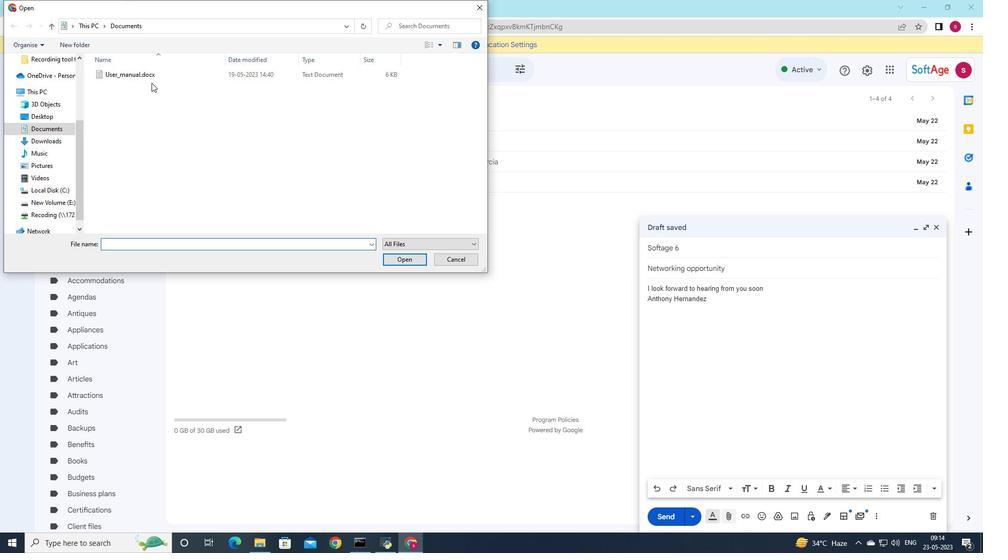 
Action: Mouse pressed left at (157, 70)
Screenshot: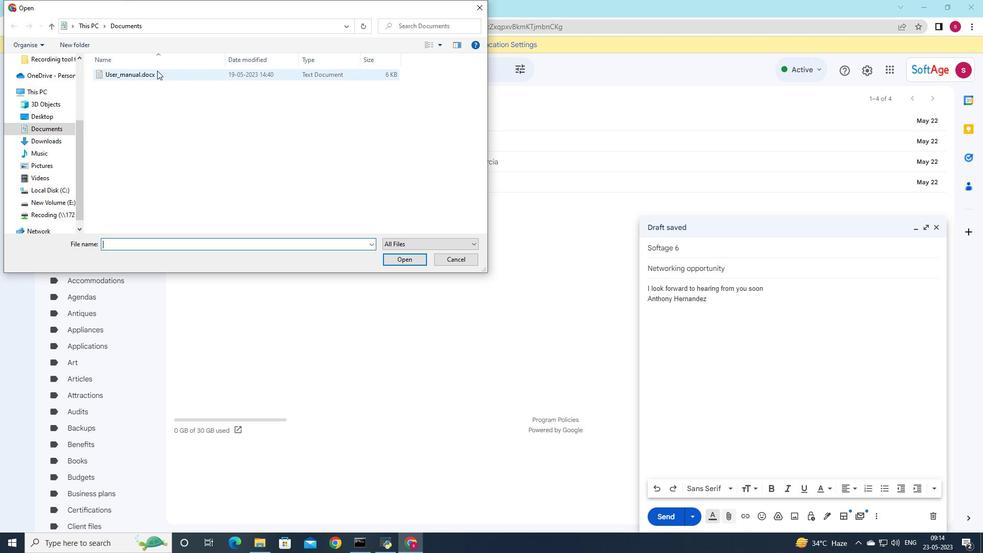 
Action: Mouse moved to (157, 71)
Screenshot: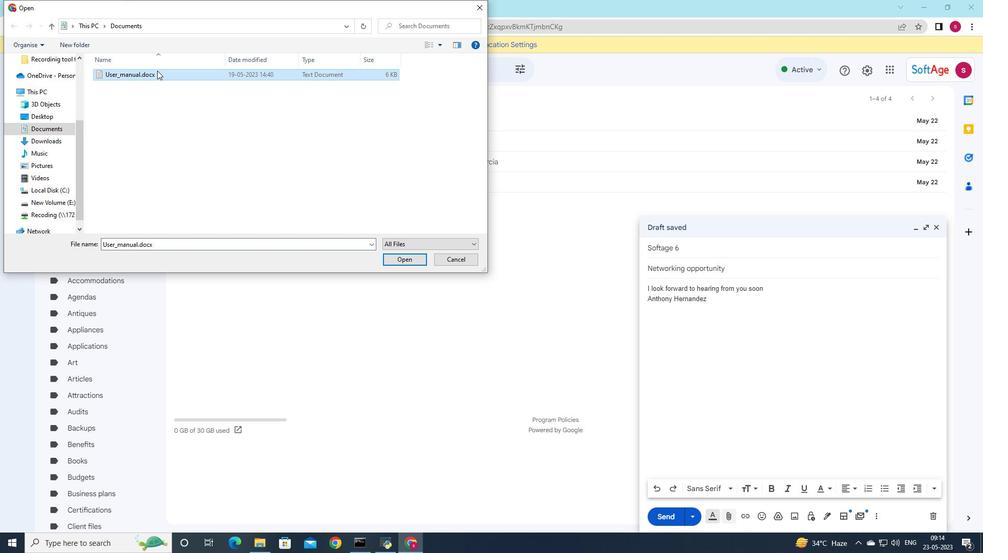 
Action: Mouse pressed left at (157, 71)
Screenshot: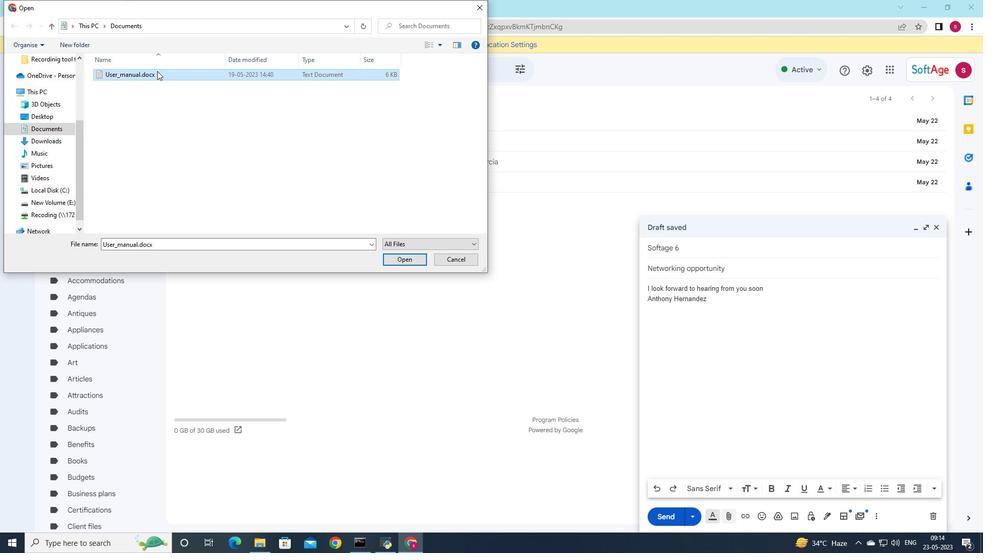 
Action: Mouse moved to (261, 111)
Screenshot: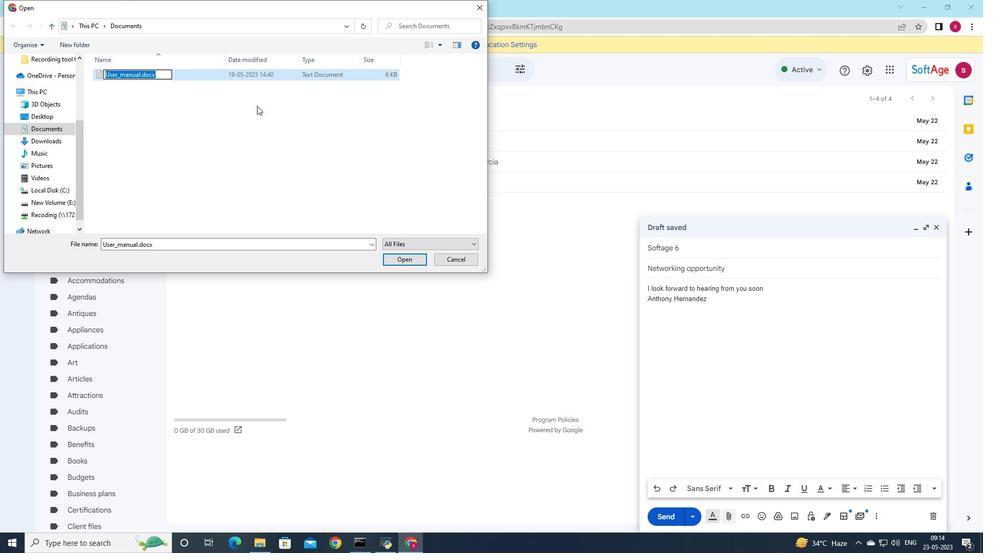 
Action: Key pressed <Key.shift>Technical<Key.shift><Key.shift><Key.shift><Key.shift><Key.shift><Key.shift><Key.shift><Key.shift><Key.shift><Key.shift><Key.shift><Key.shift><Key.shift><Key.shift><Key.shift><Key.shift><Key.shift><Key.shift><Key.shift><Key.shift><Key.shift><Key.shift><Key.shift><Key.shift><Key.shift><Key.shift><Key.shift><Key.shift><Key.shift><Key.shift><Key.shift><Key.shift><Key.shift><Key.shift><Key.shift><Key.shift><Key.shift><Key.shift><Key.shift><Key.shift><Key.shift><Key.shift><Key.shift><Key.shift><Key.shift><Key.shift><Key.shift><Key.shift><Key.shift><Key.shift><Key.shift><Key.shift><Key.shift><Key.shift><Key.shift><Key.shift><Key.shift><Key.shift><Key.shift><Key.shift><Key.shift><Key.shift><Key.shift><Key.shift><Key.shift><Key.shift><Key.shift><Key.shift>_specification.pdf
Screenshot: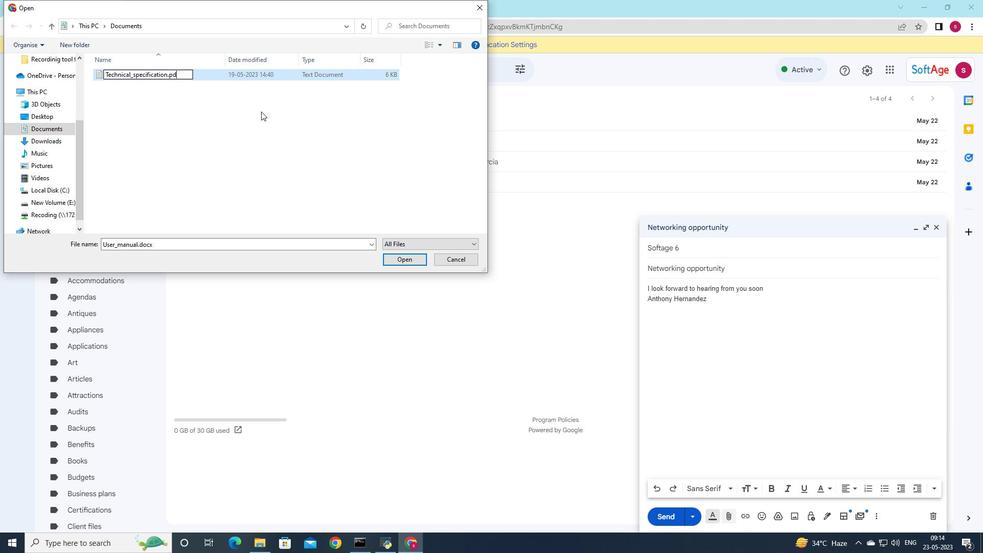 
Action: Mouse moved to (255, 76)
Screenshot: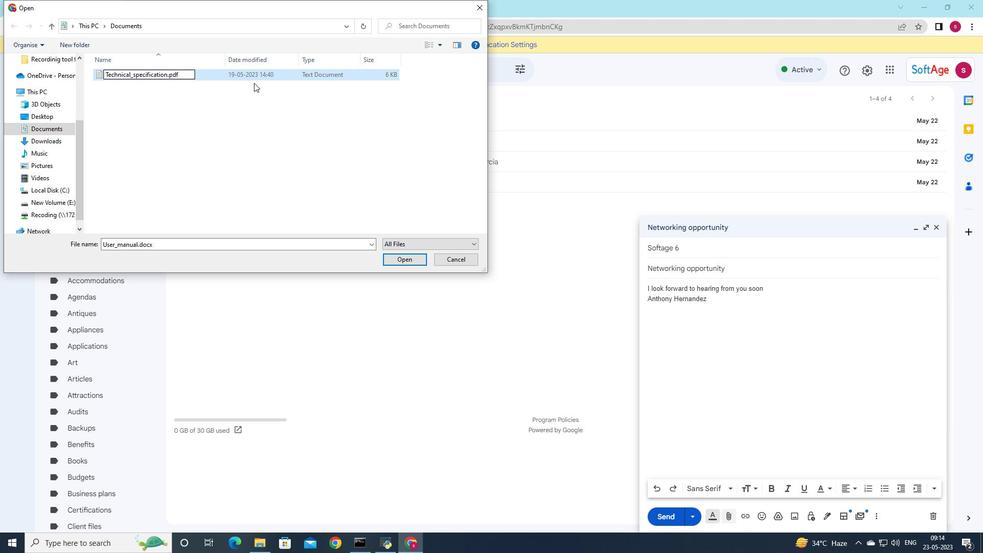
Action: Mouse pressed left at (255, 76)
Screenshot: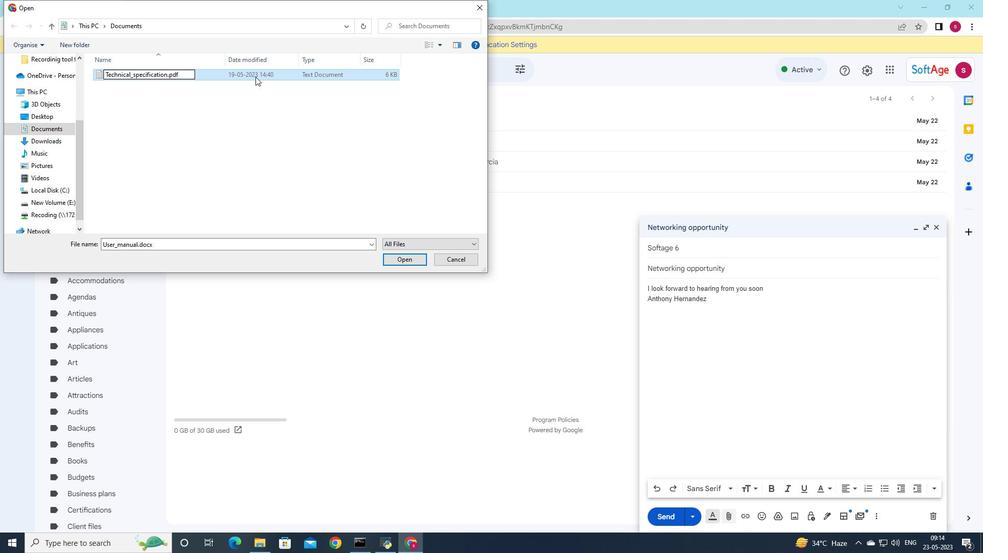 
Action: Mouse moved to (389, 259)
Screenshot: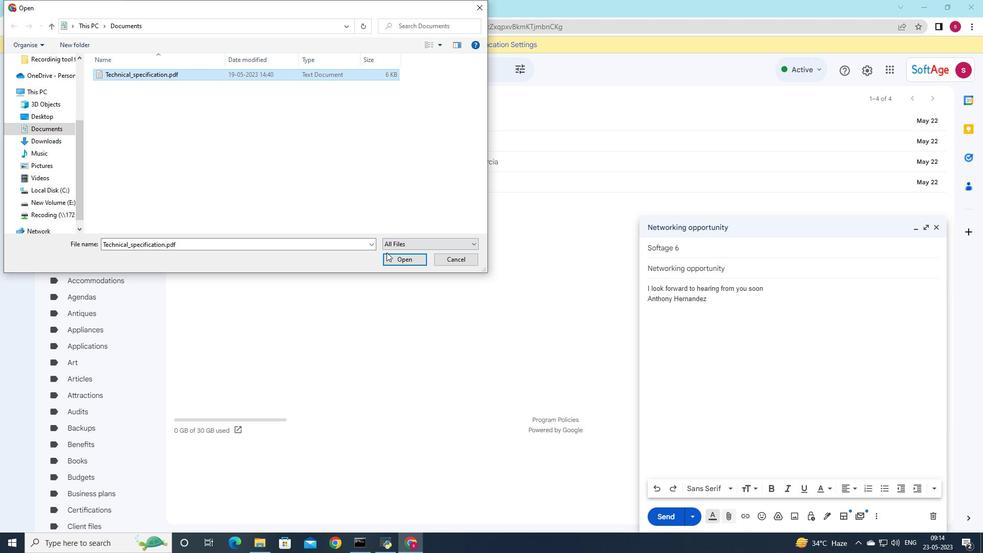 
Action: Mouse pressed left at (389, 259)
Screenshot: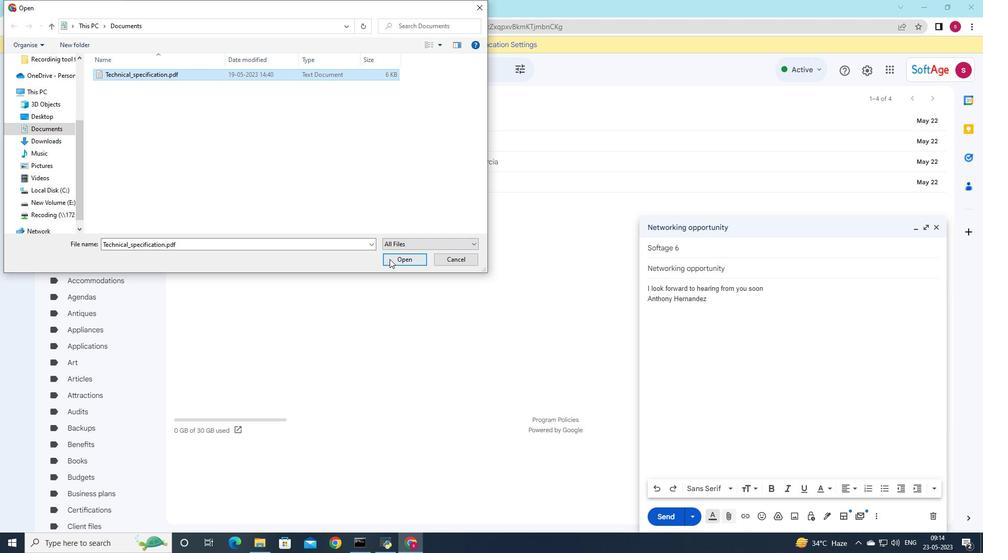 
Action: Mouse moved to (772, 282)
Screenshot: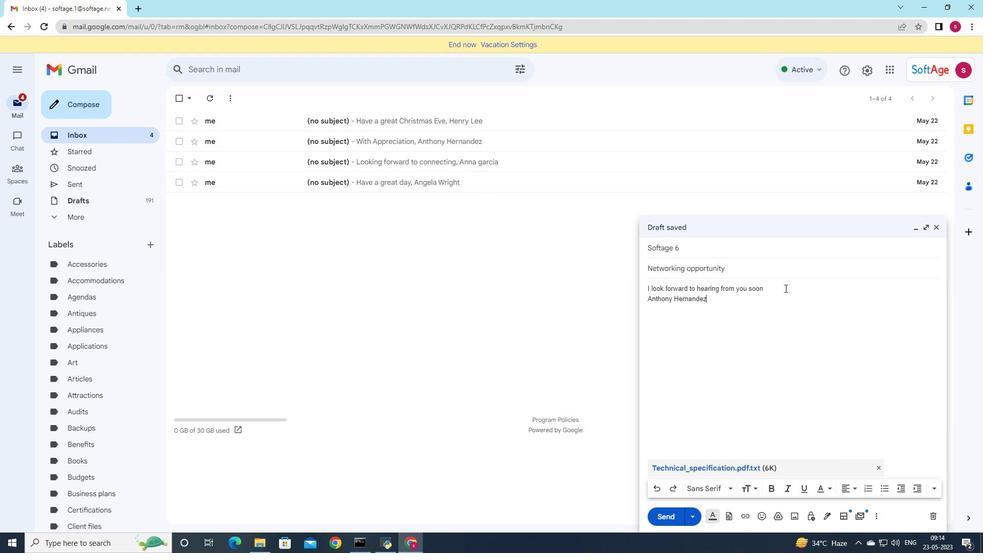 
Action: Mouse pressed left at (772, 282)
Screenshot: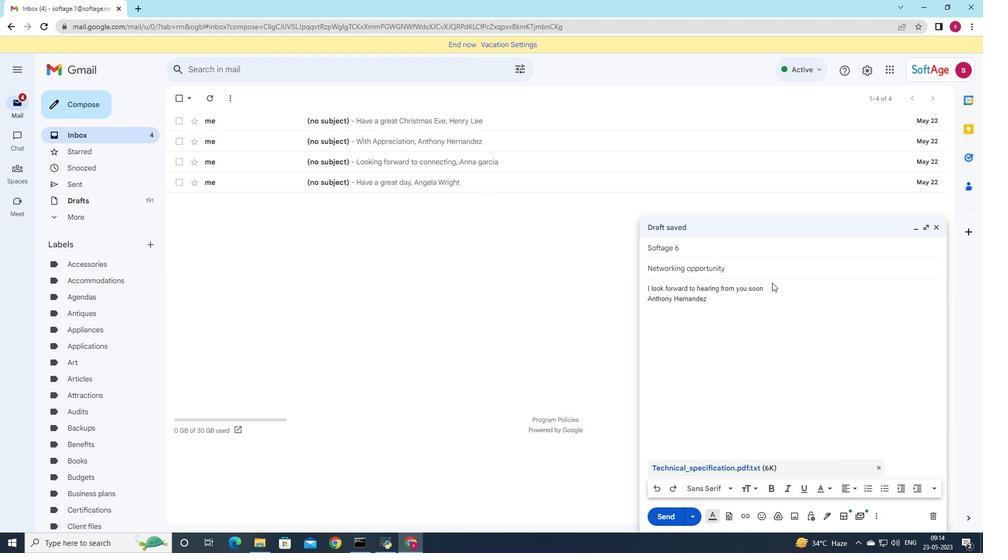 
Action: Mouse moved to (770, 289)
Screenshot: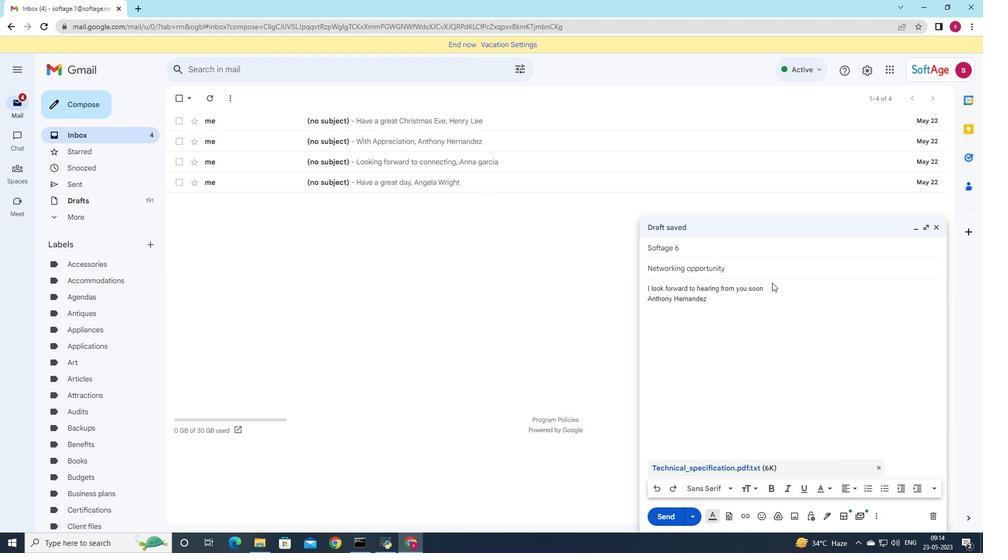 
Action: Mouse pressed left at (770, 289)
Screenshot: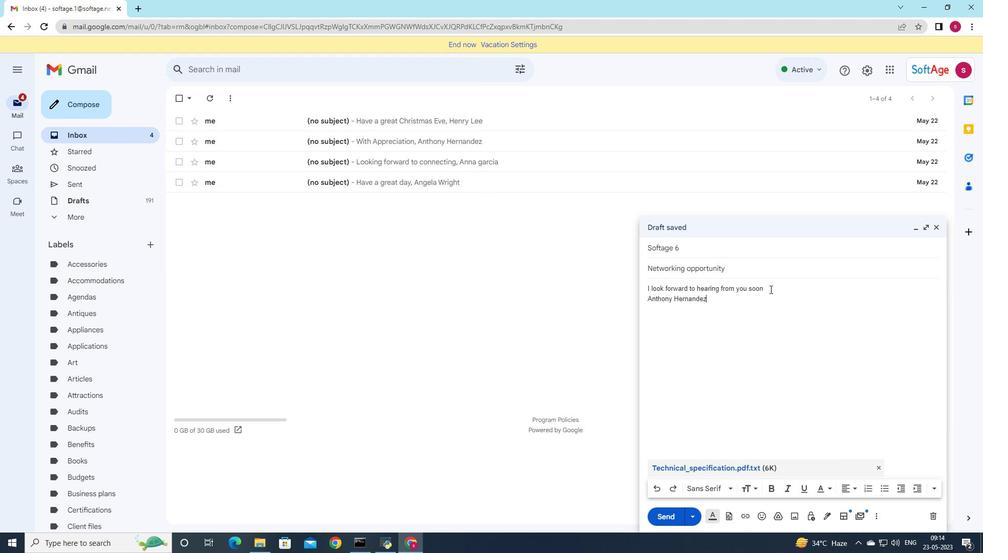 
Action: Mouse moved to (634, 289)
Screenshot: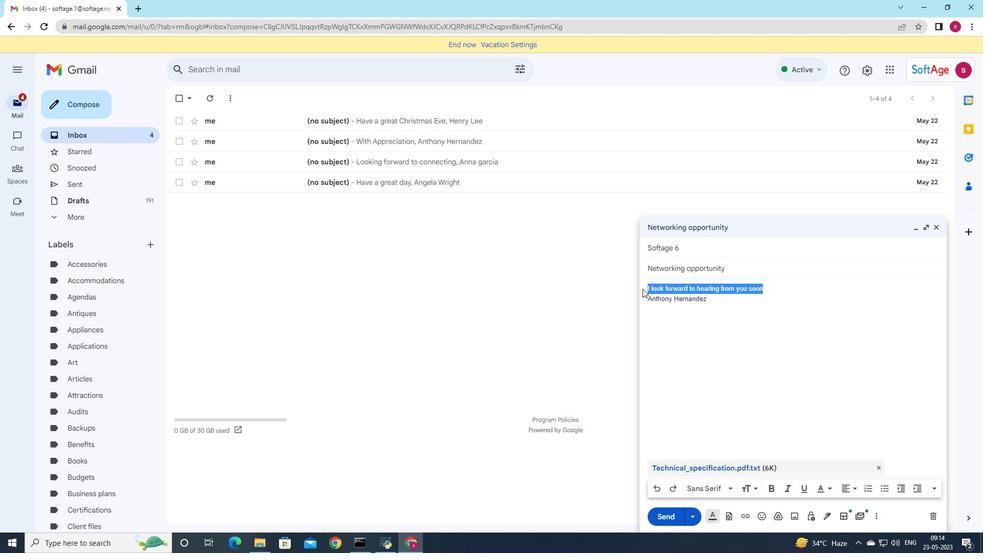 
Action: Key pressed <Key.delete>
Screenshot: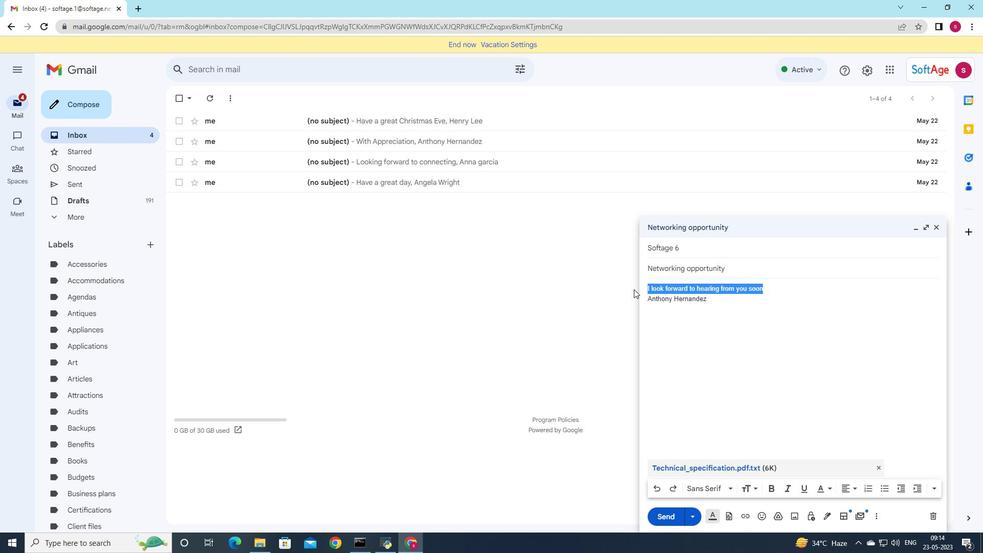 
Action: Mouse moved to (641, 217)
Screenshot: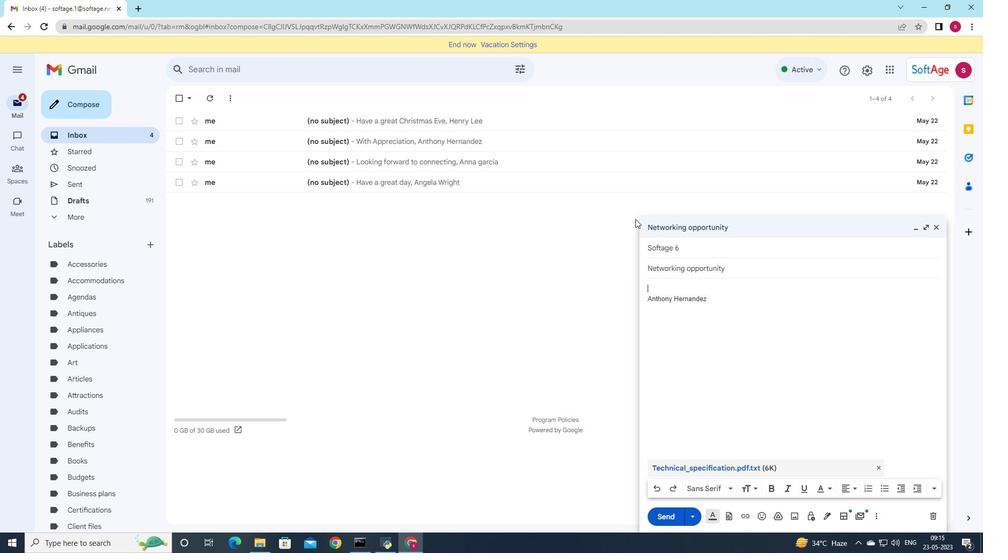 
Action: Key pressed <Key.shift>cou<Key.backspace><Key.backspace><Key.backspace><Key.backspace><Key.shift><Key.shift><Key.shift>Could<Key.space>you<Key.space>please<Key.space>provide<Key.space>more<Key.space>details<Key.space>on<Key.space>this<Key.space>issue
Screenshot: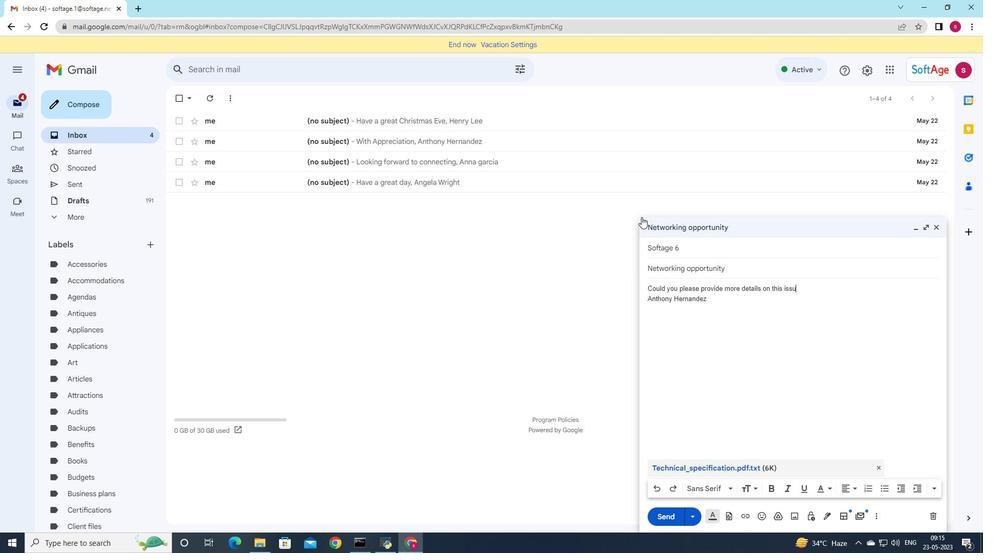 
Action: Mouse moved to (679, 254)
Screenshot: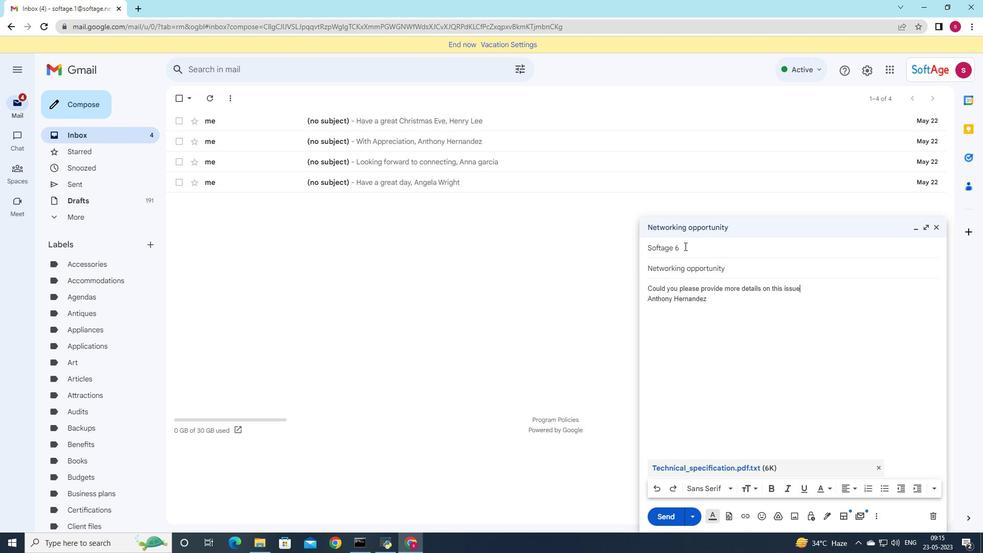 
Action: Mouse scrolled (679, 254) with delta (0, 0)
Screenshot: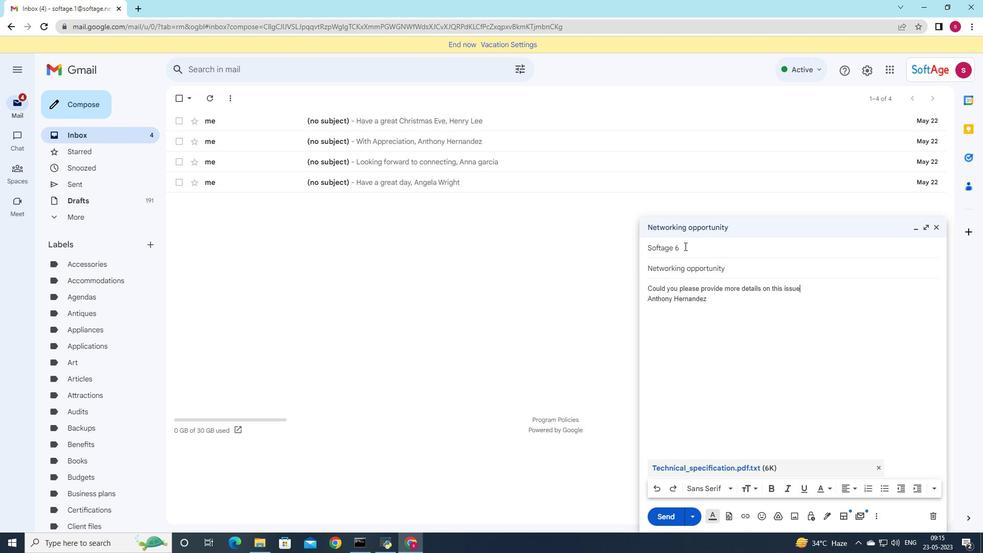 
Action: Mouse moved to (677, 262)
Screenshot: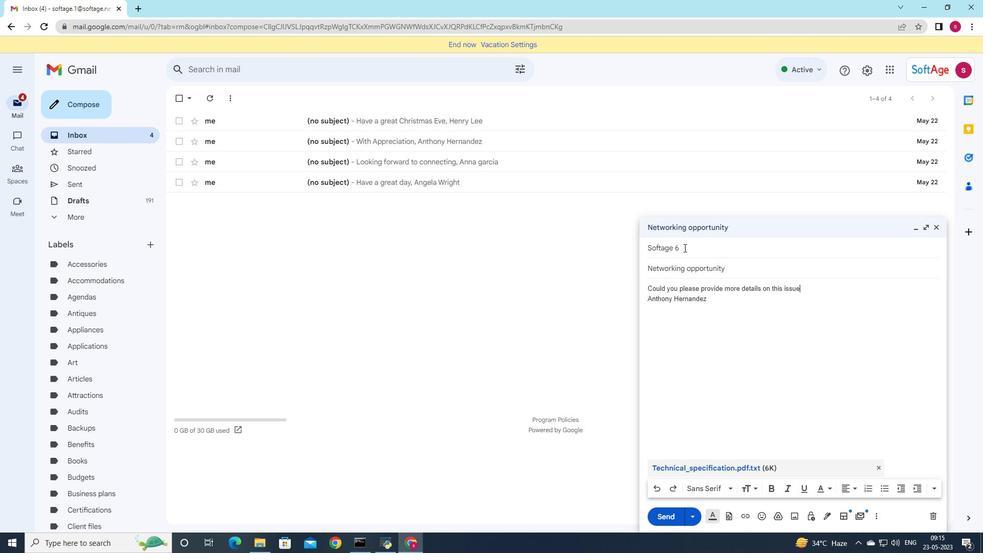 
Action: Mouse scrolled (677, 260) with delta (0, 0)
Screenshot: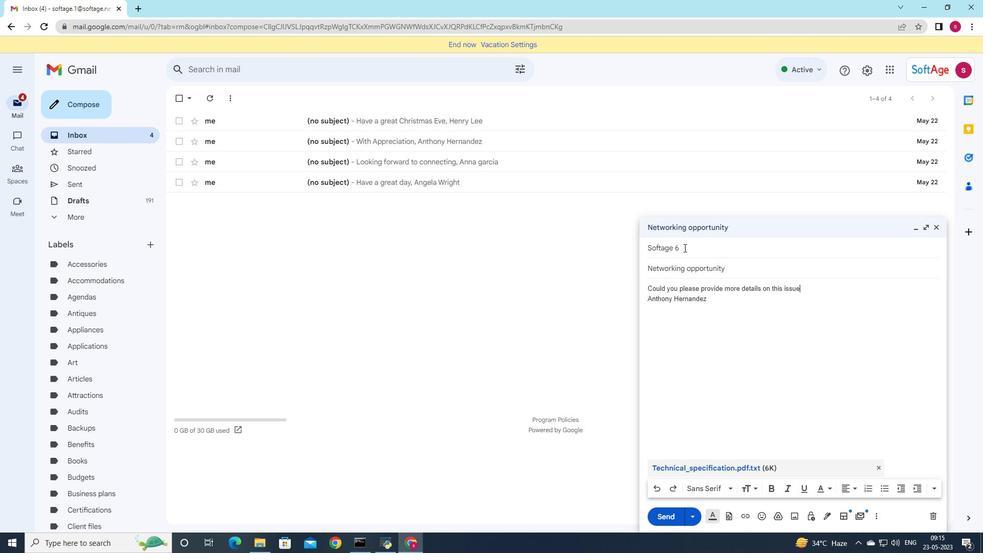 
Action: Mouse moved to (677, 264)
Screenshot: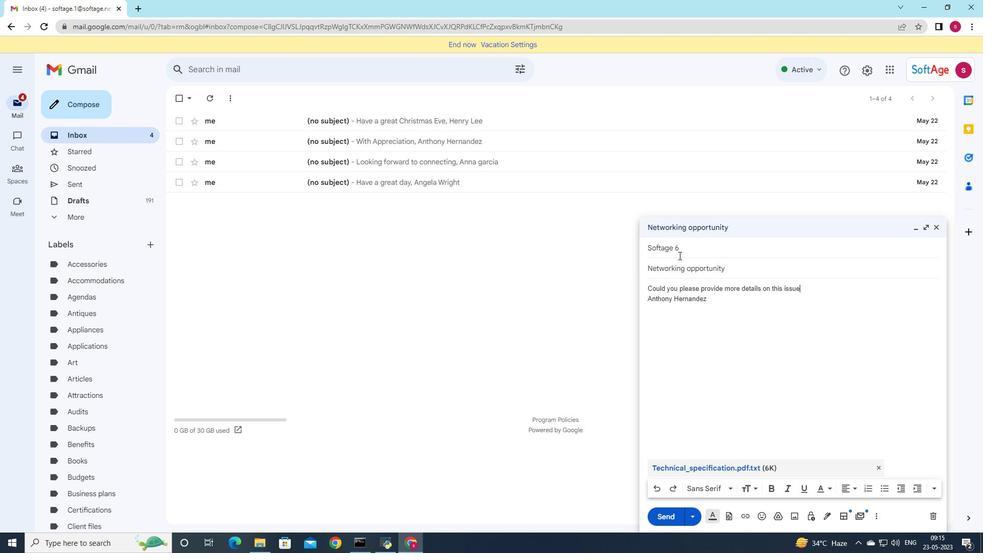 
Action: Mouse scrolled (677, 263) with delta (0, 0)
Screenshot: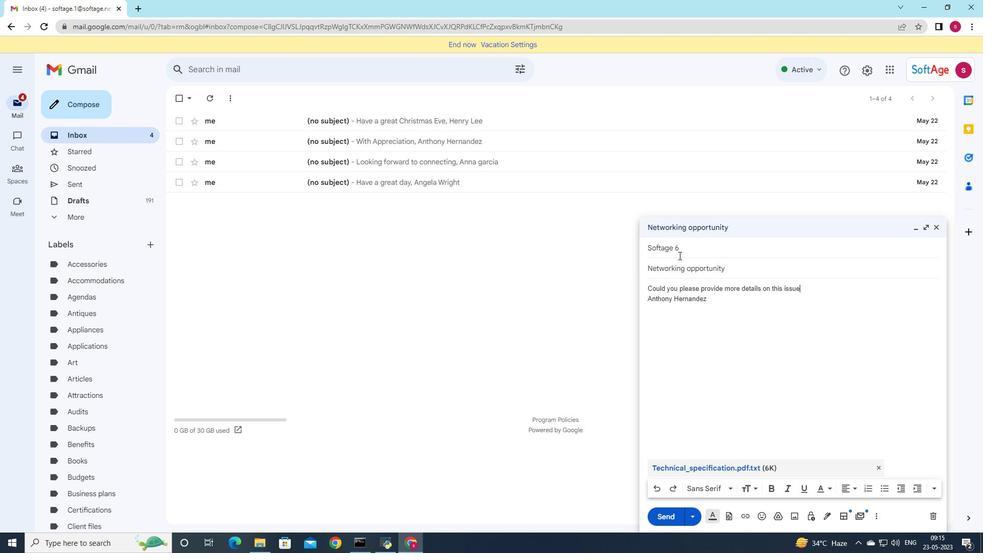 
Action: Mouse moved to (678, 273)
Screenshot: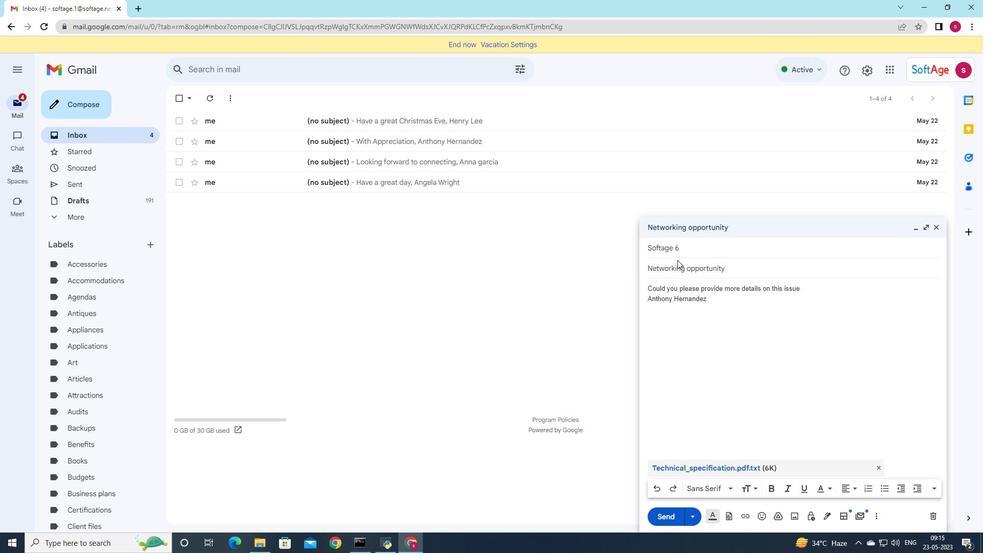 
Action: Mouse scrolled (678, 272) with delta (0, 0)
Screenshot: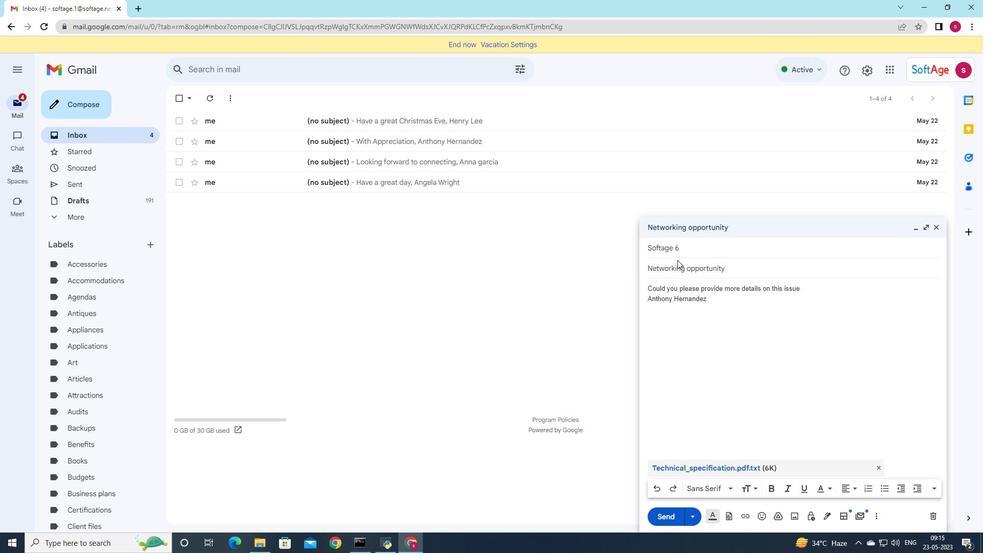 
Action: Mouse moved to (670, 522)
Screenshot: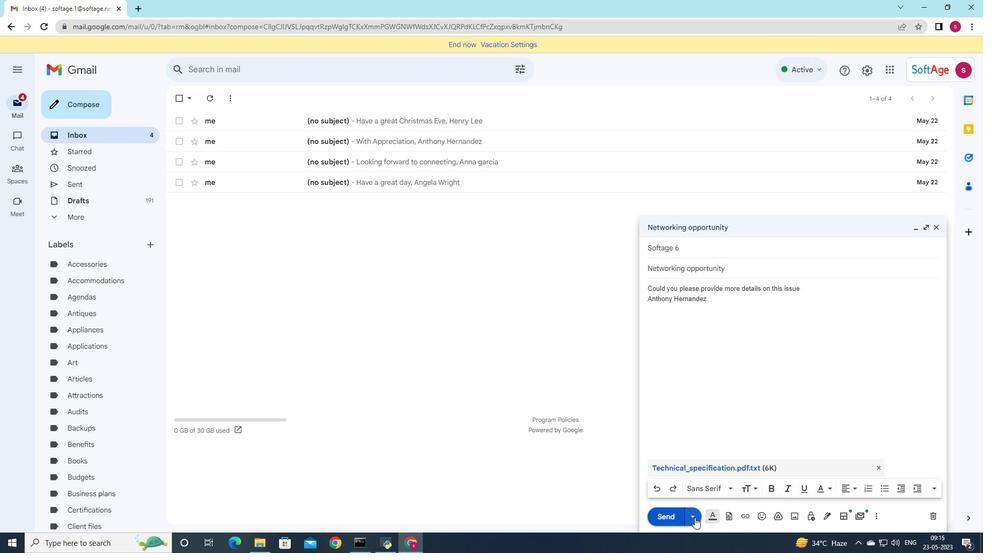 
Action: Mouse pressed left at (670, 522)
Screenshot: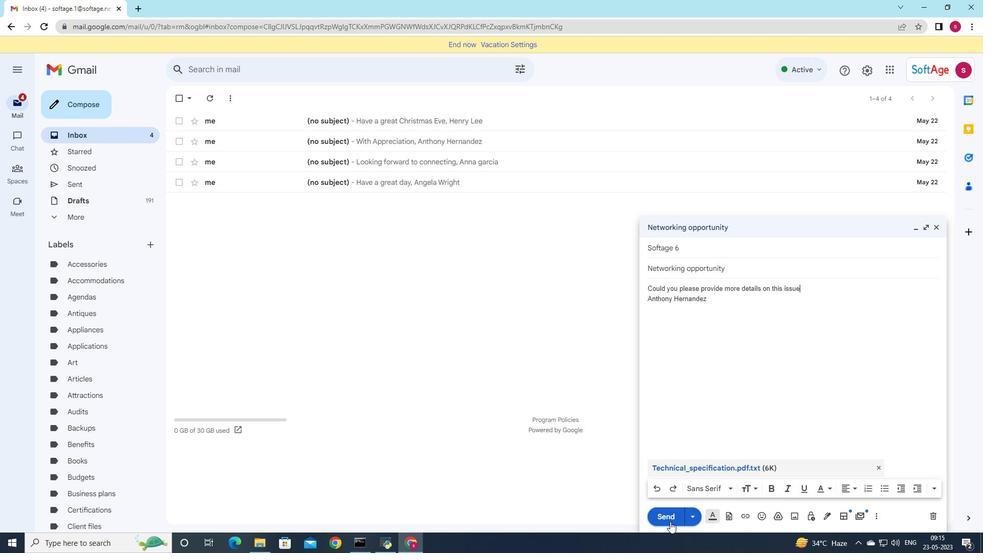 
Action: Mouse moved to (82, 183)
Screenshot: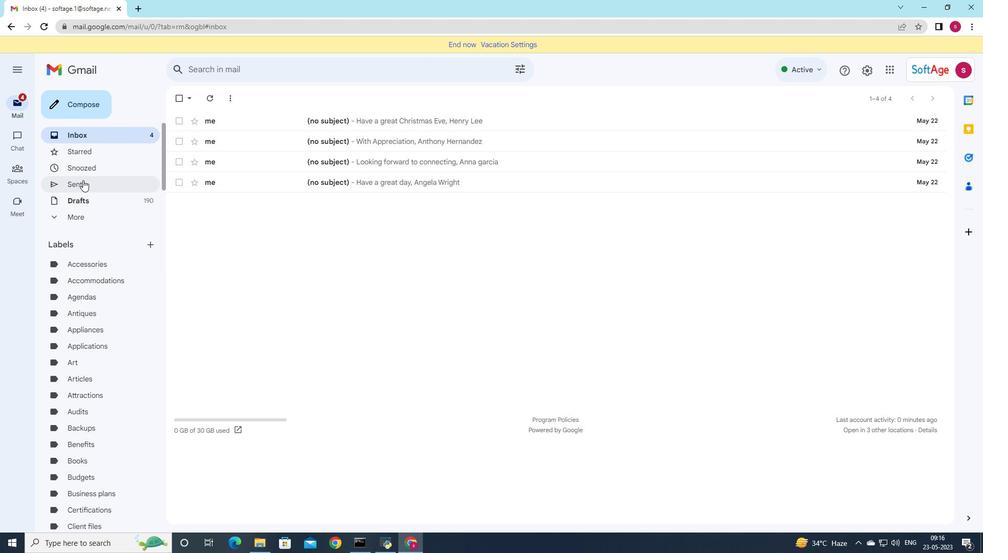 
Action: Mouse pressed left at (82, 183)
Screenshot: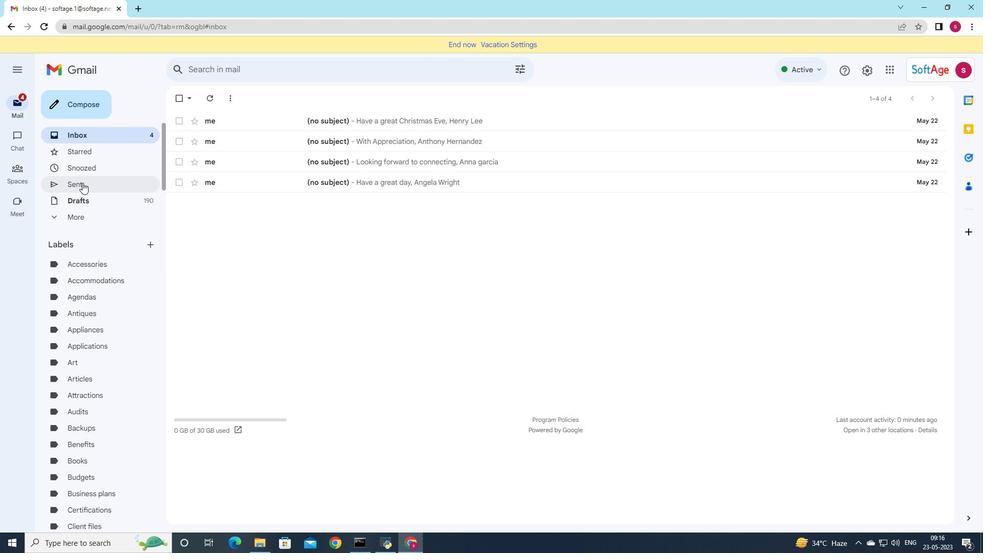 
Action: Mouse moved to (288, 172)
Screenshot: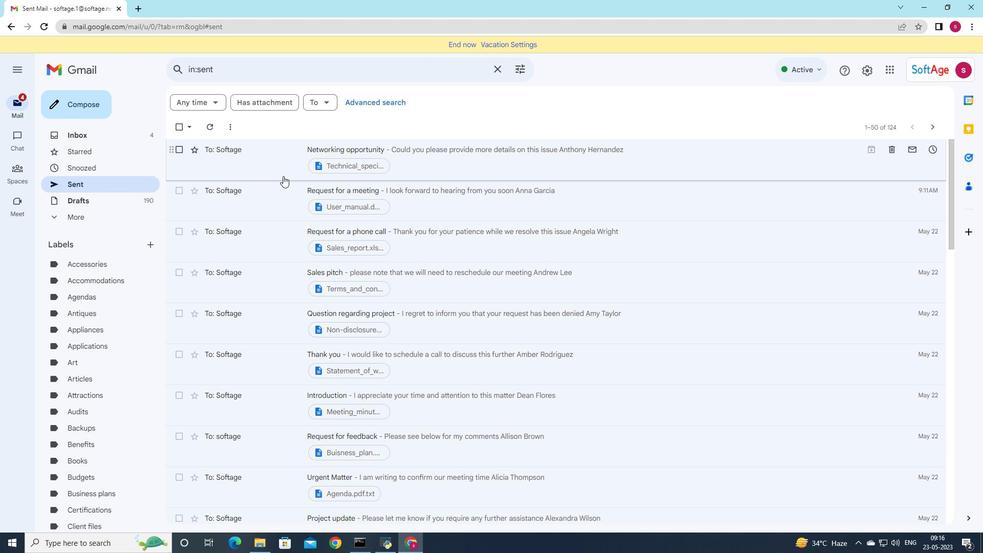 
Action: Mouse pressed left at (288, 172)
Screenshot: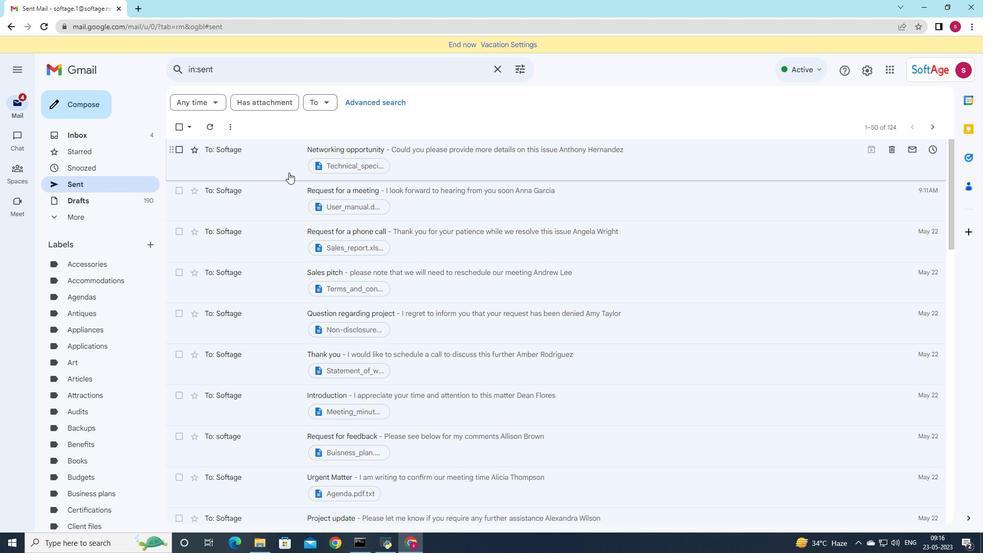
Action: Mouse moved to (155, 246)
Screenshot: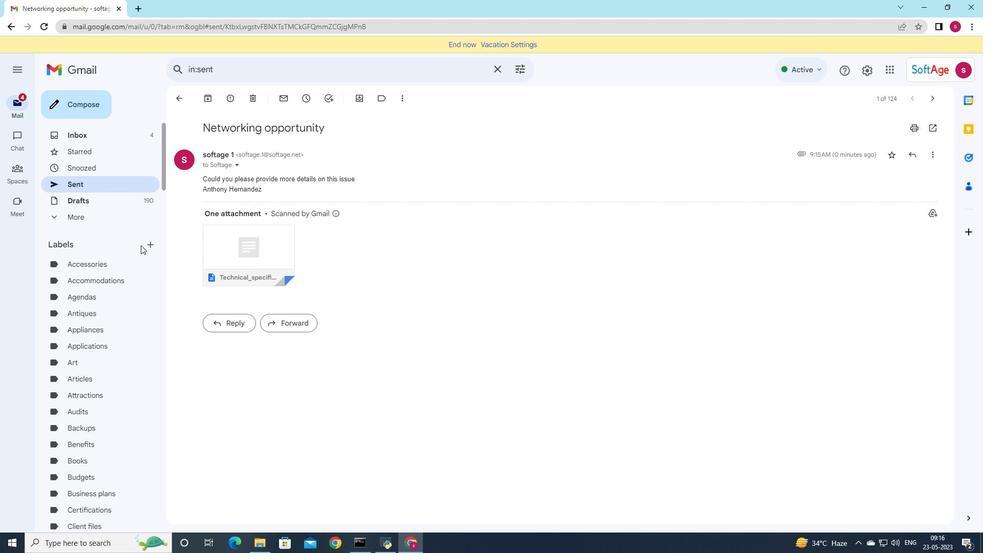 
Action: Mouse pressed left at (155, 246)
Screenshot: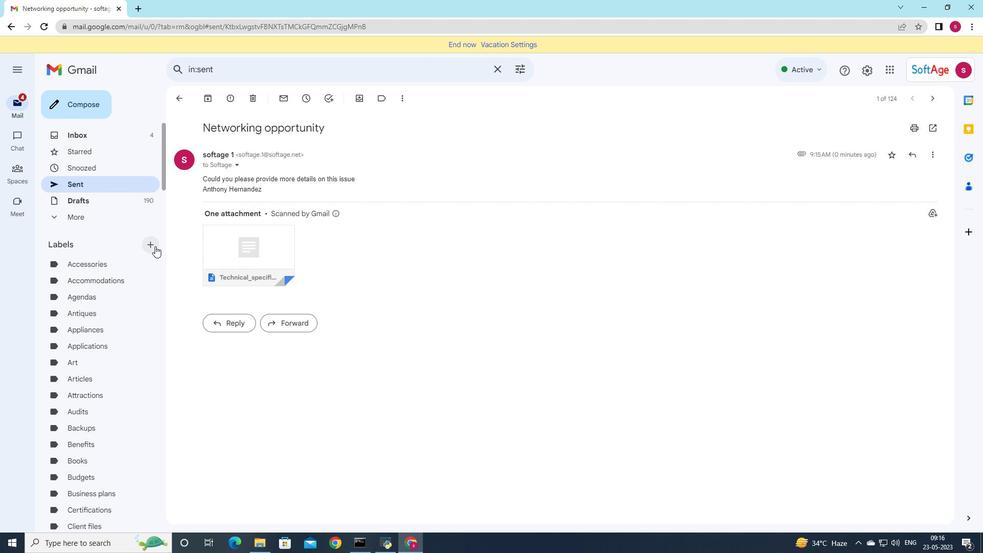 
Action: Mouse moved to (406, 261)
Screenshot: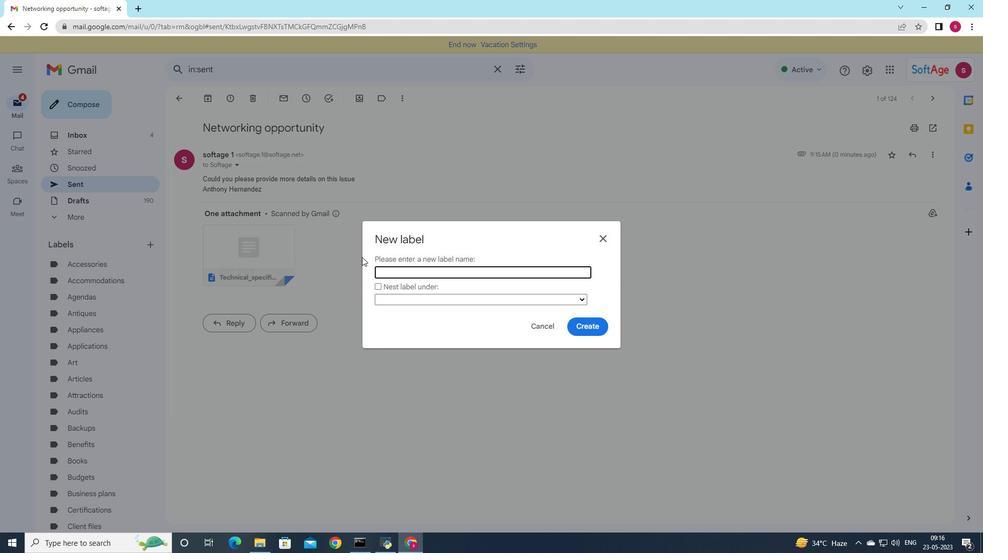 
Action: Key pressed <Key.shift><Key.shift><Key.shift><Key.shift><Key.shift><Key.shift><Key.shift><Key.shift><Key.shift><Key.shift><Key.shift><Key.shift><Key.shift><Key.shift><Key.shift>Tax<Key.space>document
Screenshot: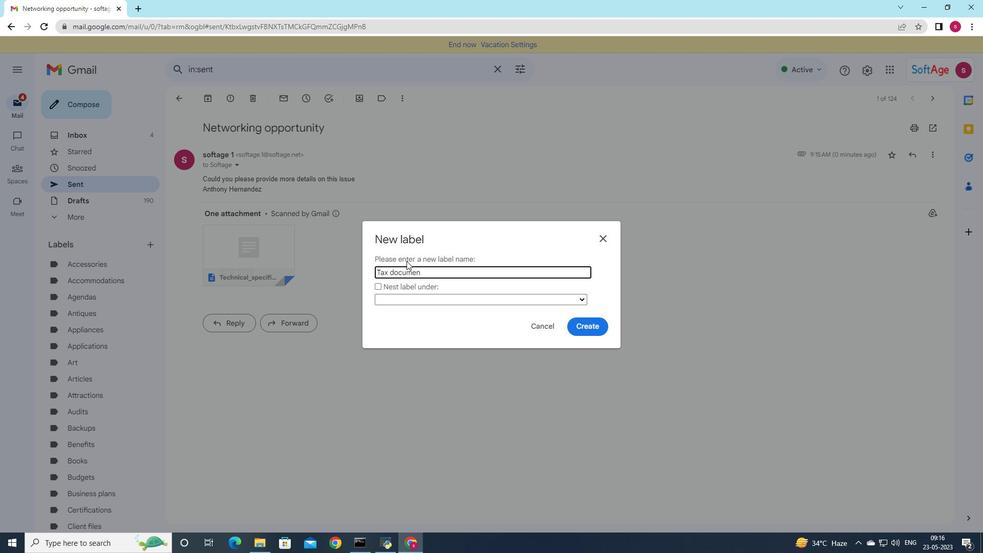 
Action: Mouse moved to (569, 333)
Screenshot: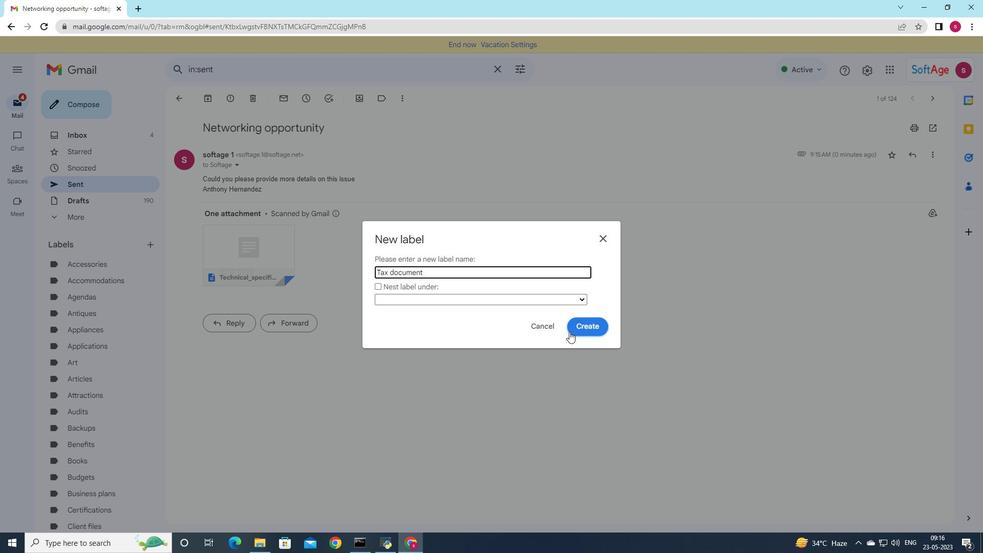 
Action: Key pressed s
Screenshot: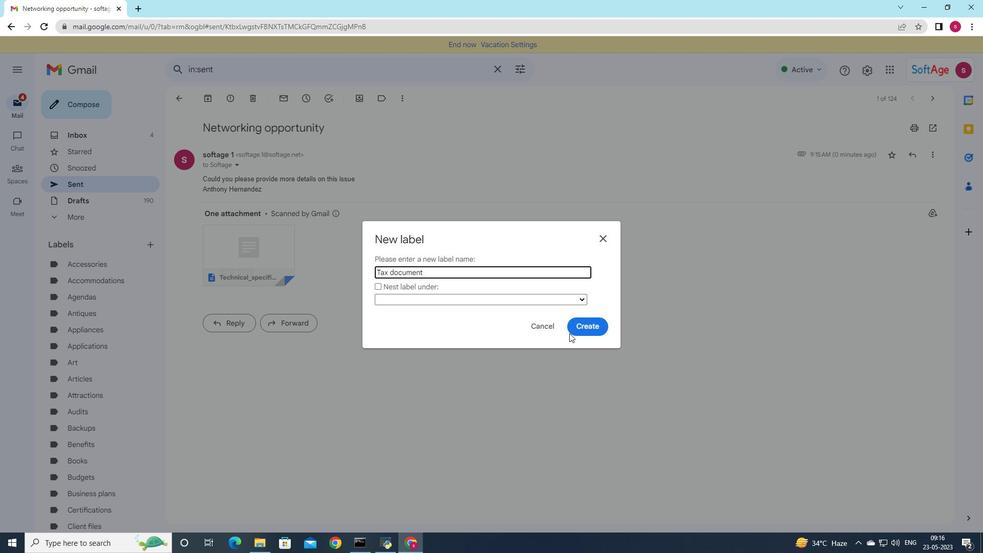 
Action: Mouse moved to (575, 327)
Screenshot: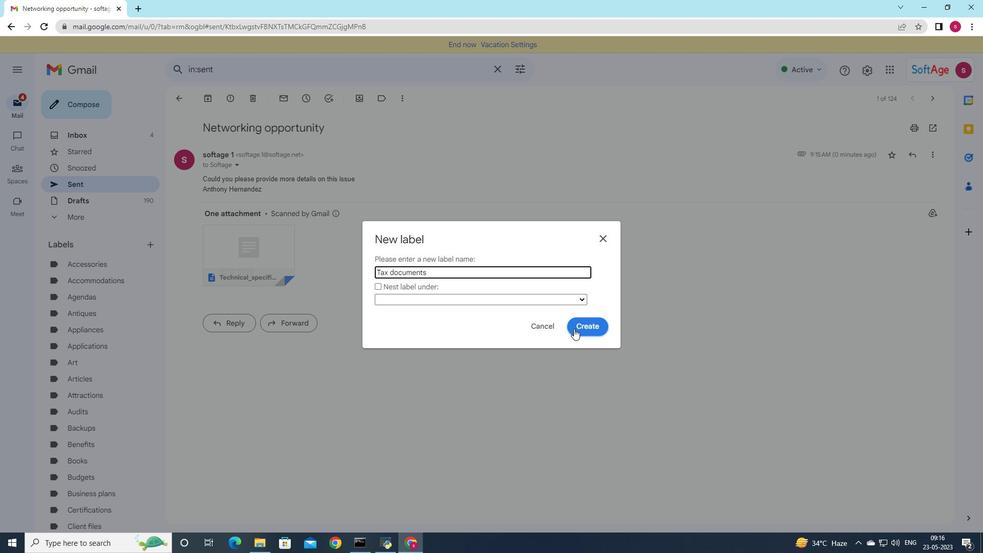 
Action: Mouse pressed left at (575, 327)
Screenshot: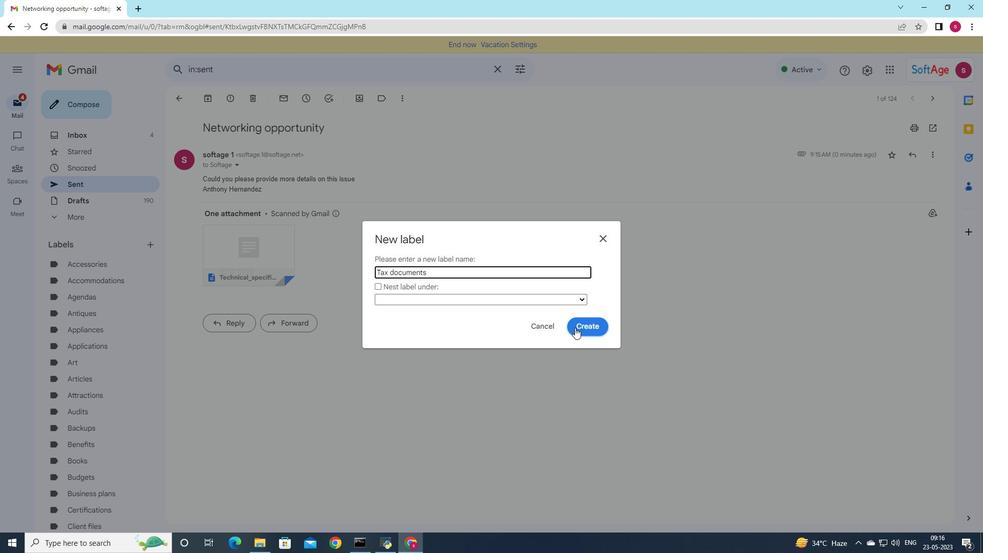 
Action: Mouse moved to (648, 342)
Screenshot: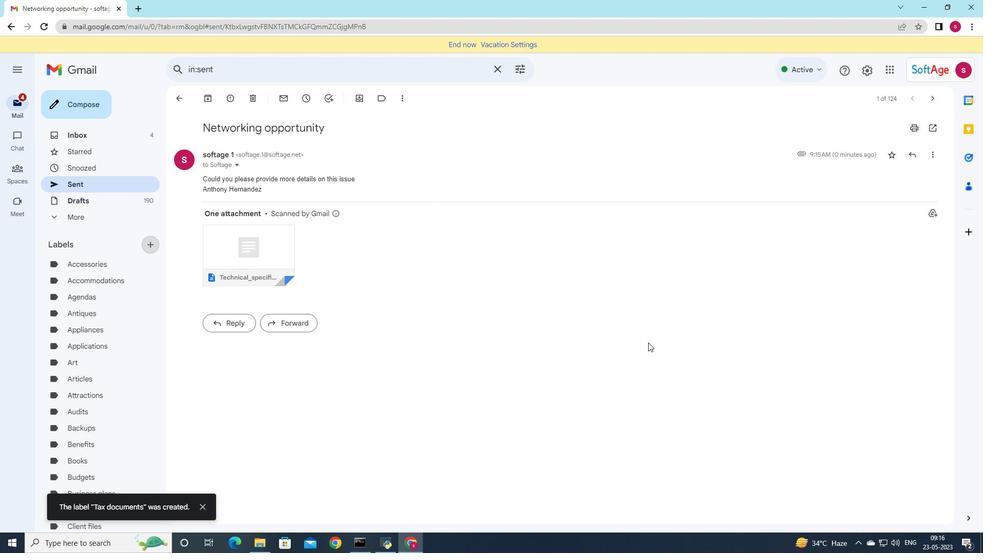 
